 Task: Select the current location as Fort Pulaski National Monument, Georgia, United States . Now zoom - , and verify the location . Hide zoom slider
Action: Mouse moved to (227, 23)
Screenshot: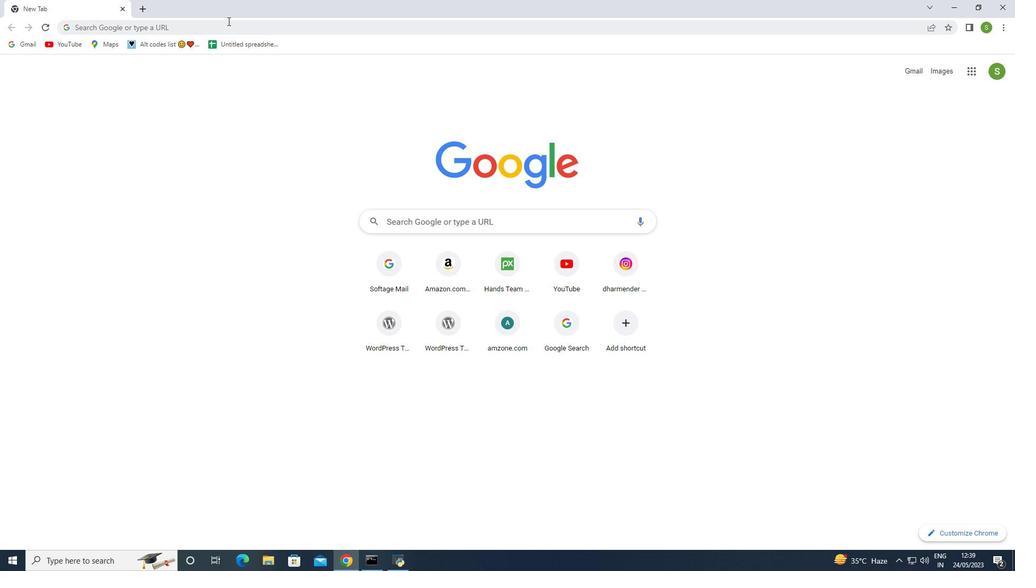 
Action: Mouse pressed left at (227, 23)
Screenshot: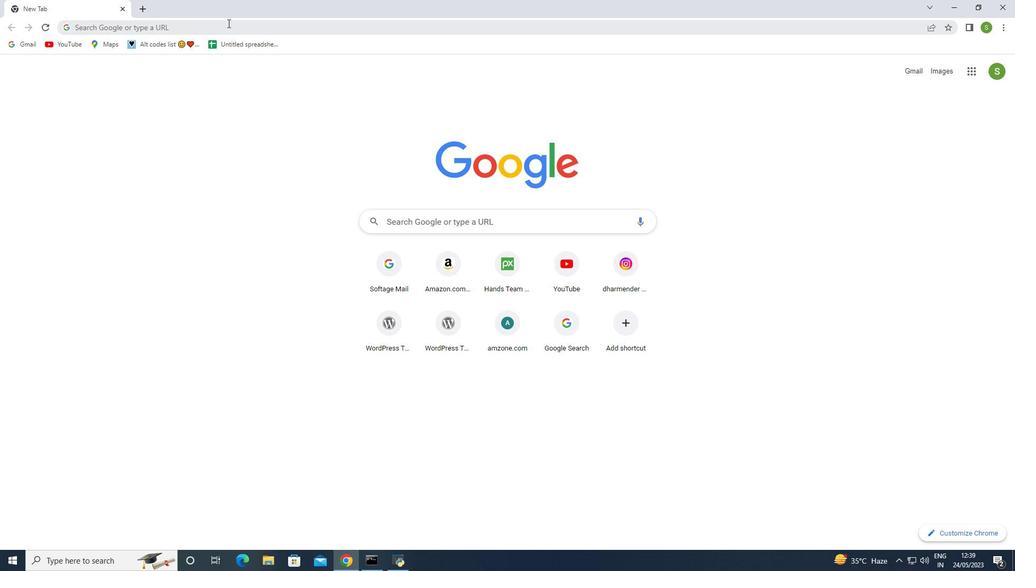 
Action: Key pressed google<Key.space>maps<Key.enter>
Screenshot: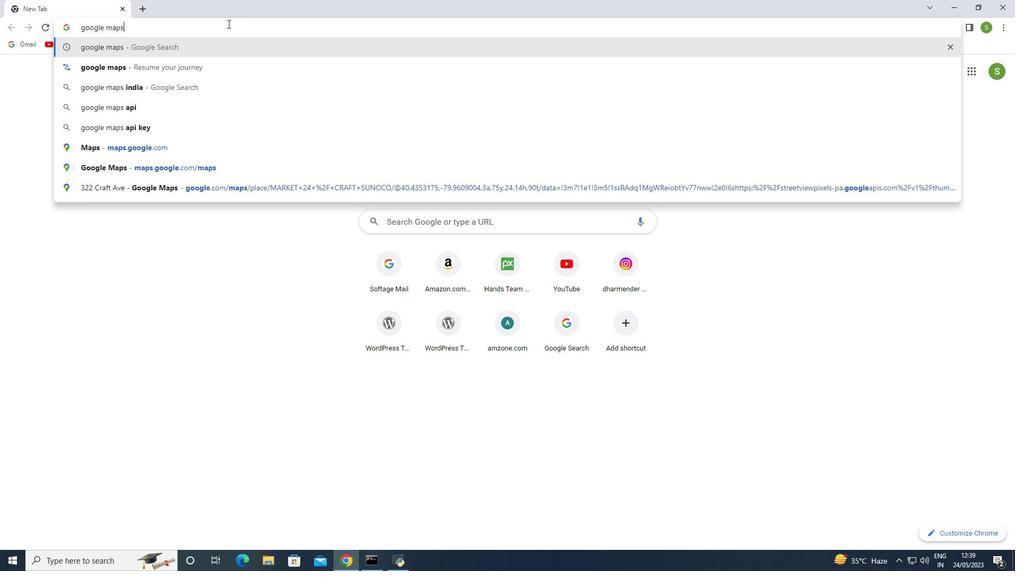 
Action: Mouse moved to (135, 246)
Screenshot: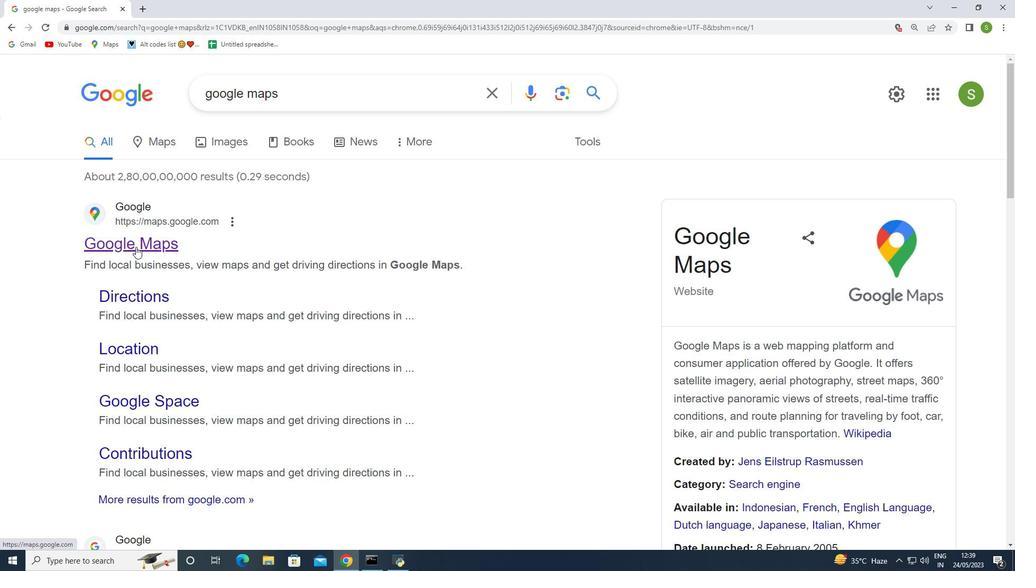 
Action: Mouse pressed left at (135, 246)
Screenshot: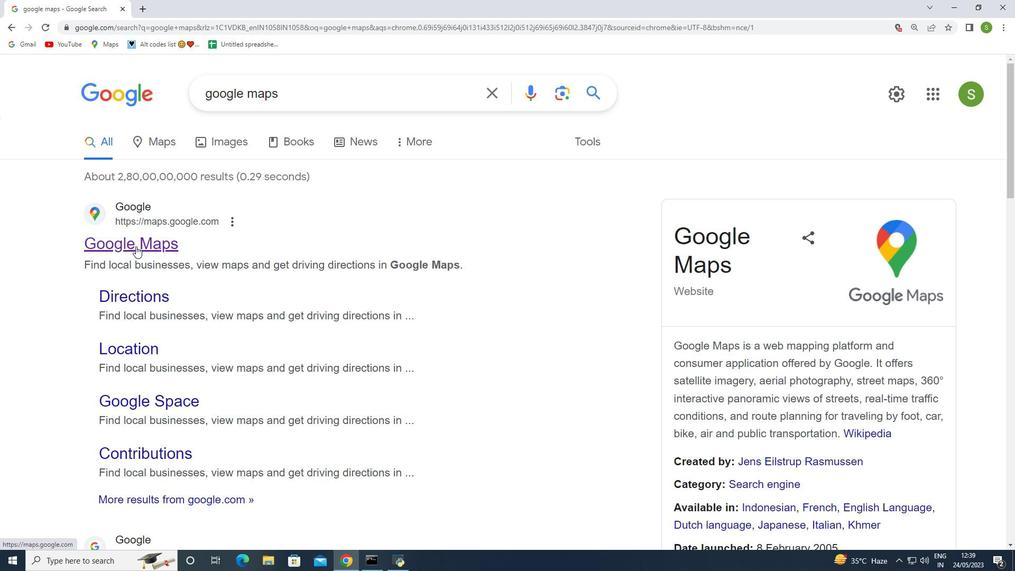 
Action: Mouse moved to (234, 82)
Screenshot: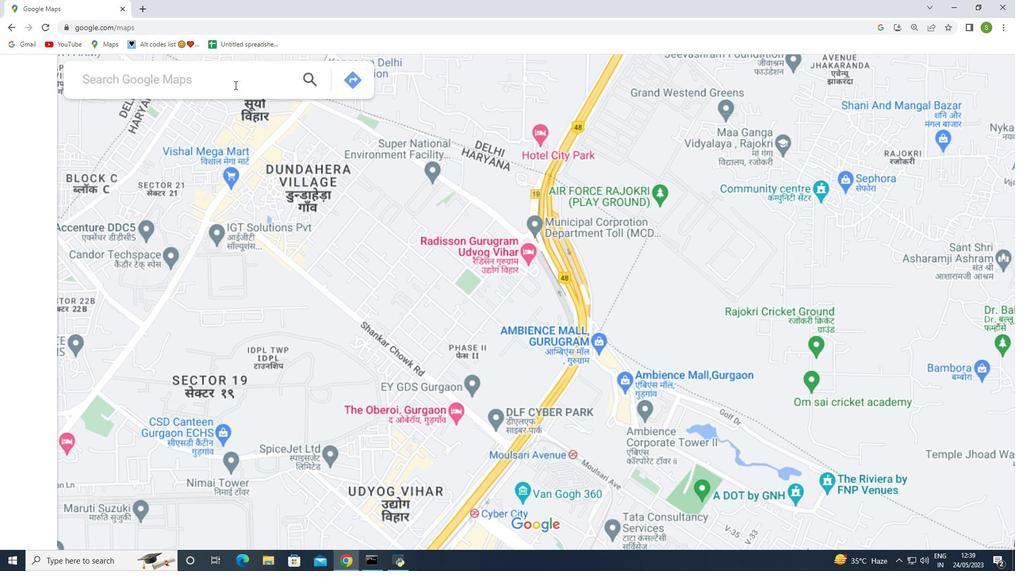 
Action: Mouse pressed left at (234, 82)
Screenshot: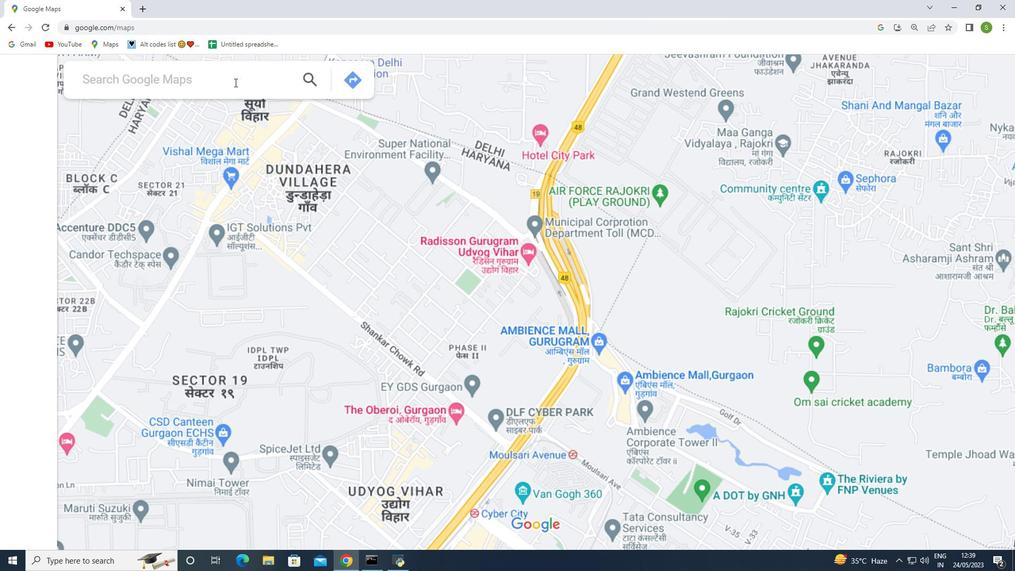 
Action: Key pressed fort<Key.space>pulaski<Key.space><Key.shift>National<Key.space><Key.shift>Monument<Key.space>geogia<Key.space><Key.shift>United<Key.space>stats<Key.enter>
Screenshot: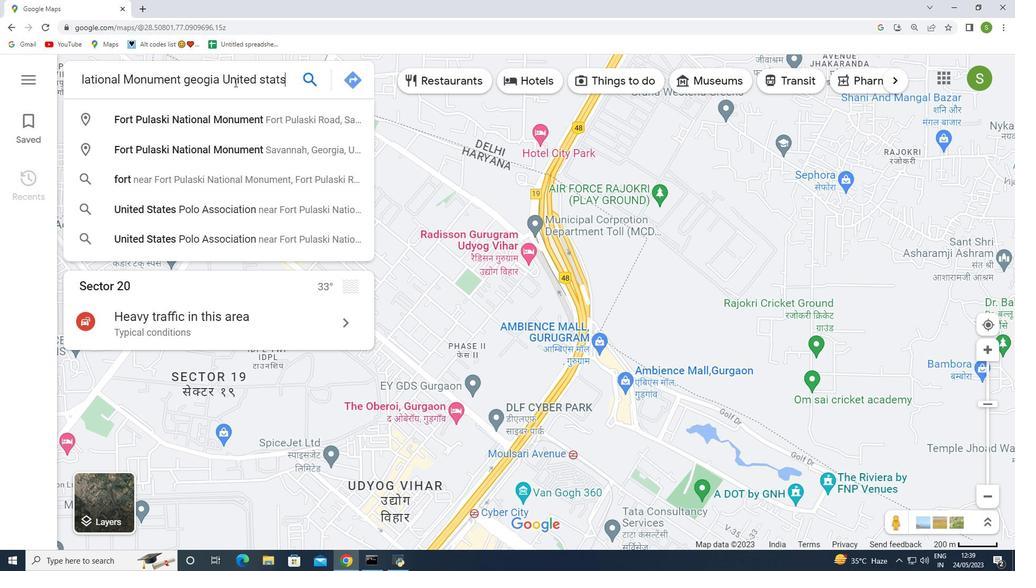 
Action: Mouse moved to (702, 301)
Screenshot: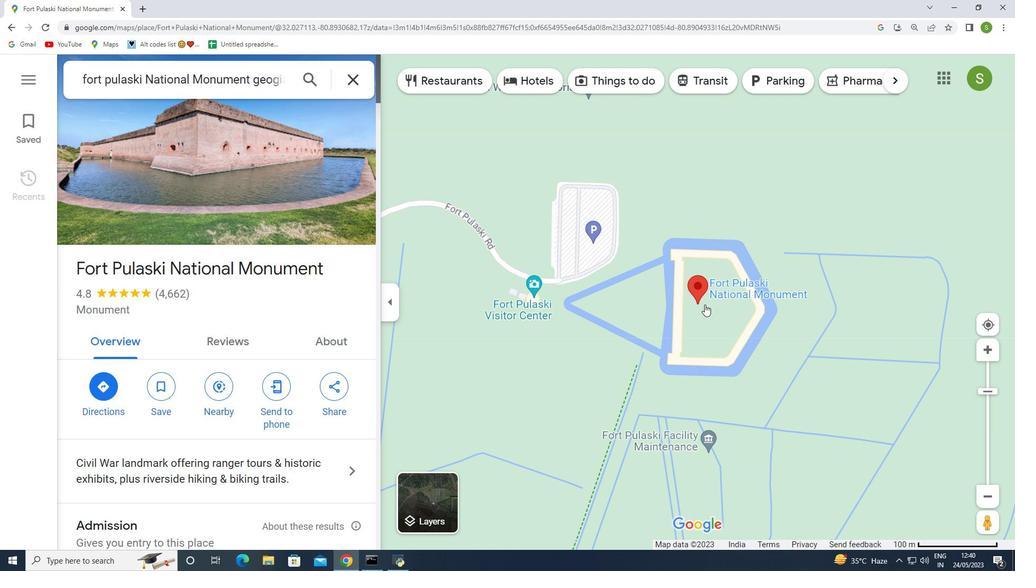 
Action: Mouse pressed left at (702, 301)
Screenshot: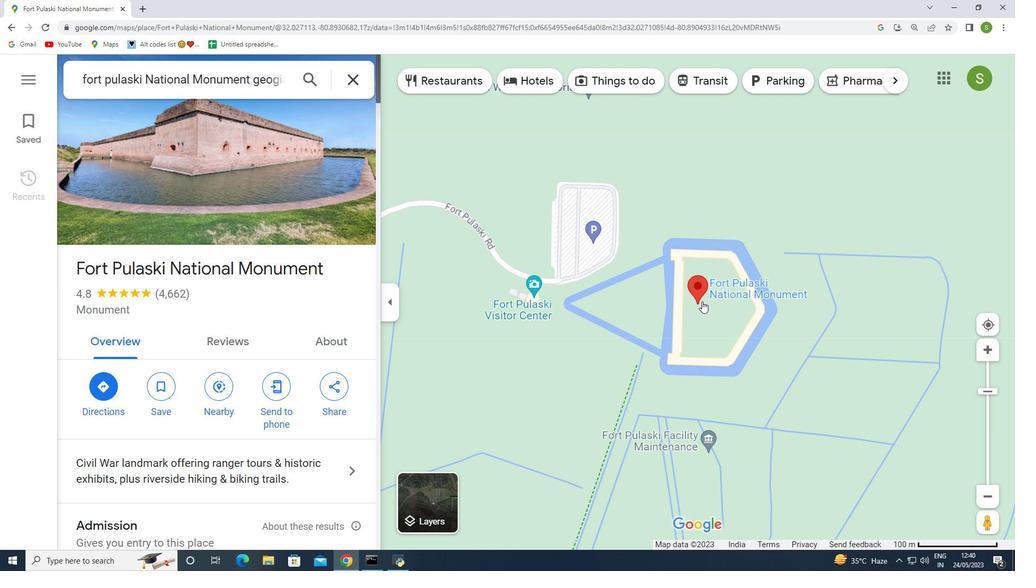 
Action: Mouse moved to (699, 288)
Screenshot: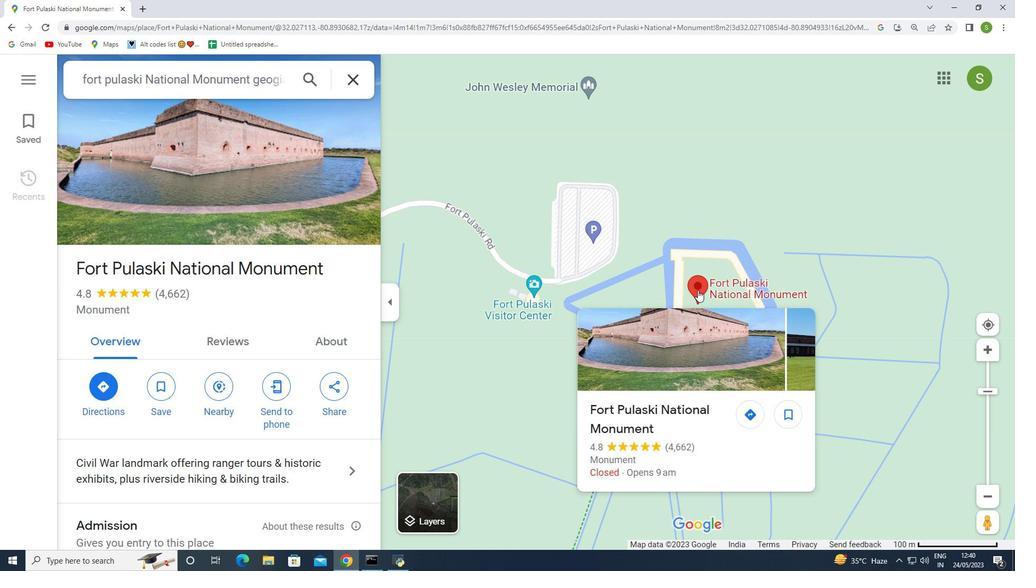 
Action: Mouse pressed left at (699, 288)
Screenshot: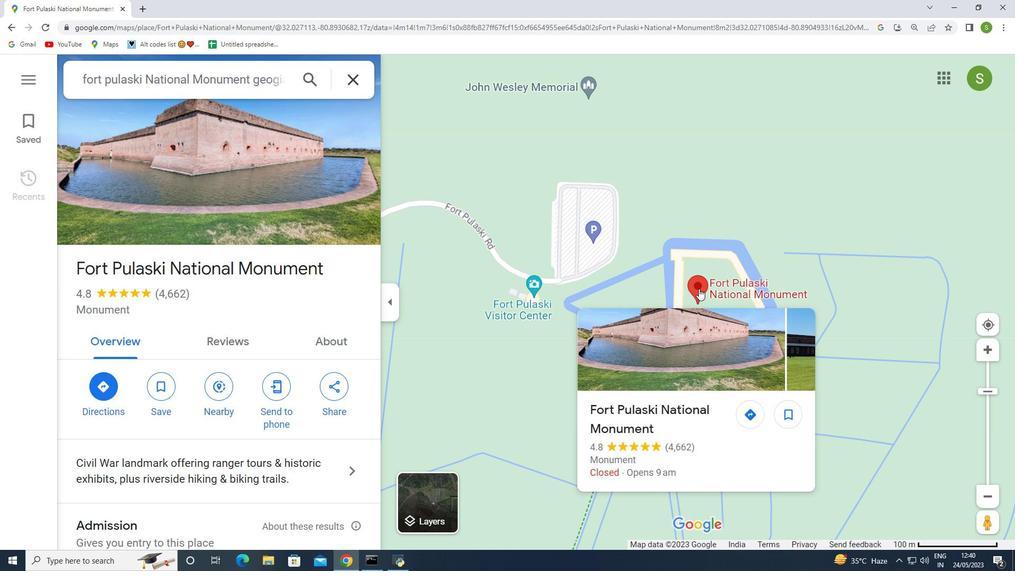 
Action: Mouse moved to (697, 289)
Screenshot: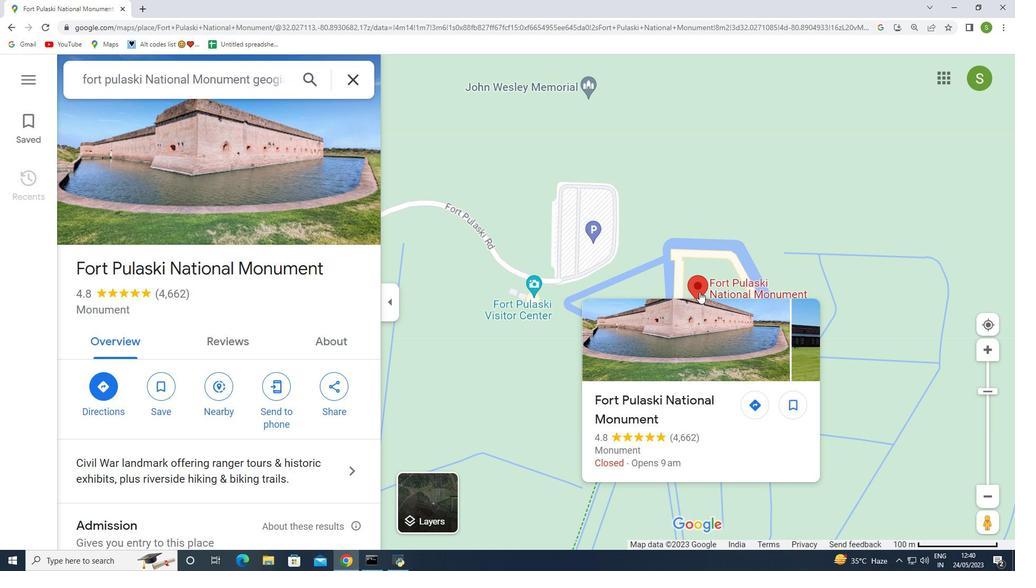
Action: Mouse pressed left at (697, 289)
Screenshot: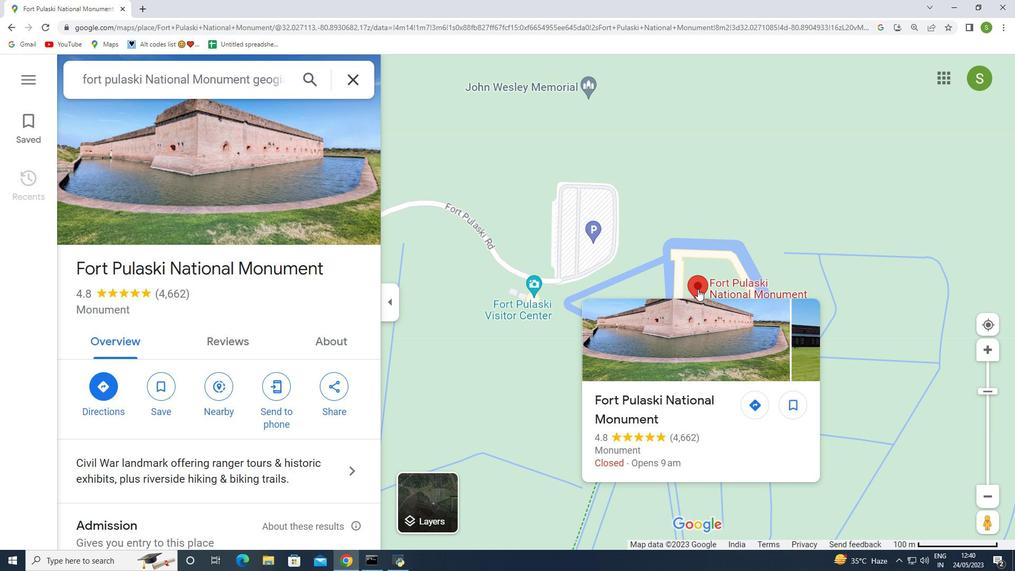 
Action: Mouse pressed left at (697, 289)
Screenshot: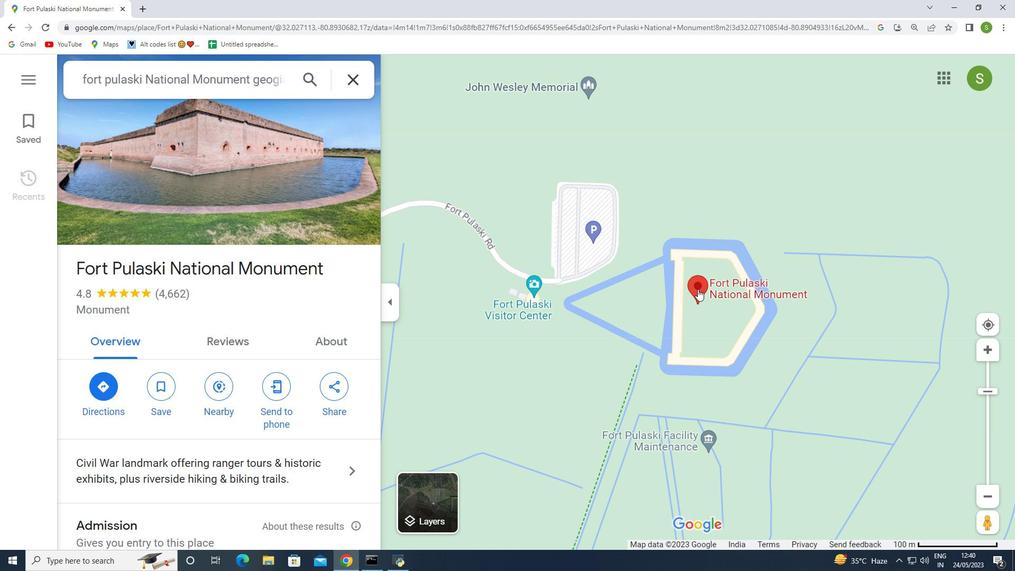 
Action: Mouse moved to (697, 290)
Screenshot: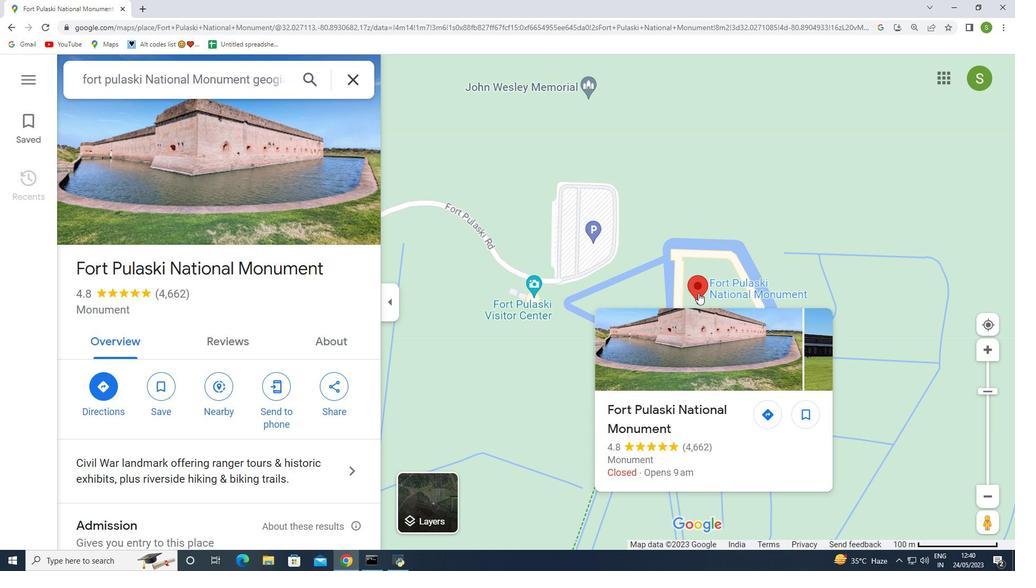 
Action: Mouse pressed left at (697, 290)
Screenshot: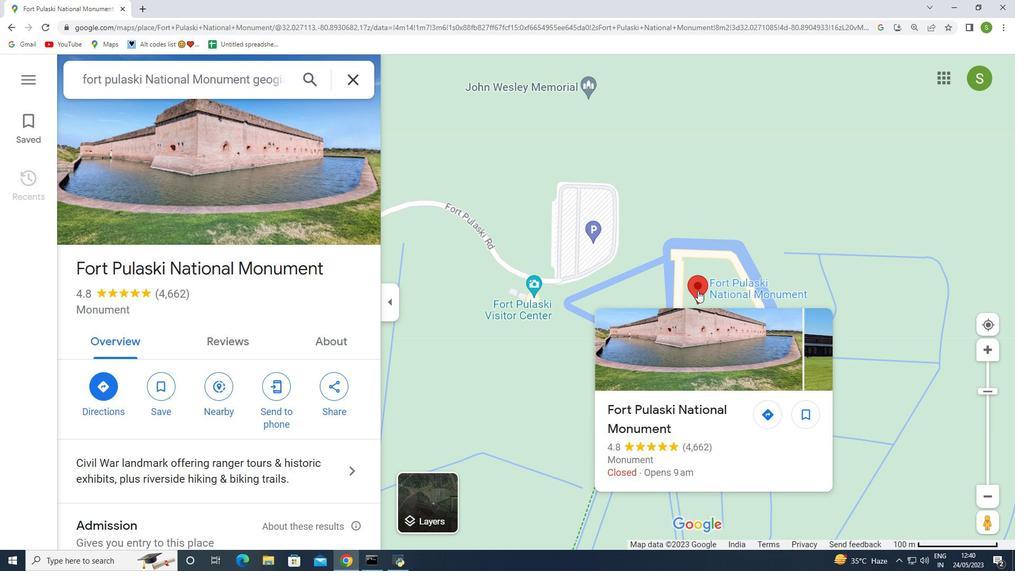 
Action: Mouse moved to (988, 396)
Screenshot: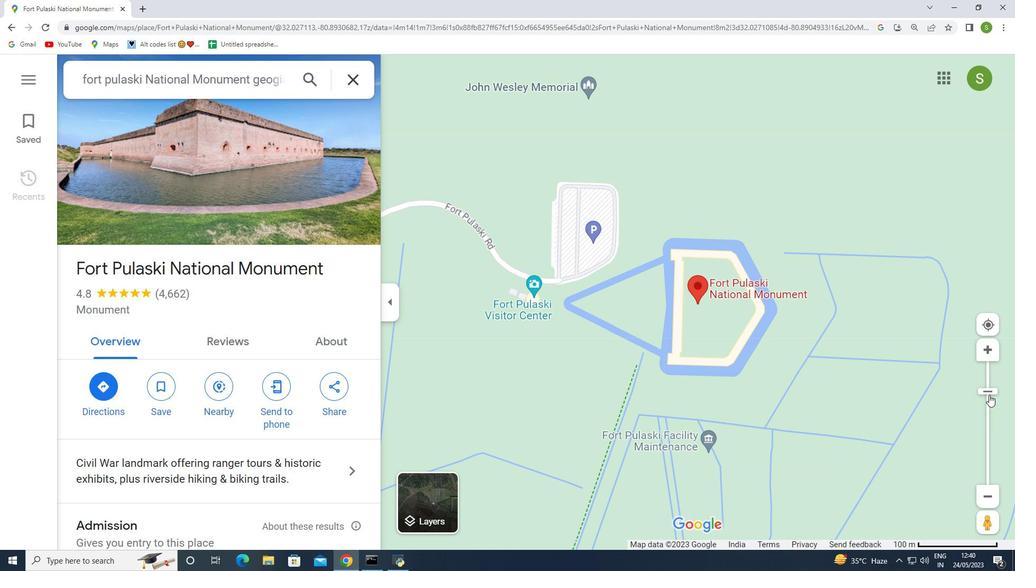 
Action: Mouse pressed left at (988, 396)
Screenshot: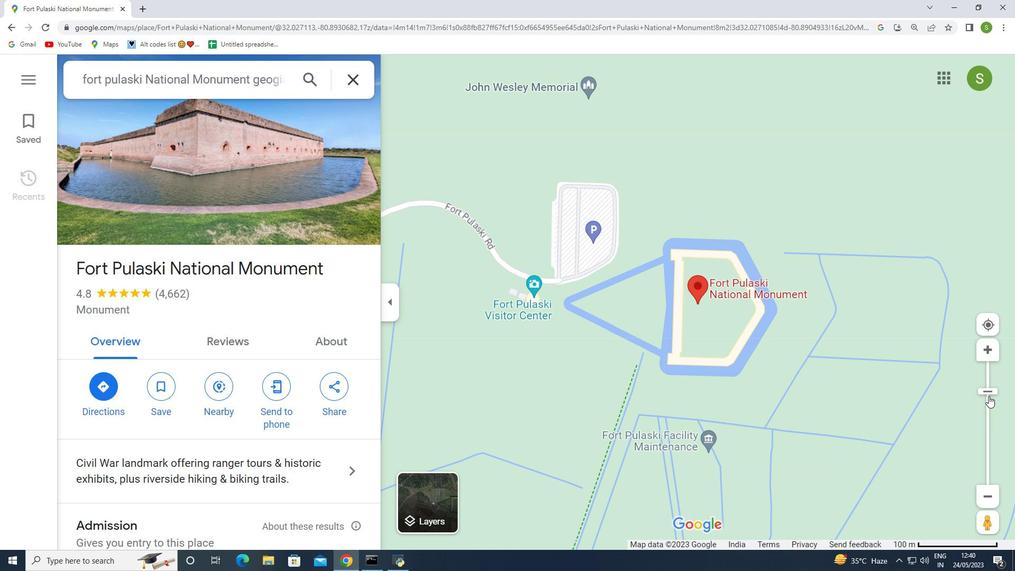 
Action: Mouse moved to (987, 398)
Screenshot: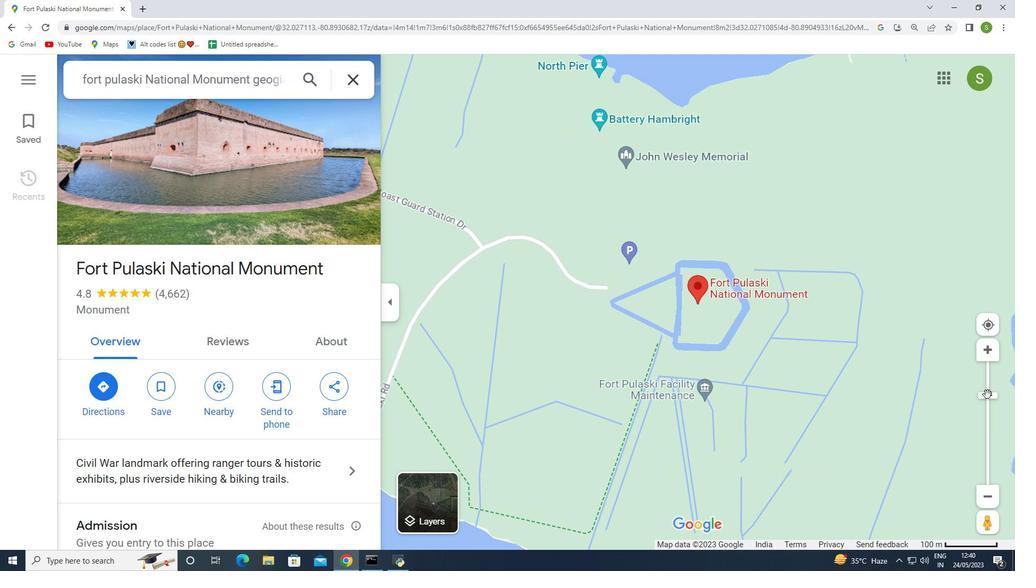 
Action: Mouse pressed left at (987, 398)
Screenshot: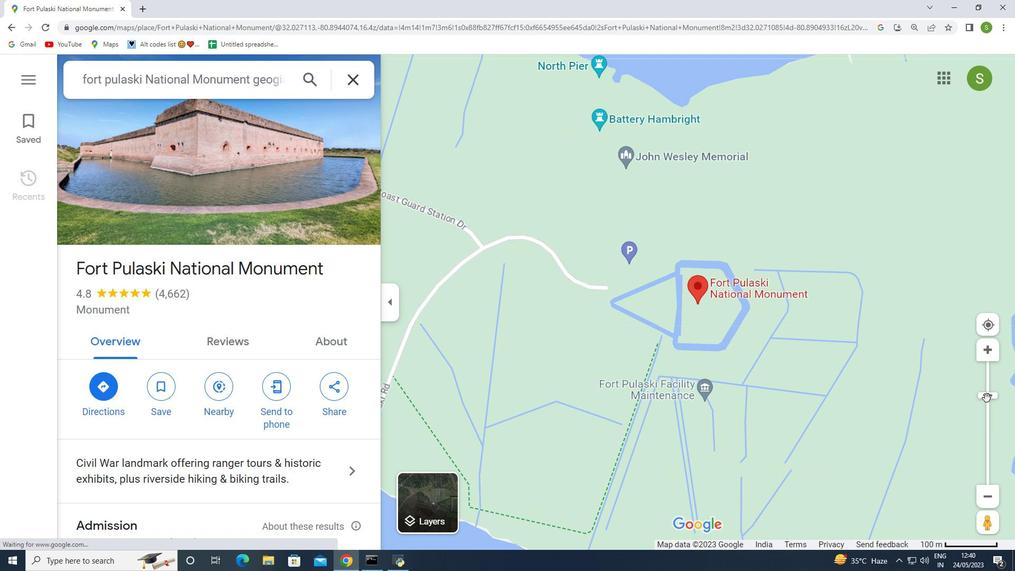 
Action: Mouse moved to (693, 283)
Screenshot: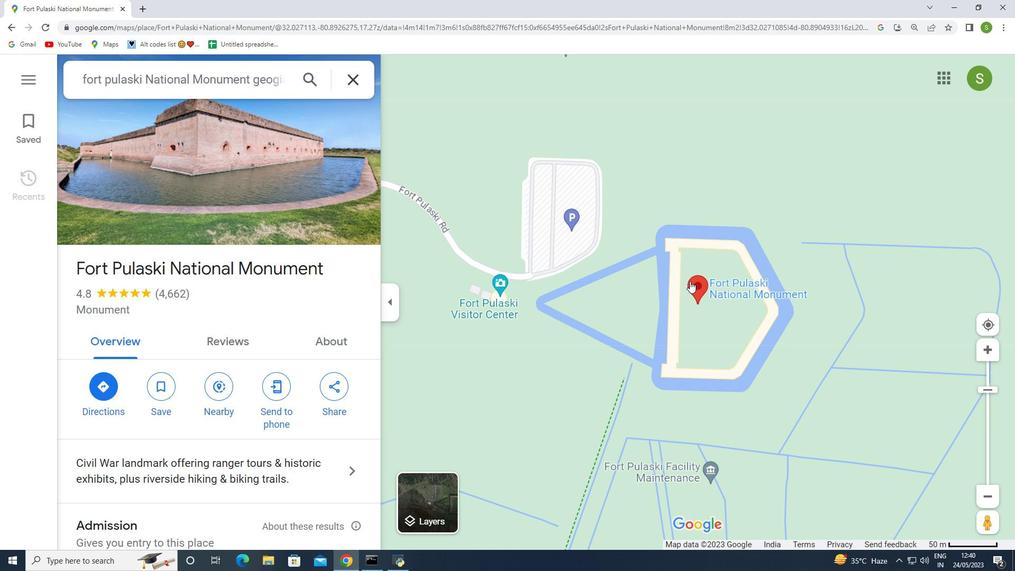 
Action: Mouse pressed left at (693, 283)
Screenshot: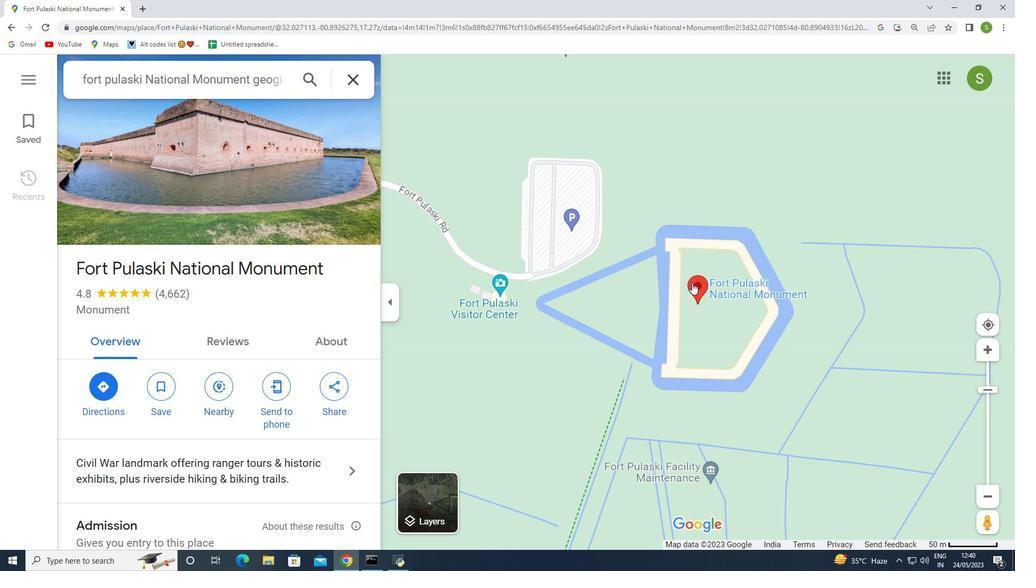 
Action: Mouse moved to (693, 283)
Screenshot: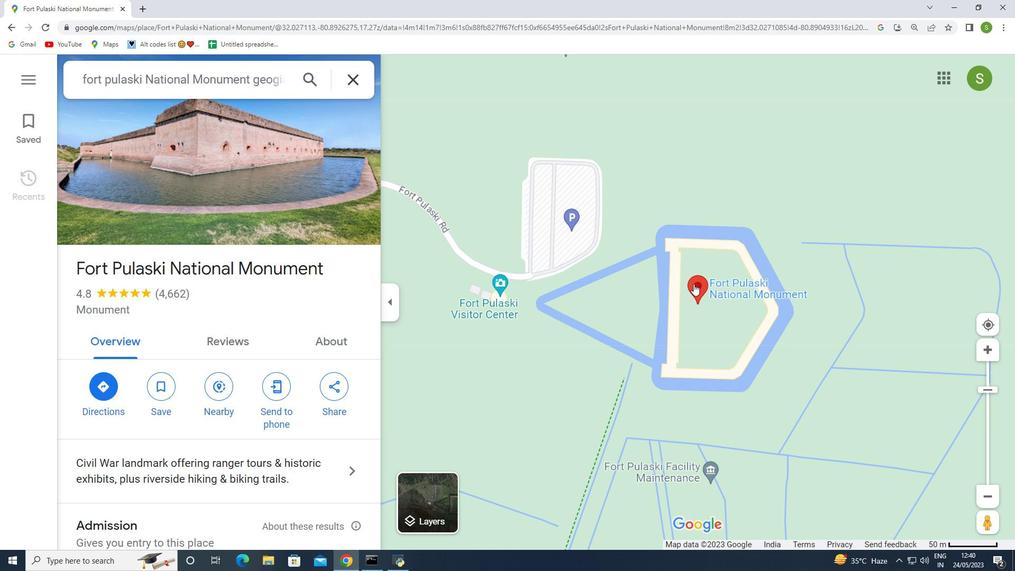 
Action: Mouse pressed left at (693, 283)
Screenshot: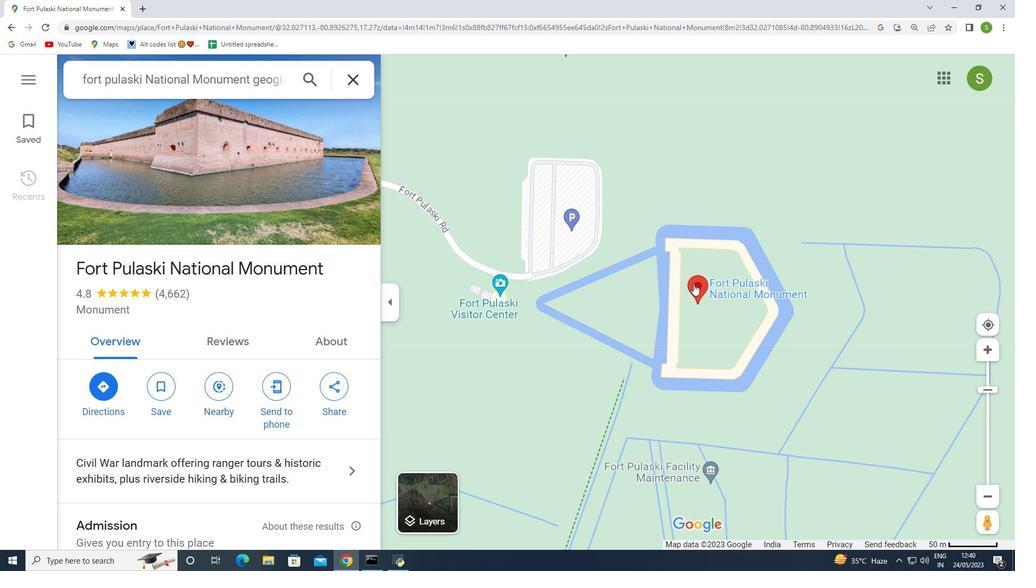 
Action: Mouse moved to (264, 277)
Screenshot: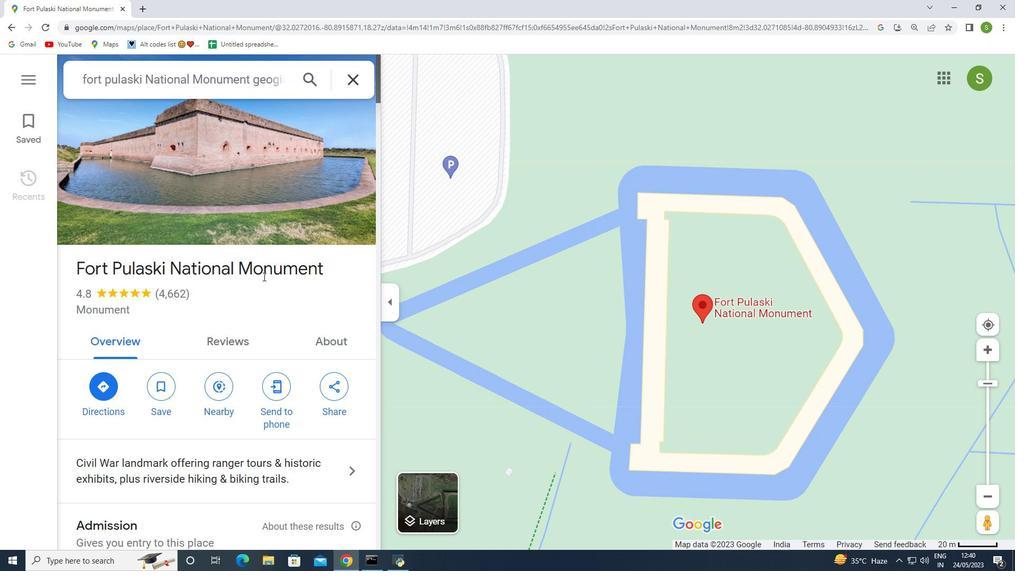 
Action: Mouse scrolled (264, 276) with delta (0, 0)
Screenshot: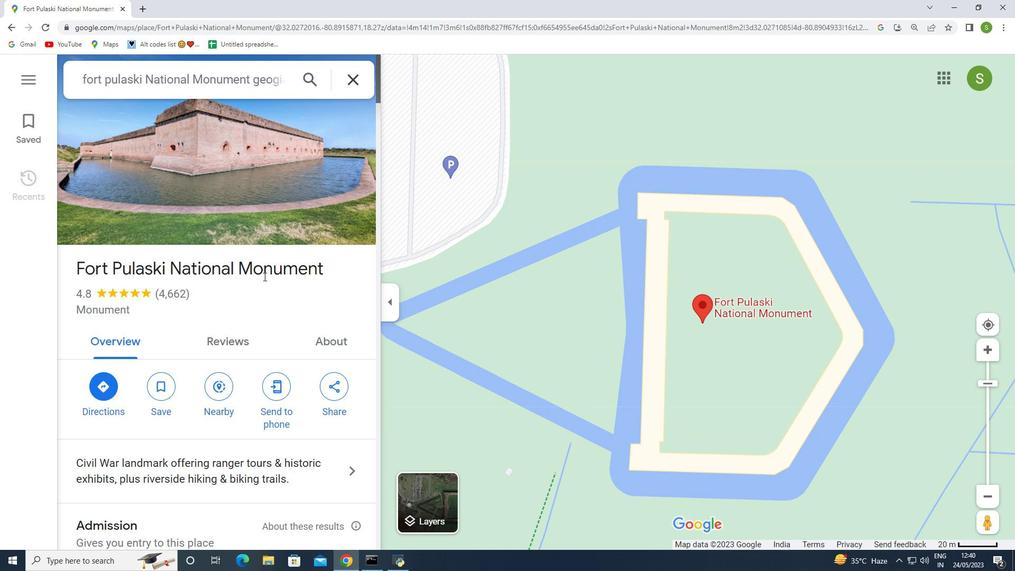 
Action: Mouse scrolled (264, 276) with delta (0, 0)
Screenshot: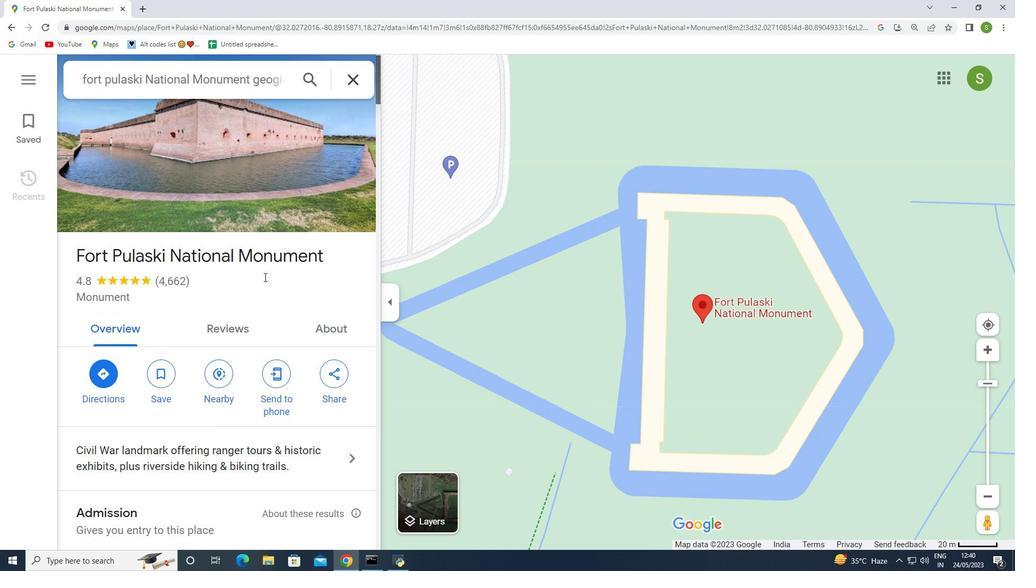 
Action: Mouse moved to (264, 279)
Screenshot: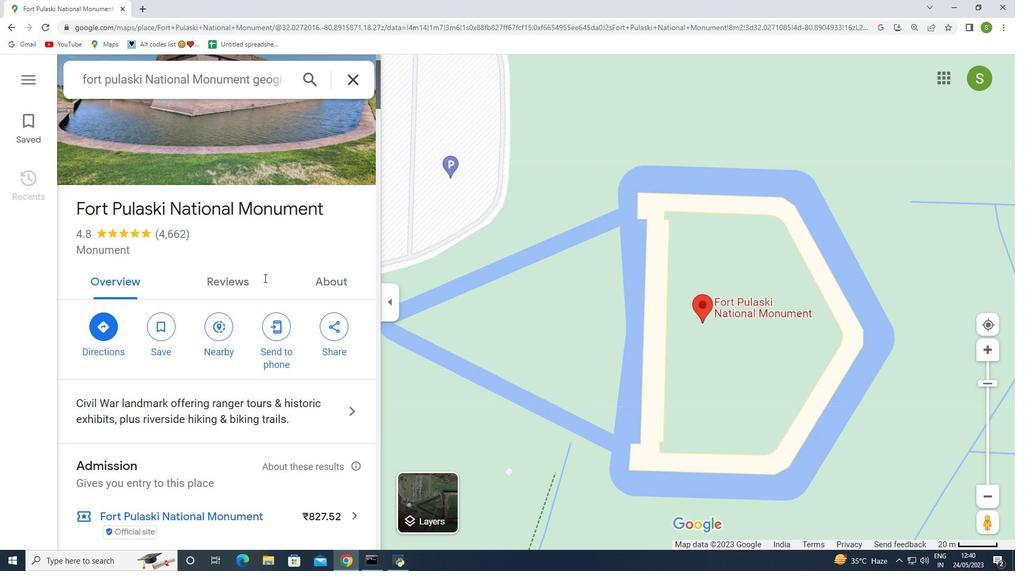 
Action: Mouse scrolled (264, 277) with delta (0, 0)
Screenshot: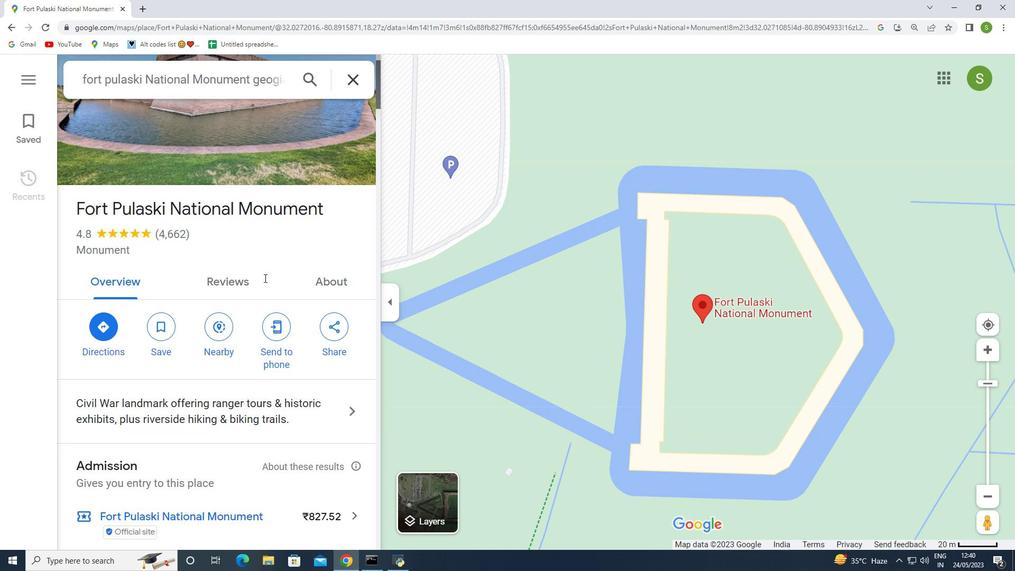 
Action: Mouse moved to (222, 266)
Screenshot: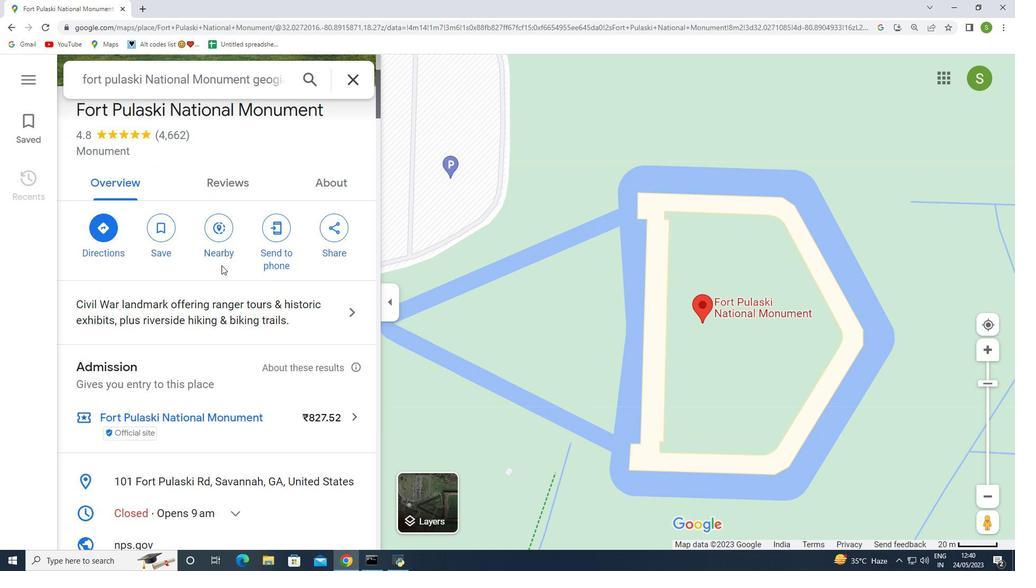 
Action: Mouse scrolled (222, 265) with delta (0, 0)
Screenshot: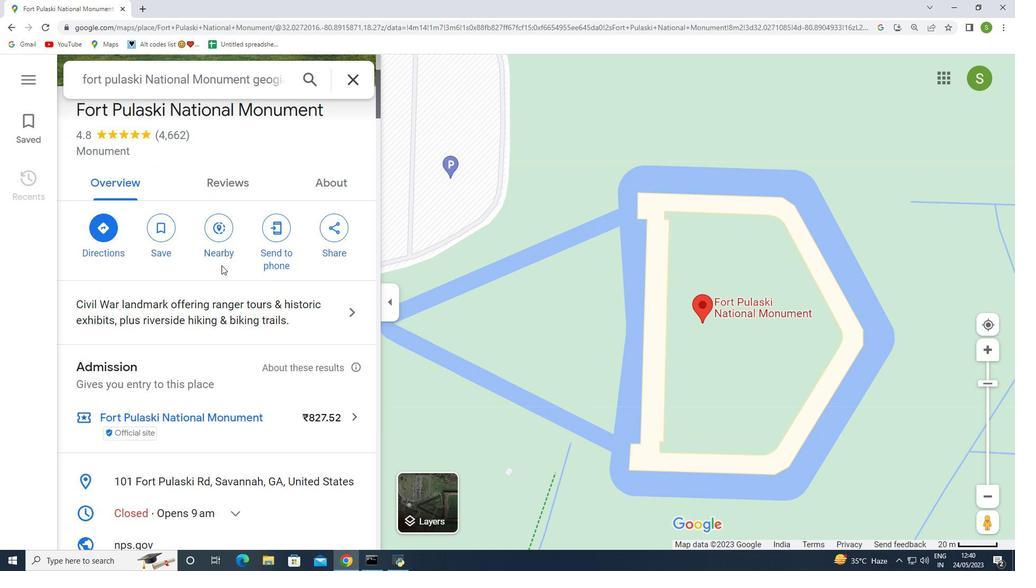 
Action: Mouse moved to (223, 269)
Screenshot: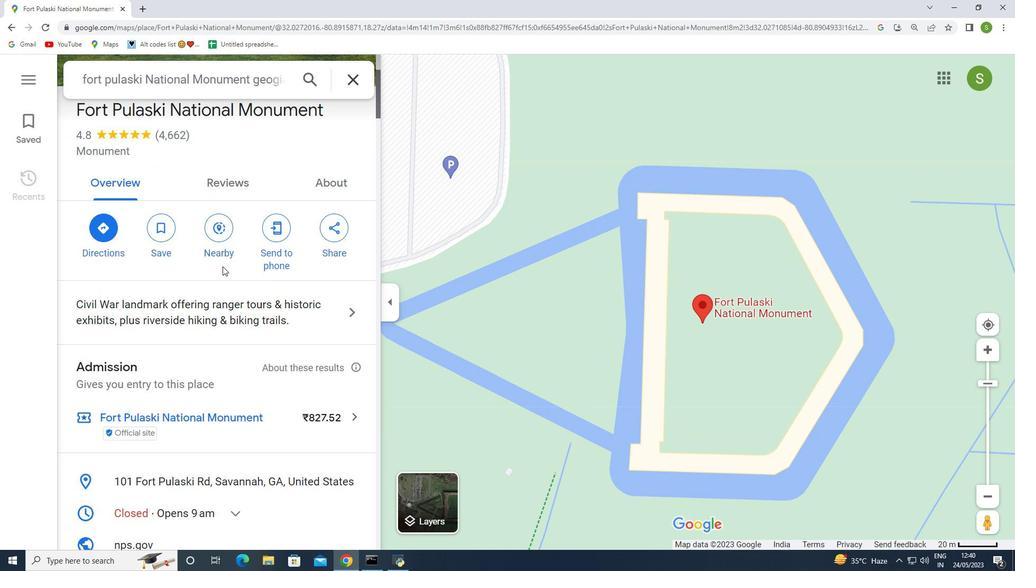 
Action: Mouse scrolled (223, 269) with delta (0, 0)
Screenshot: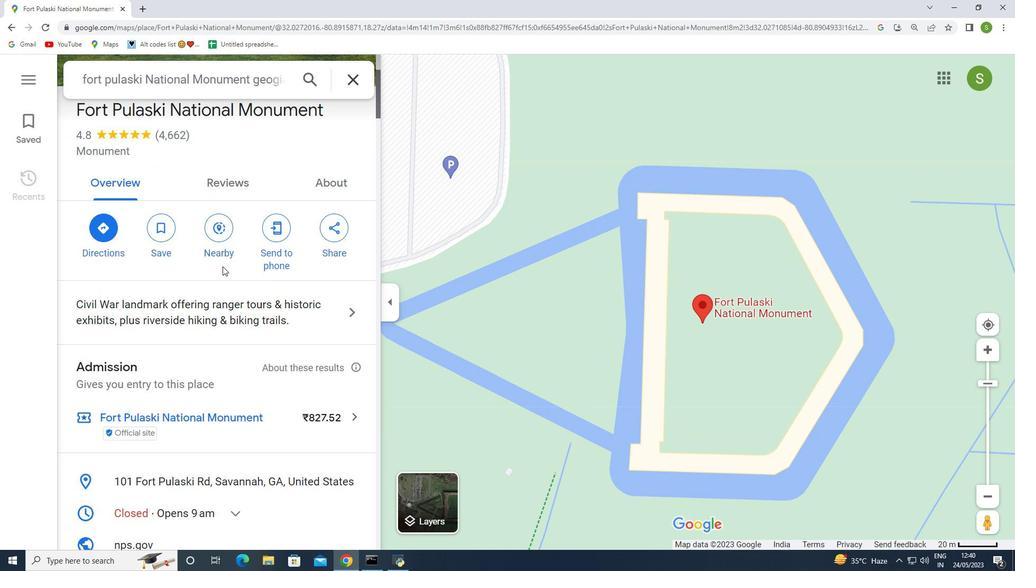 
Action: Mouse moved to (240, 264)
Screenshot: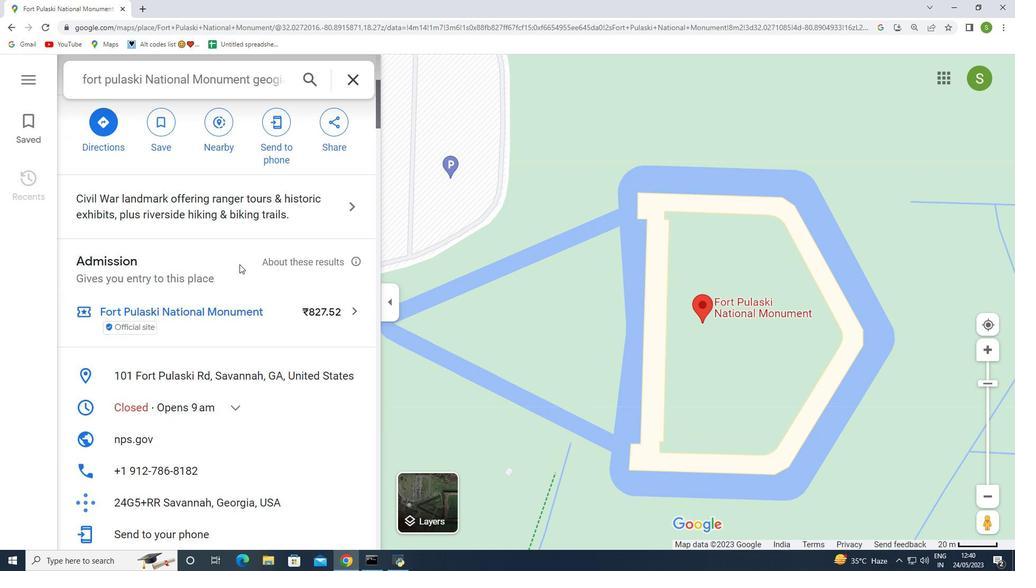 
Action: Mouse scrolled (240, 264) with delta (0, 0)
Screenshot: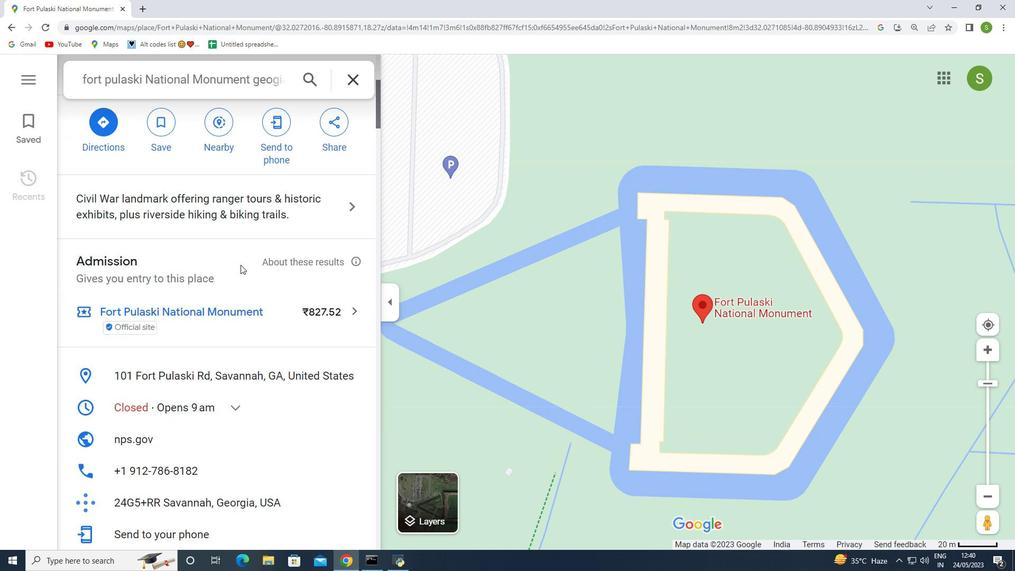 
Action: Mouse moved to (244, 264)
Screenshot: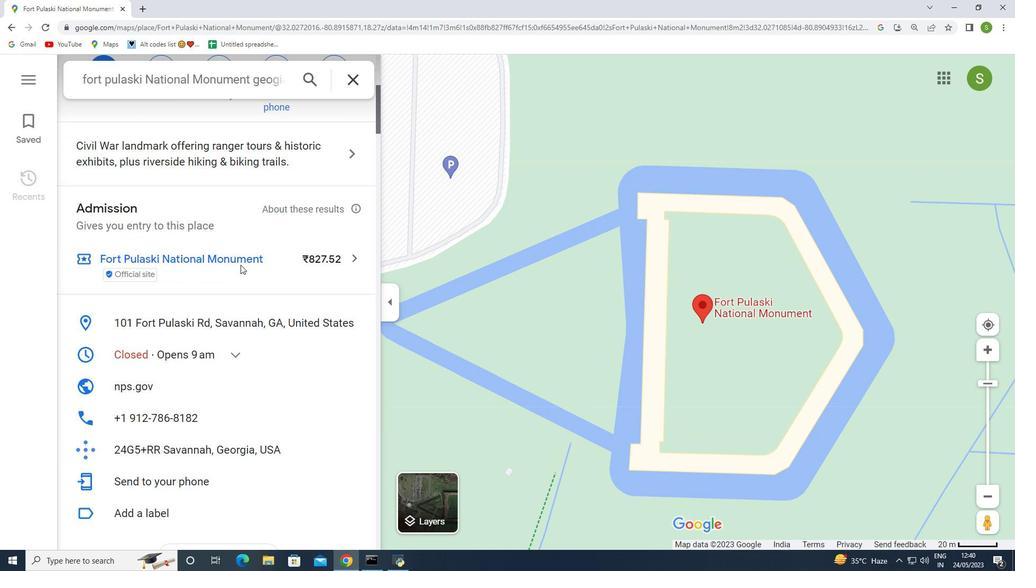 
Action: Mouse scrolled (244, 263) with delta (0, 0)
Screenshot: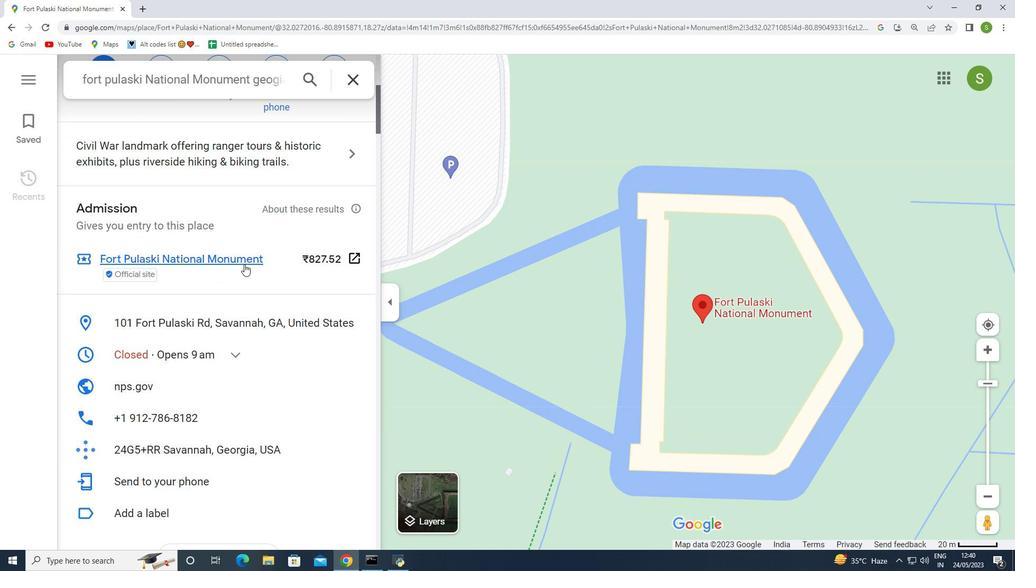 
Action: Mouse scrolled (244, 263) with delta (0, 0)
Screenshot: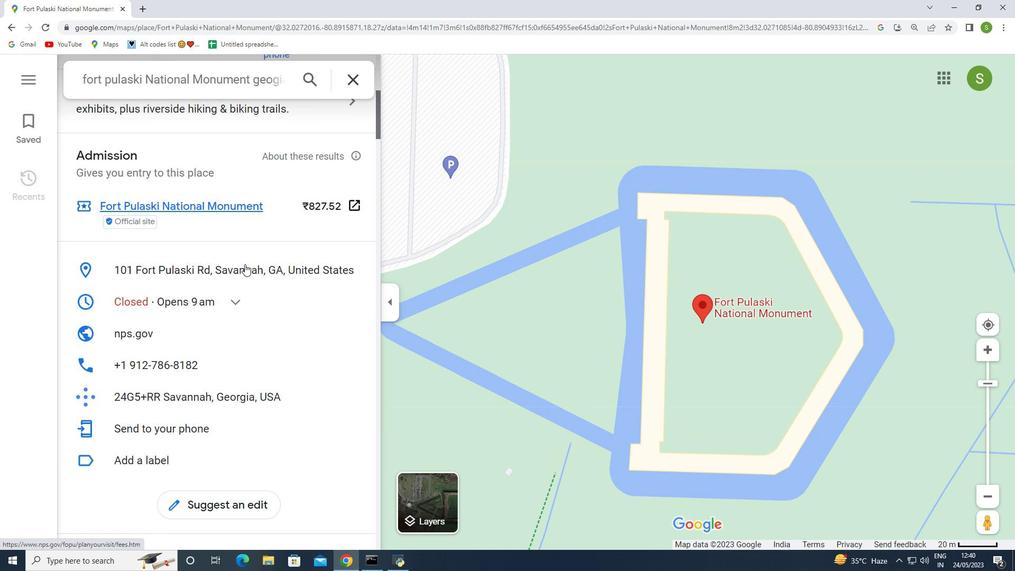 
Action: Mouse moved to (239, 245)
Screenshot: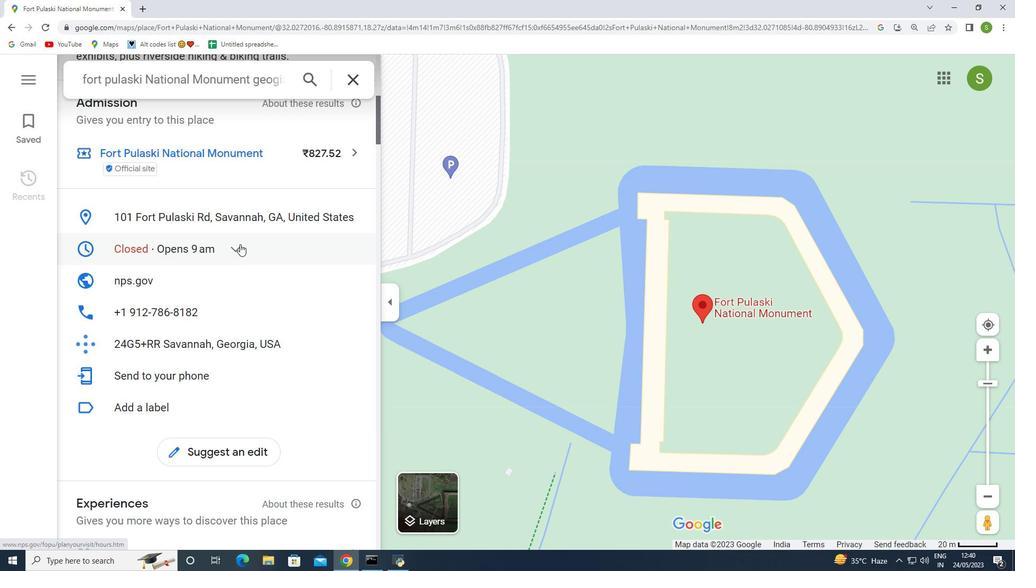 
Action: Mouse pressed left at (239, 245)
Screenshot: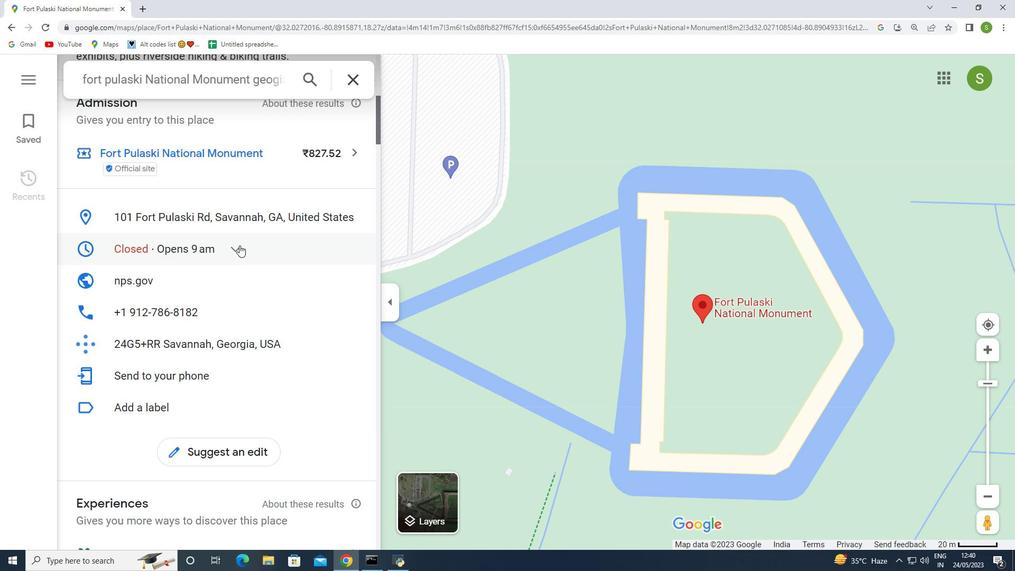 
Action: Mouse moved to (247, 270)
Screenshot: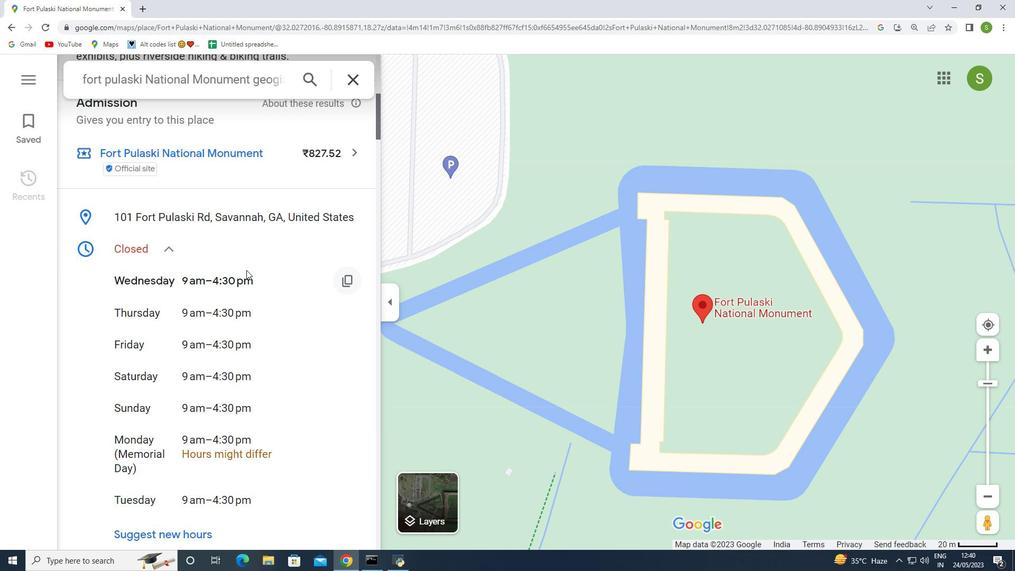 
Action: Mouse scrolled (247, 270) with delta (0, 0)
Screenshot: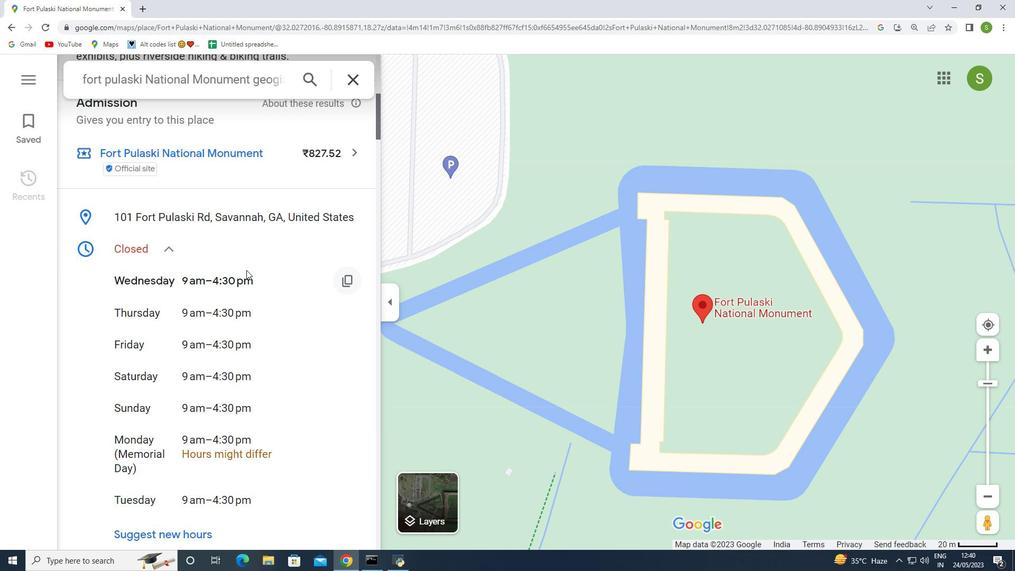 
Action: Mouse moved to (247, 271)
Screenshot: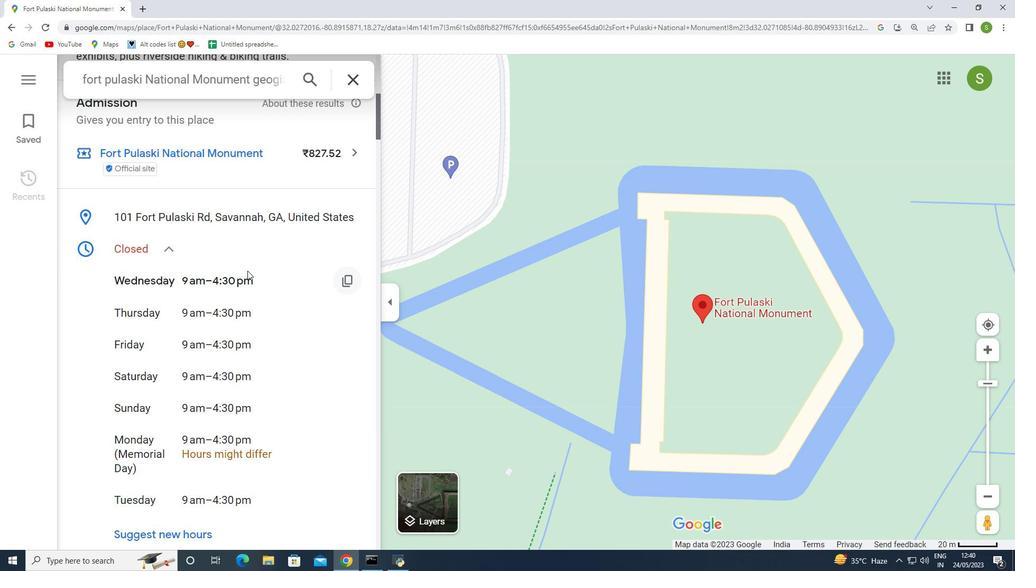 
Action: Mouse scrolled (247, 271) with delta (0, 0)
Screenshot: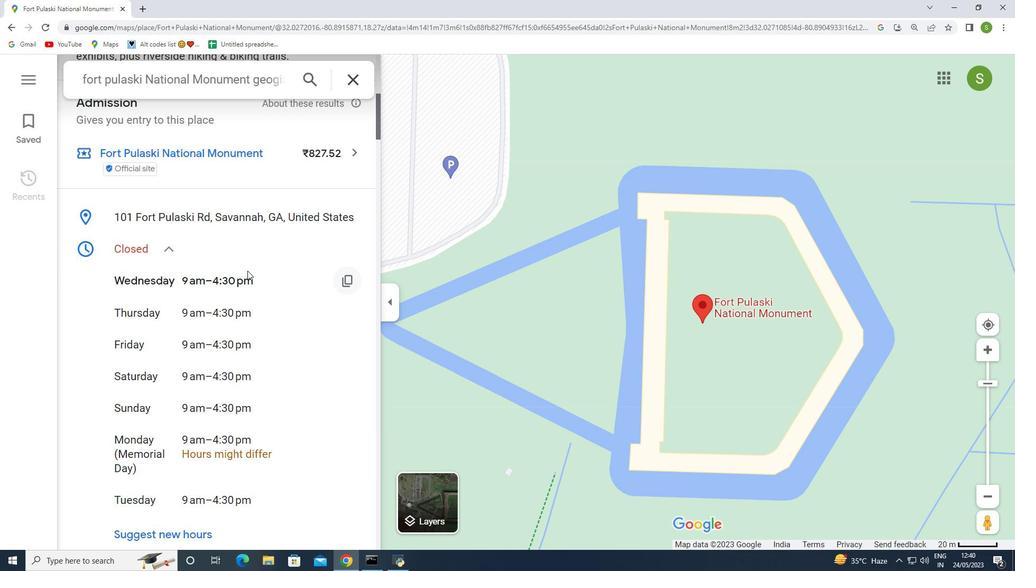 
Action: Mouse moved to (247, 273)
Screenshot: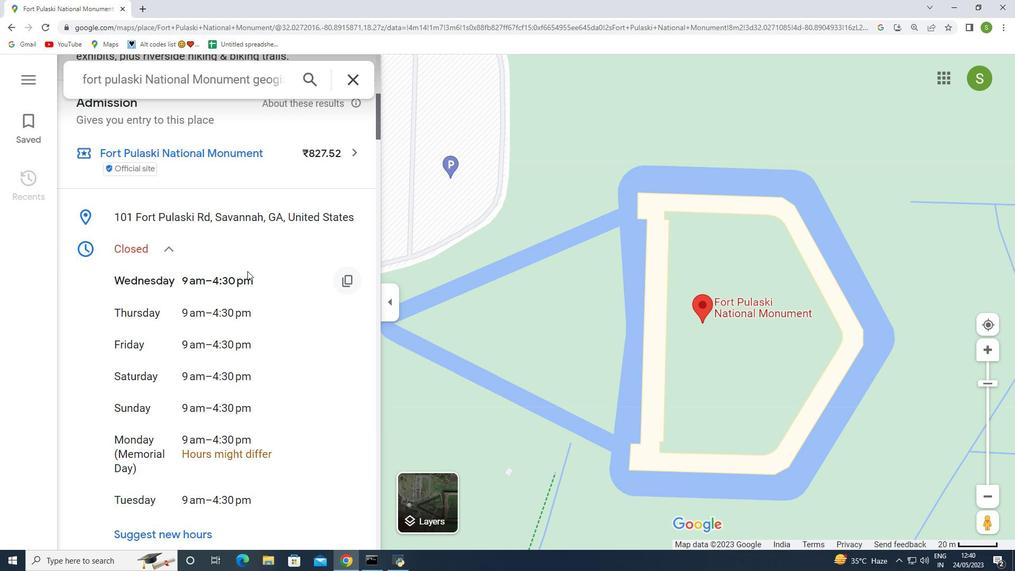 
Action: Mouse scrolled (247, 272) with delta (0, 0)
Screenshot: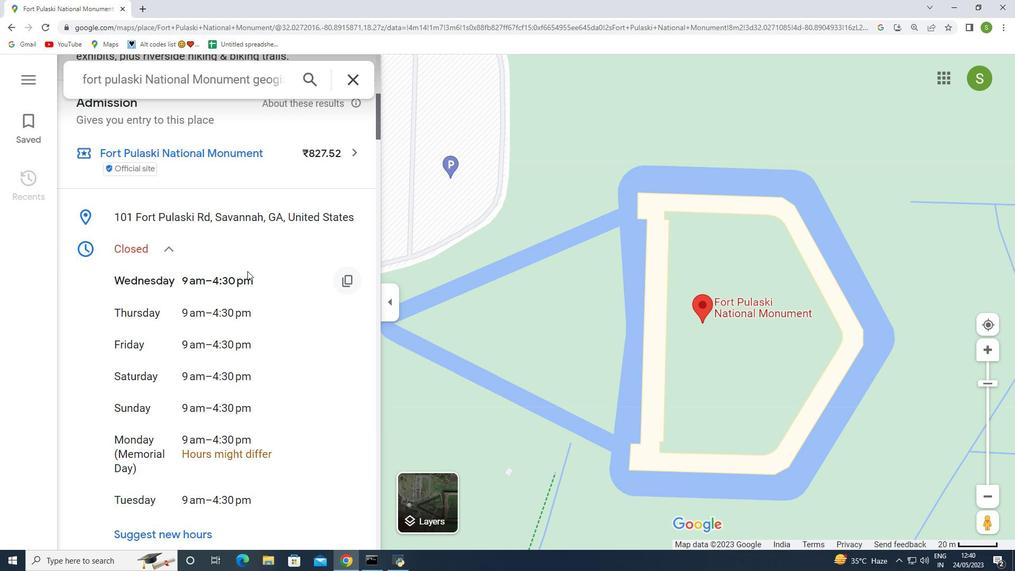 
Action: Mouse moved to (247, 274)
Screenshot: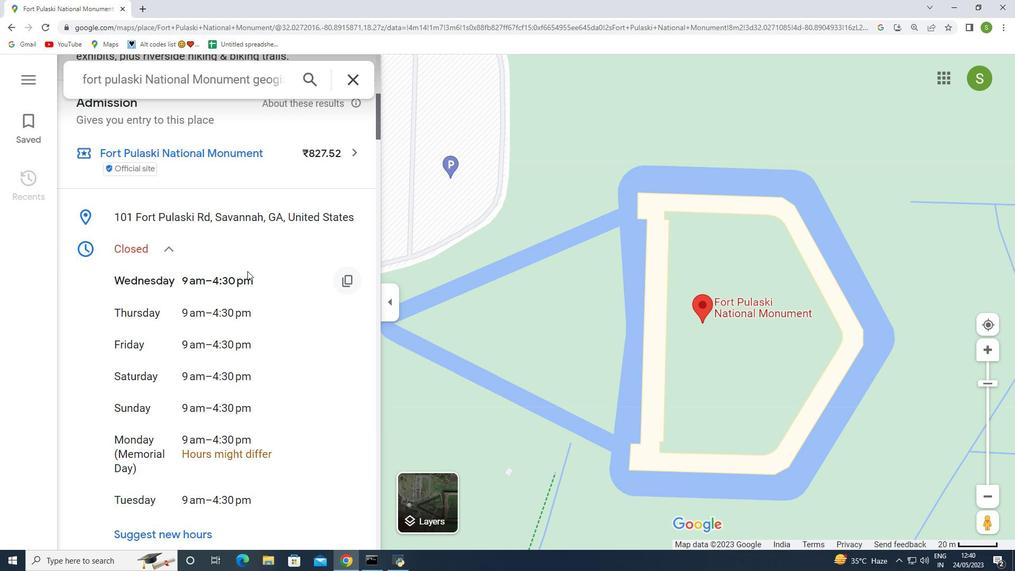 
Action: Mouse scrolled (247, 274) with delta (0, 0)
Screenshot: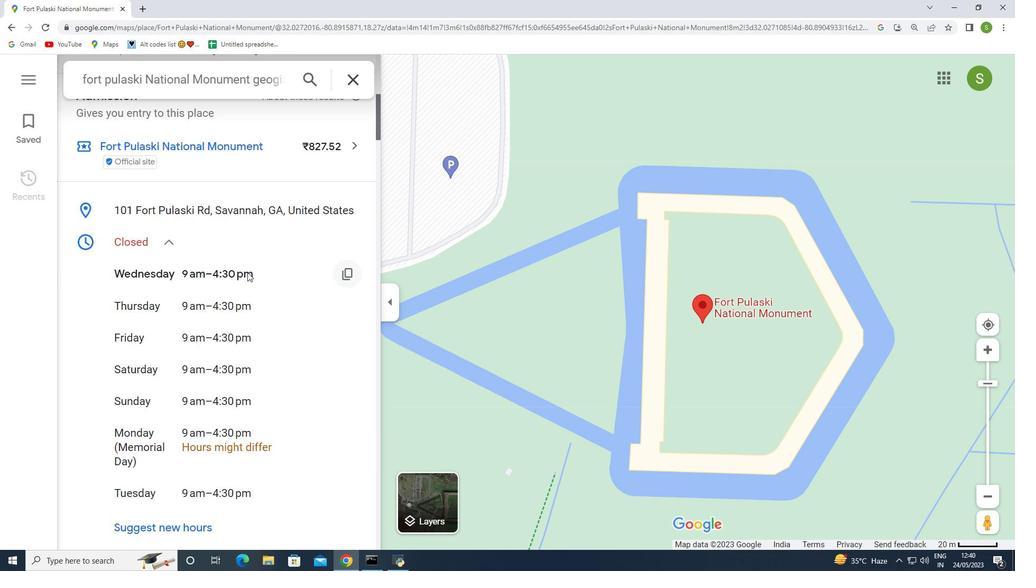 
Action: Mouse moved to (251, 278)
Screenshot: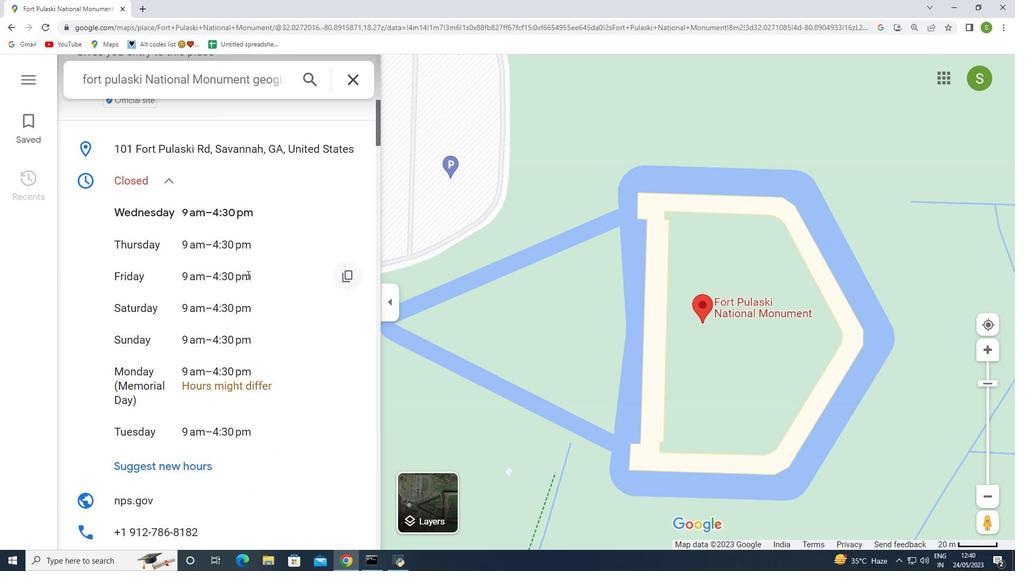 
Action: Mouse scrolled (251, 277) with delta (0, 0)
Screenshot: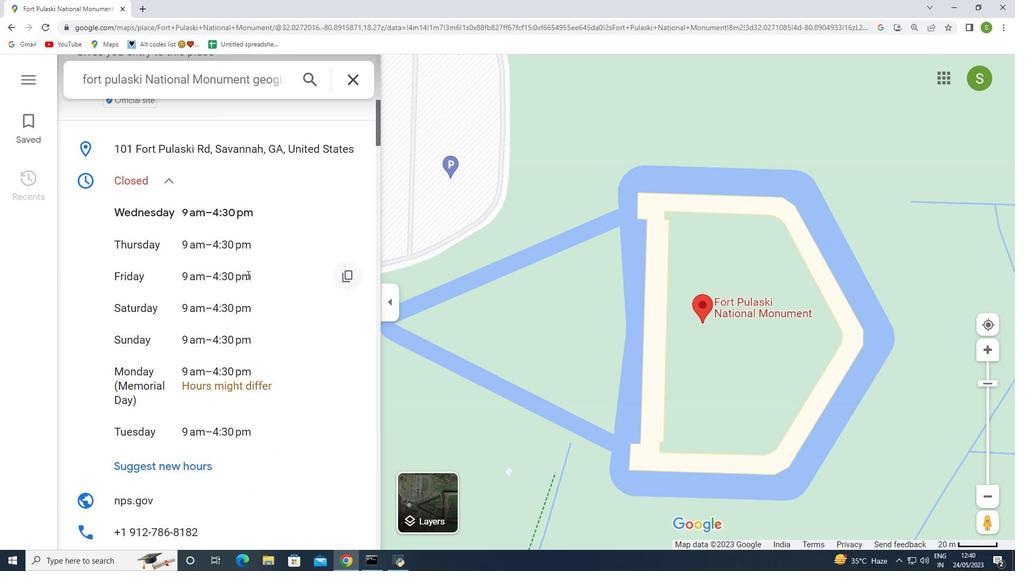 
Action: Mouse moved to (255, 287)
Screenshot: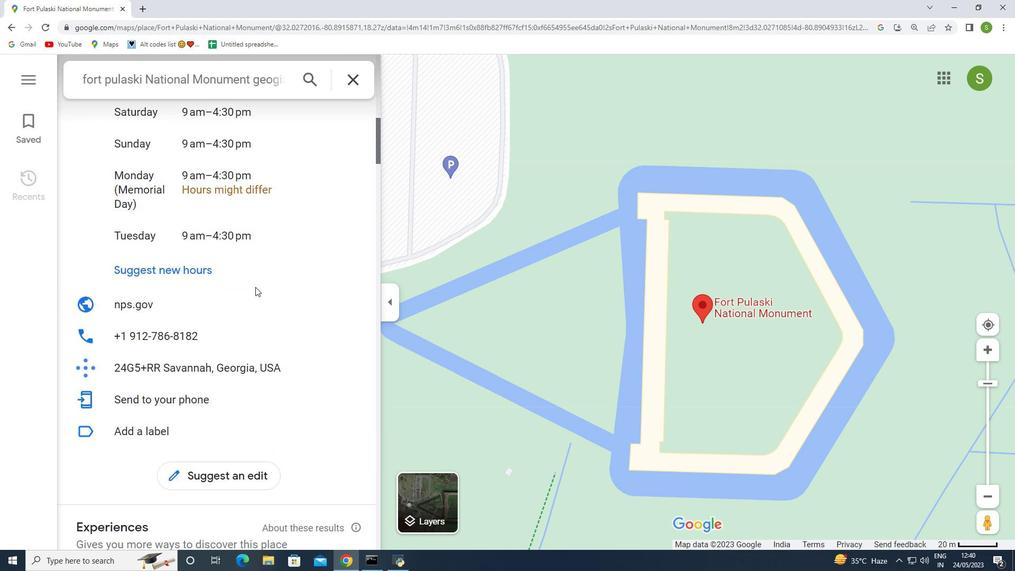 
Action: Mouse scrolled (255, 286) with delta (0, 0)
Screenshot: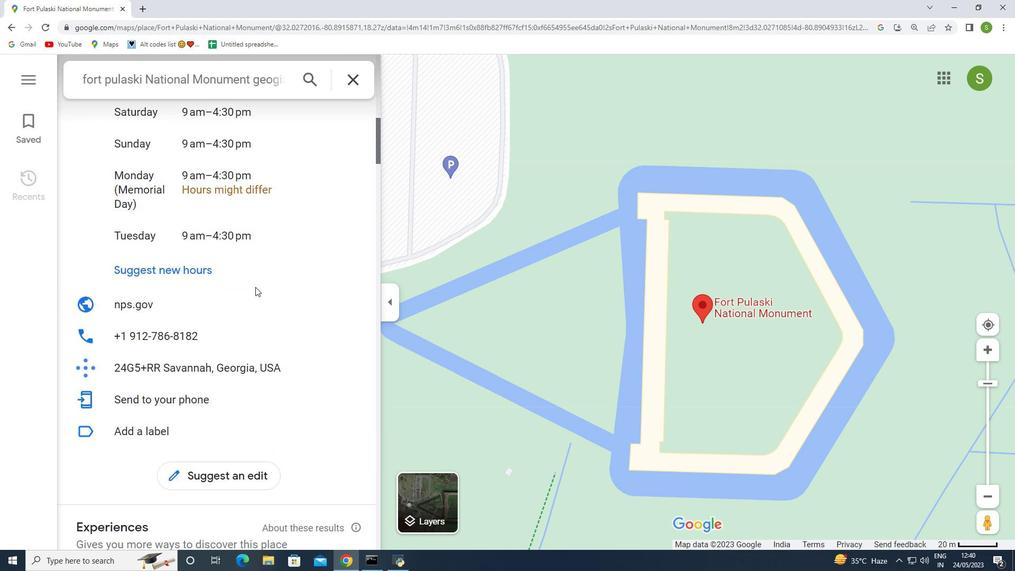 
Action: Mouse moved to (256, 287)
Screenshot: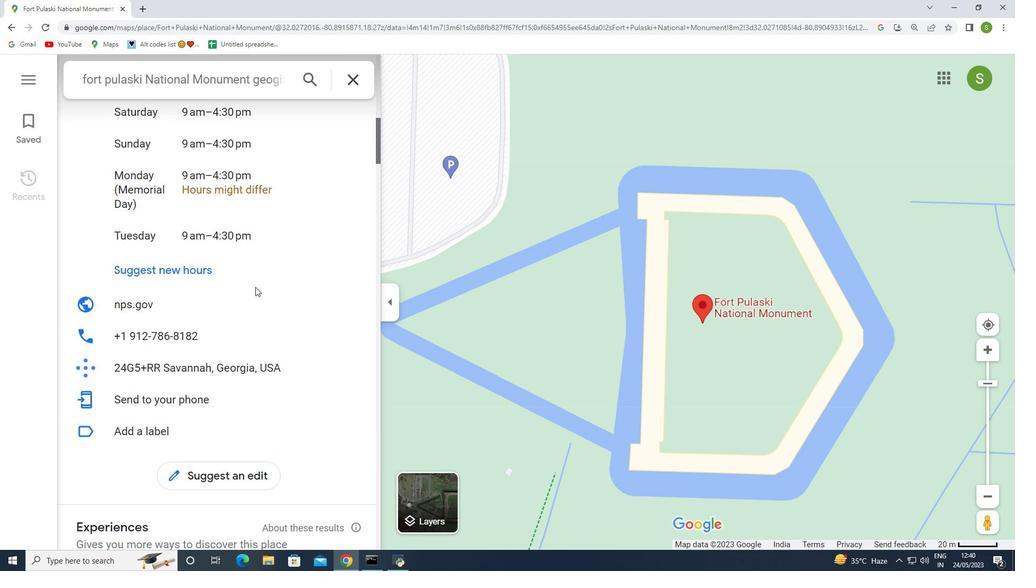 
Action: Mouse scrolled (256, 287) with delta (0, 0)
Screenshot: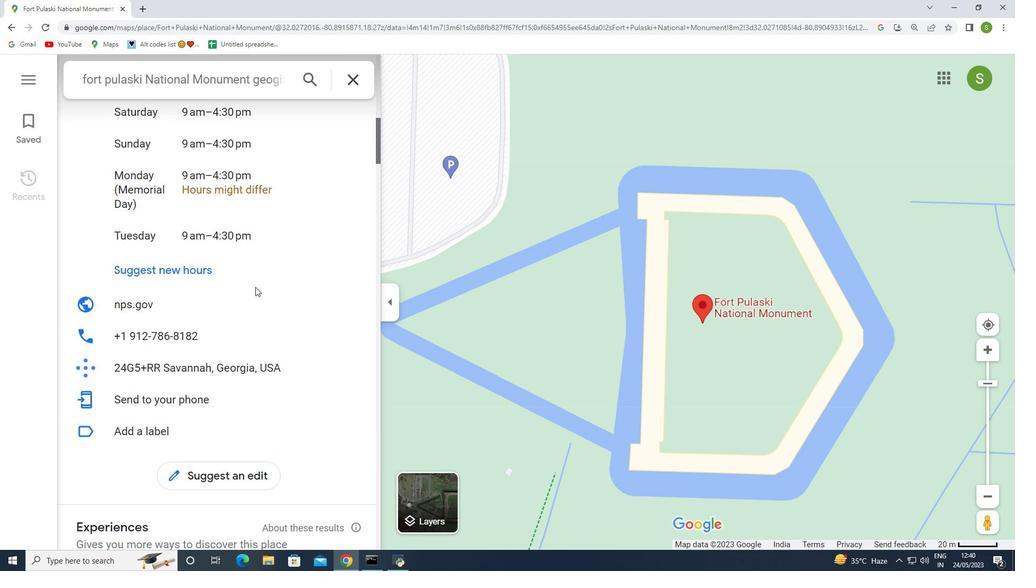 
Action: Mouse moved to (256, 287)
Screenshot: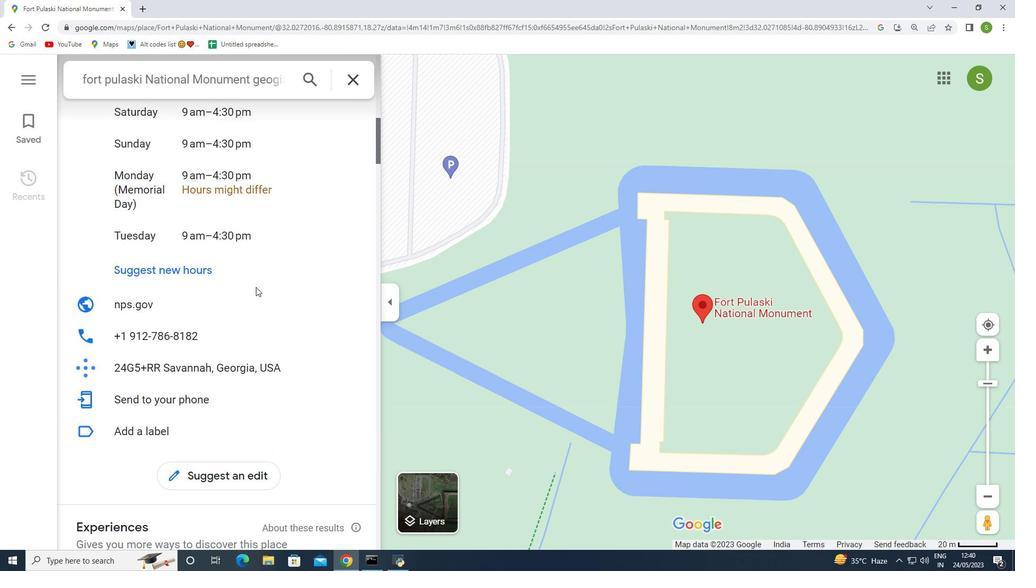 
Action: Mouse scrolled (256, 287) with delta (0, 0)
Screenshot: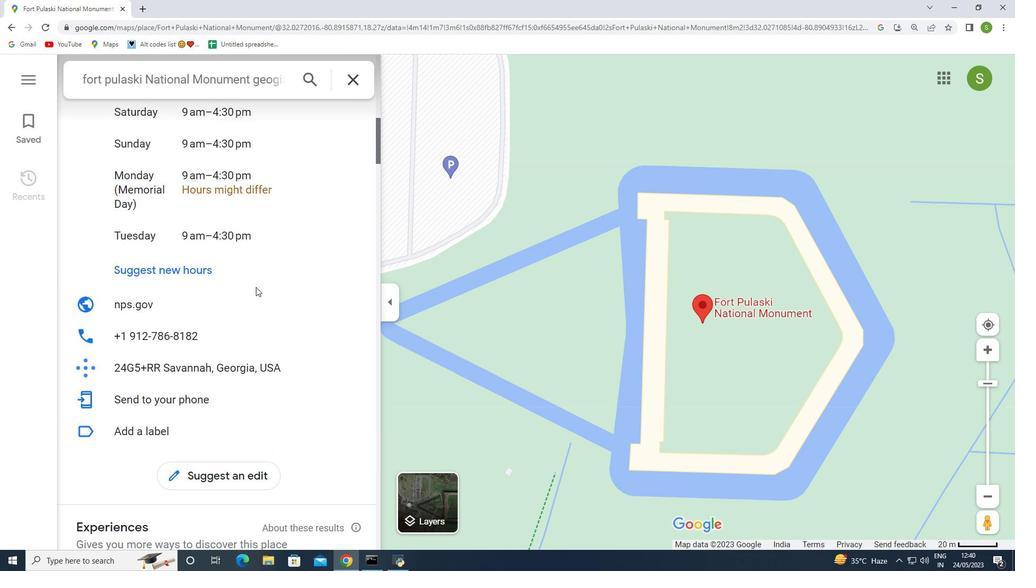 
Action: Mouse moved to (256, 289)
Screenshot: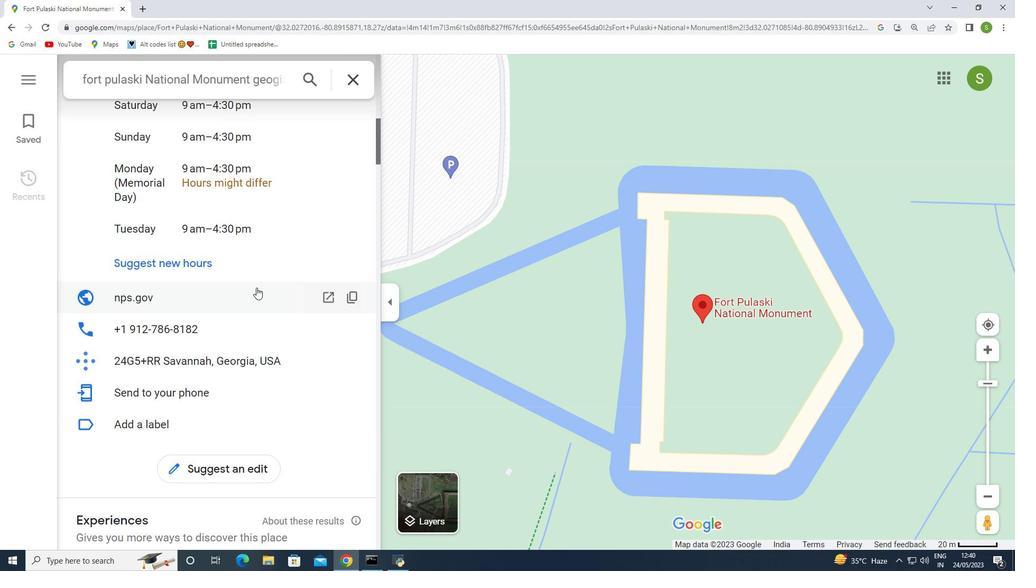 
Action: Mouse scrolled (256, 288) with delta (0, 0)
Screenshot: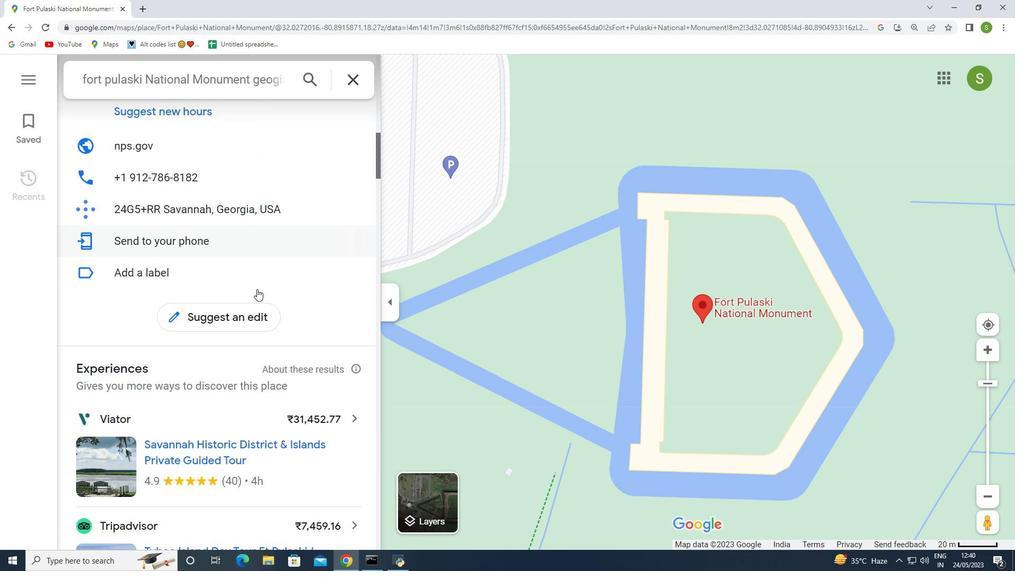 
Action: Mouse scrolled (256, 288) with delta (0, 0)
Screenshot: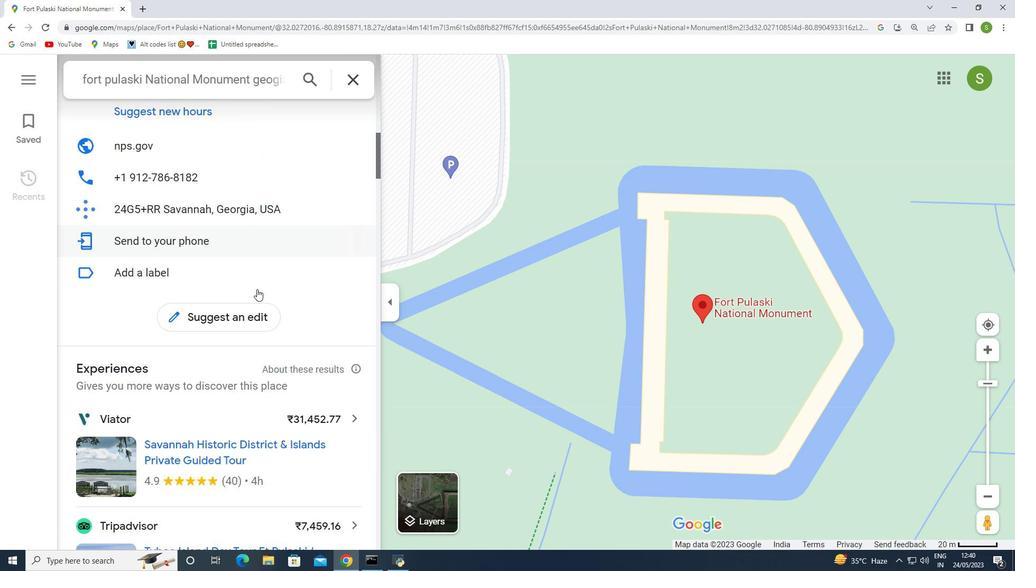
Action: Mouse moved to (255, 290)
Screenshot: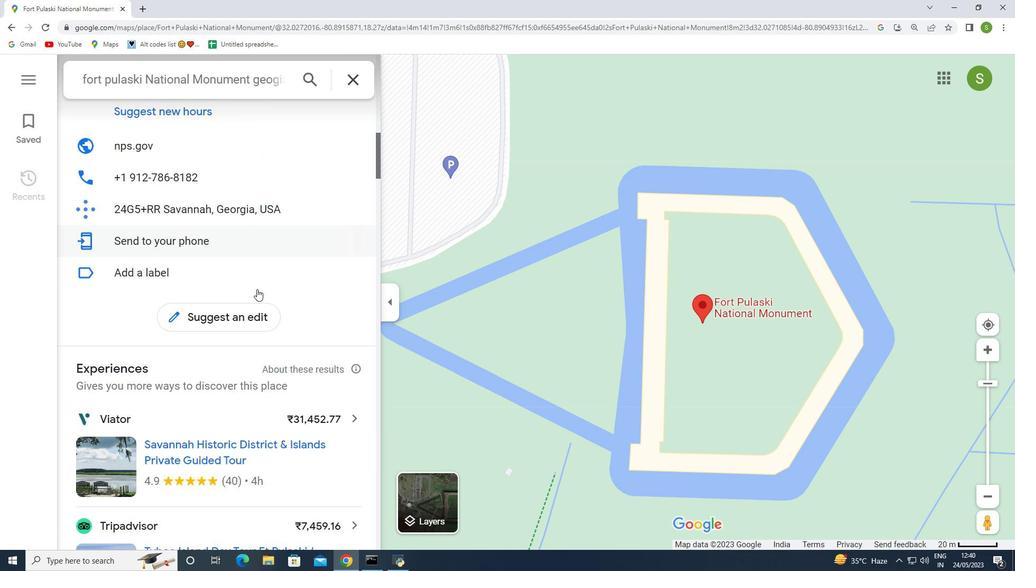 
Action: Mouse scrolled (255, 290) with delta (0, 0)
Screenshot: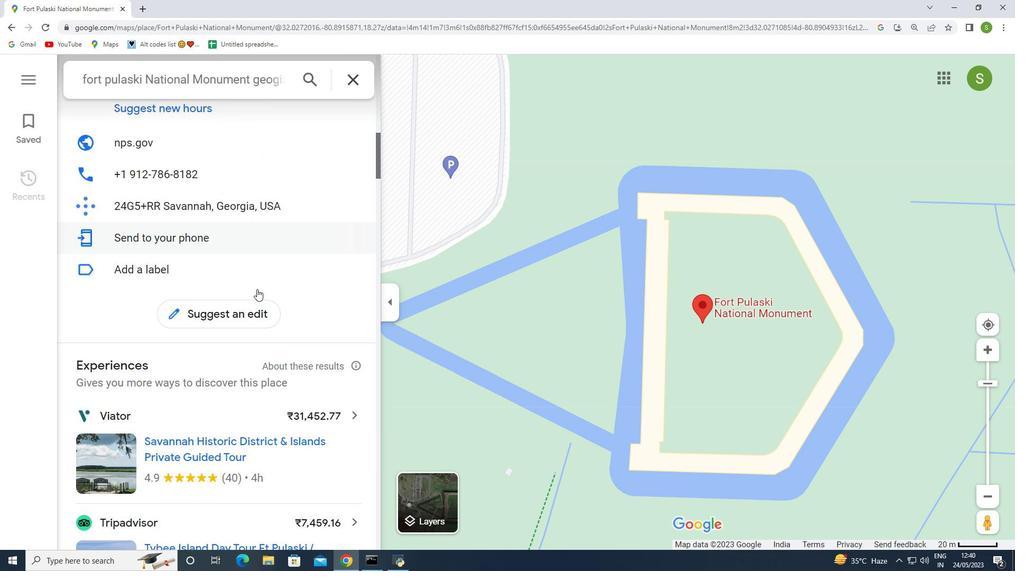 
Action: Mouse moved to (253, 291)
Screenshot: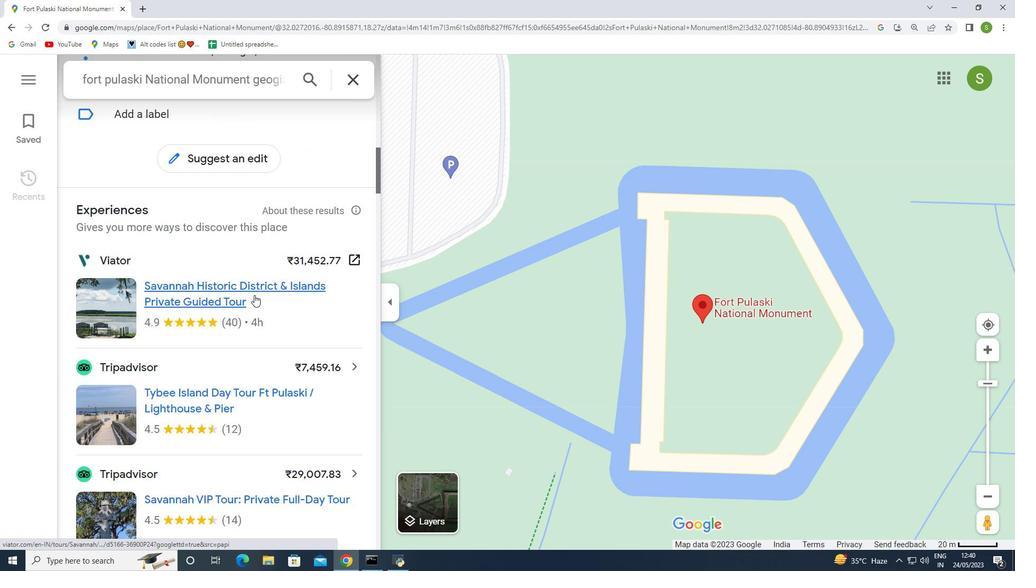 
Action: Mouse scrolled (253, 291) with delta (0, 0)
Screenshot: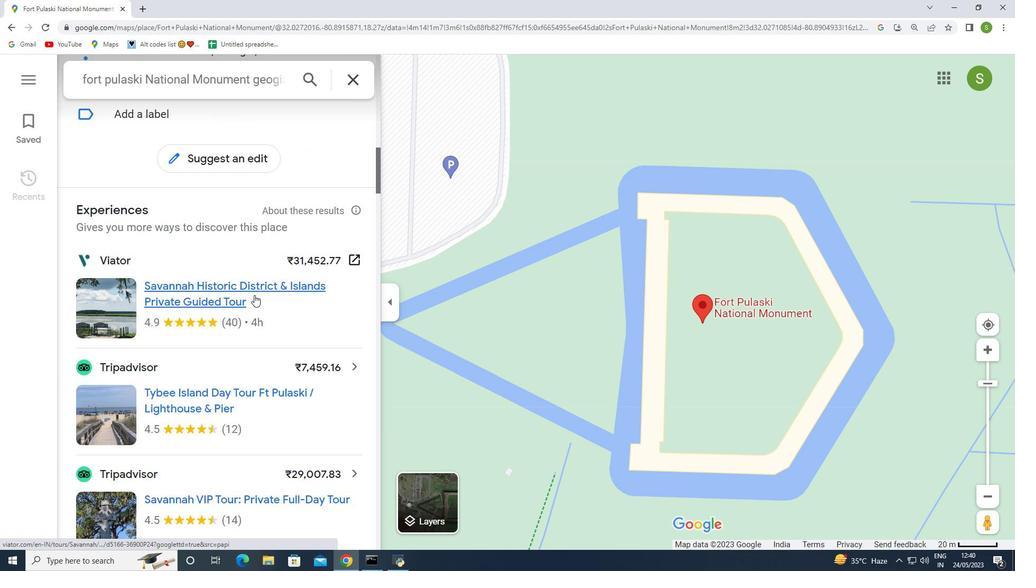 
Action: Mouse scrolled (253, 291) with delta (0, 0)
Screenshot: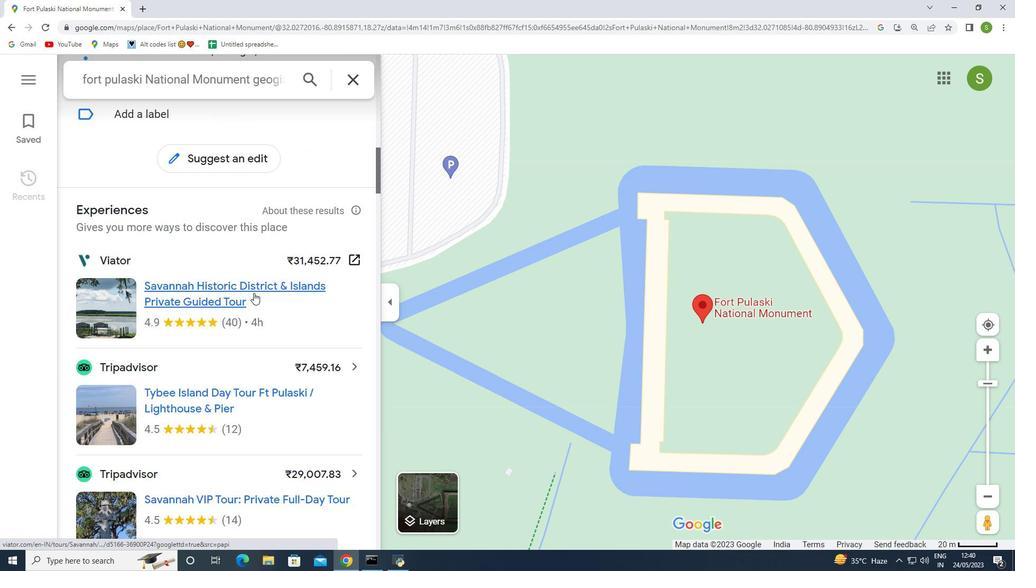 
Action: Mouse scrolled (253, 291) with delta (0, 0)
Screenshot: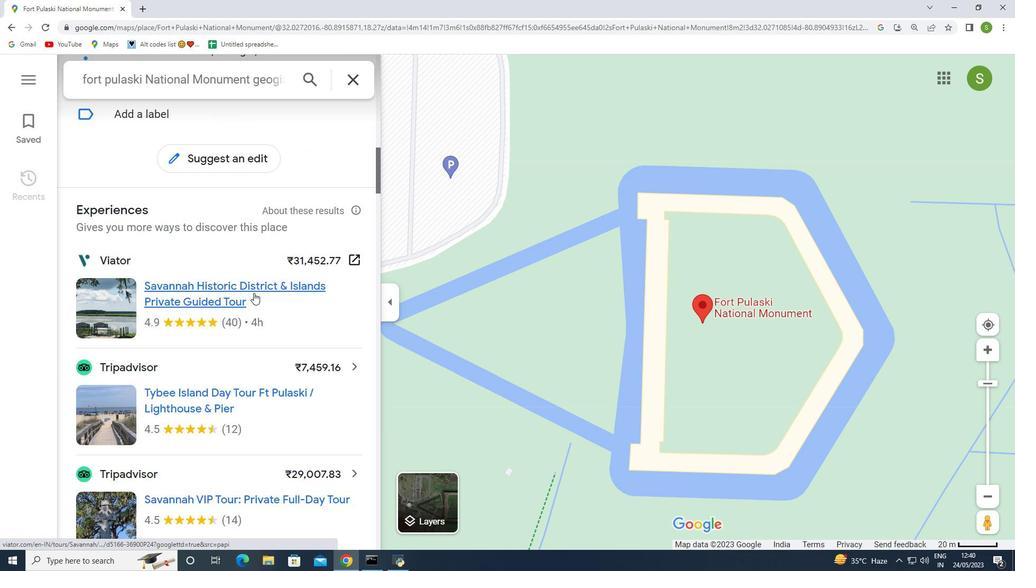 
Action: Mouse moved to (253, 290)
Screenshot: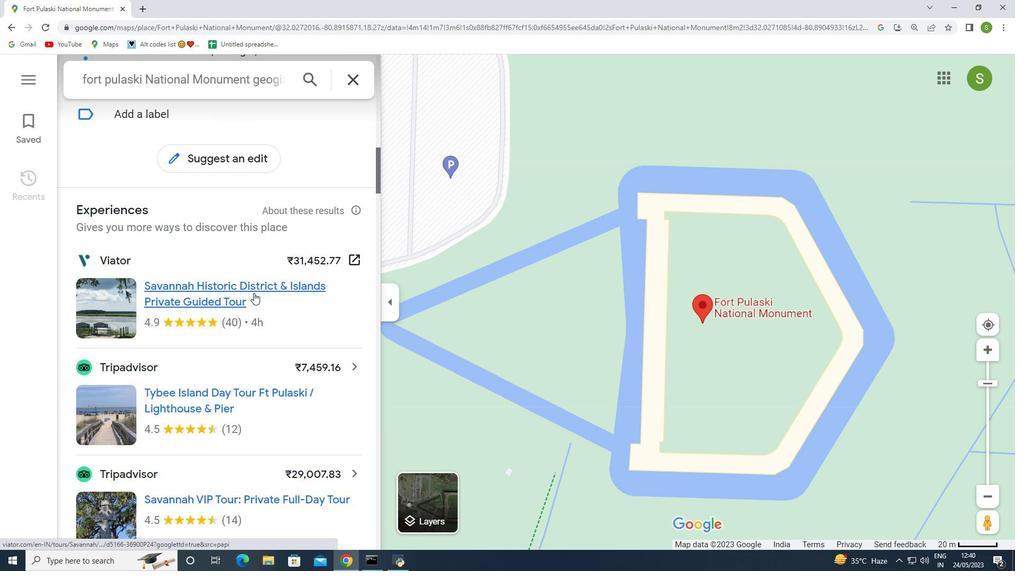 
Action: Mouse scrolled (253, 291) with delta (0, 0)
Screenshot: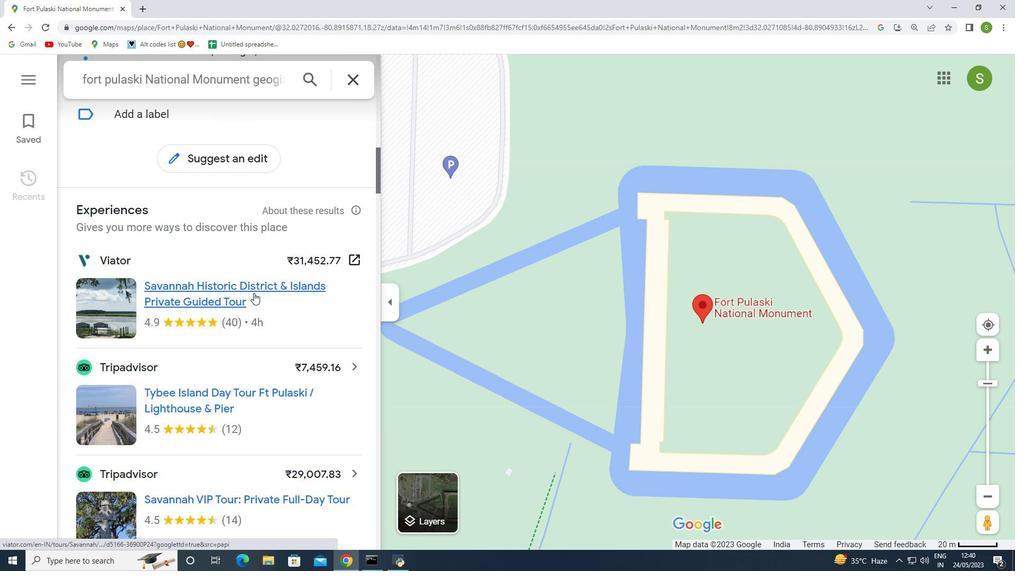 
Action: Mouse moved to (255, 288)
Screenshot: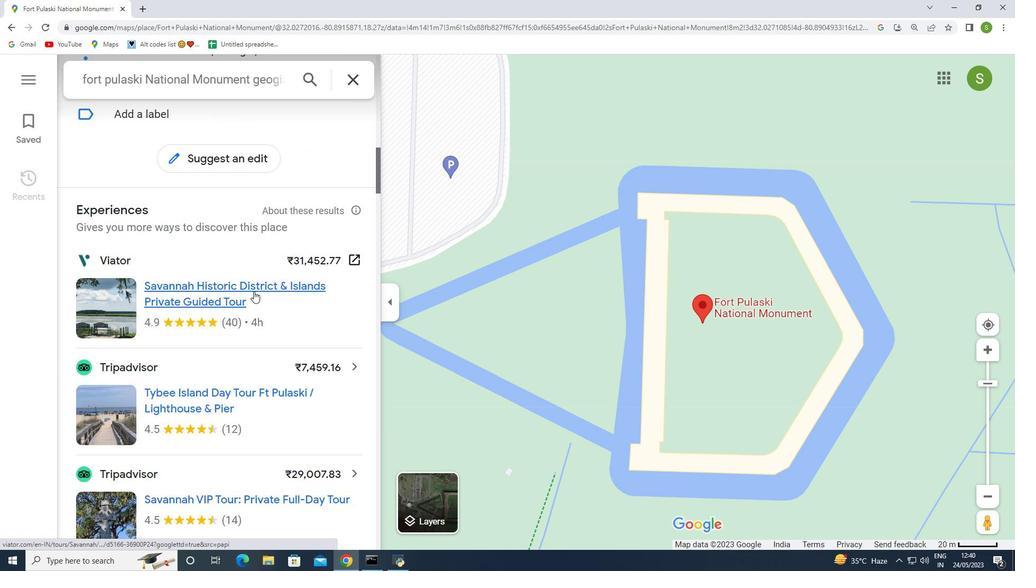 
Action: Mouse scrolled (255, 289) with delta (0, 0)
Screenshot: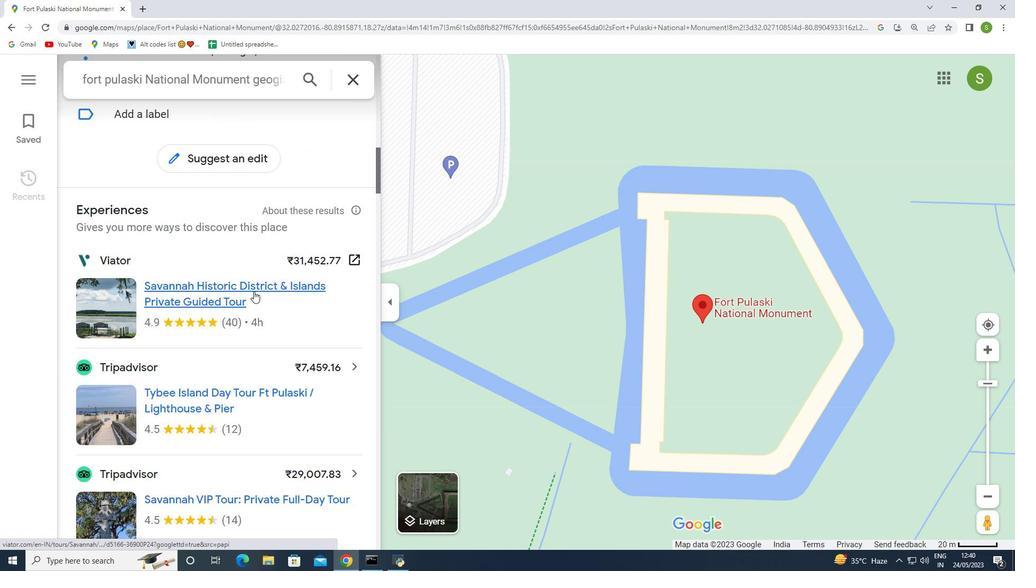 
Action: Mouse moved to (259, 283)
Screenshot: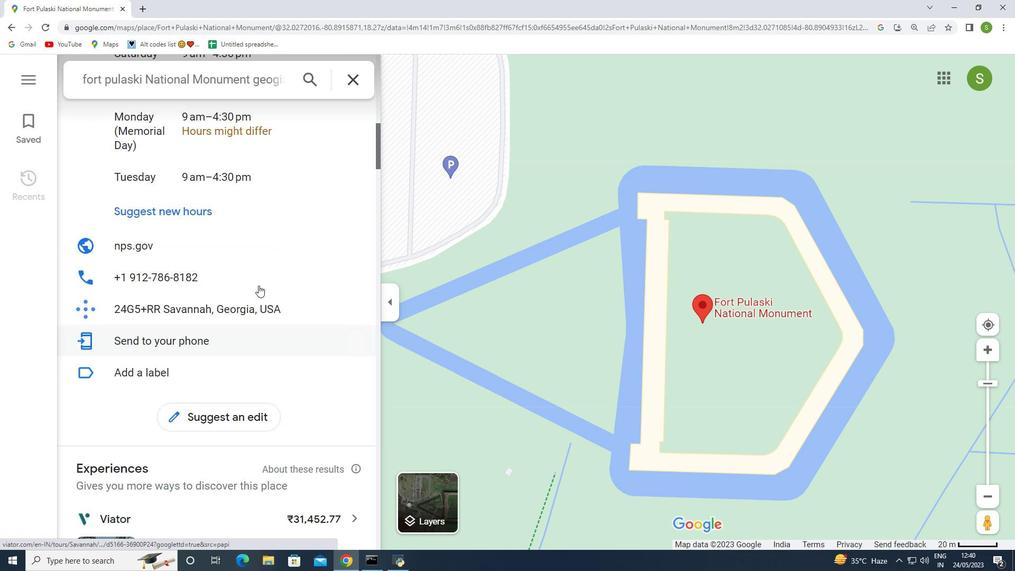 
Action: Mouse scrolled (259, 283) with delta (0, 0)
Screenshot: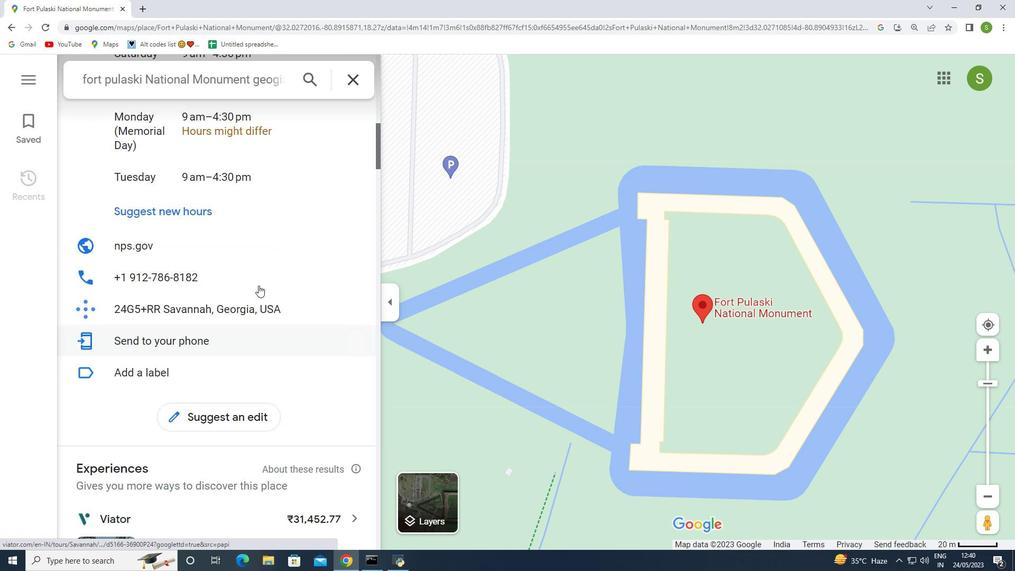 
Action: Mouse moved to (259, 283)
Screenshot: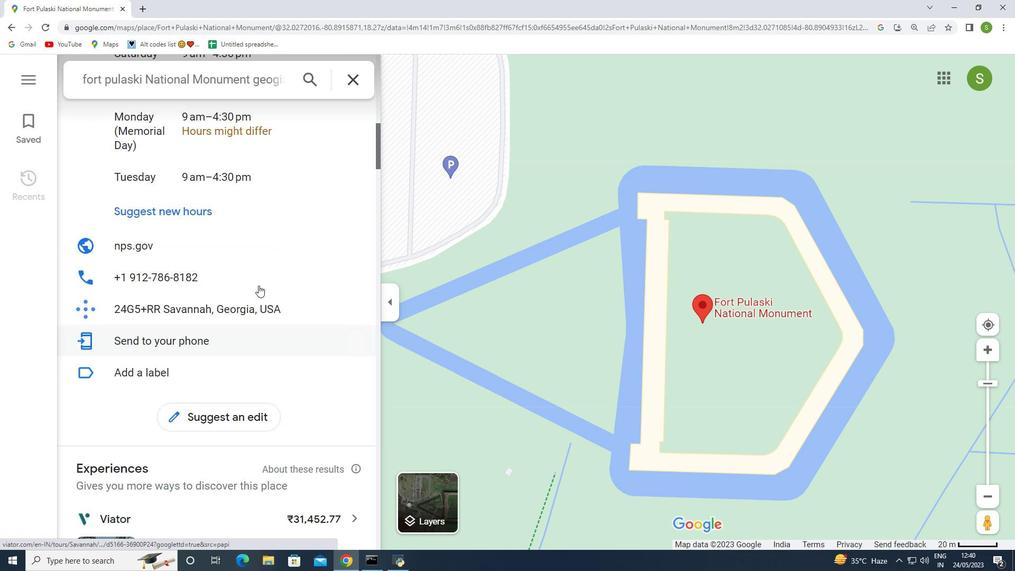 
Action: Mouse scrolled (259, 283) with delta (0, 0)
Screenshot: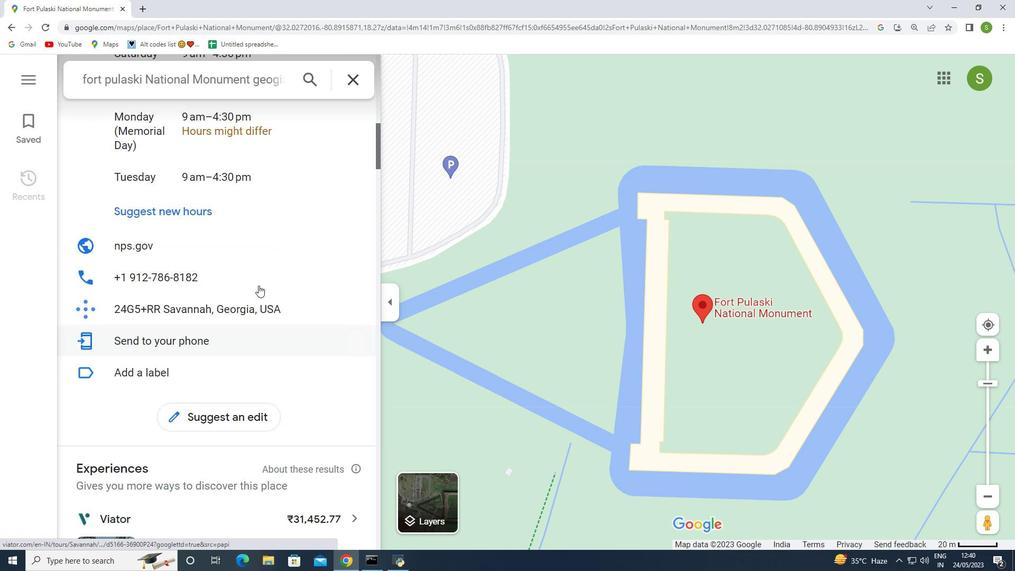 
Action: Mouse moved to (260, 279)
Screenshot: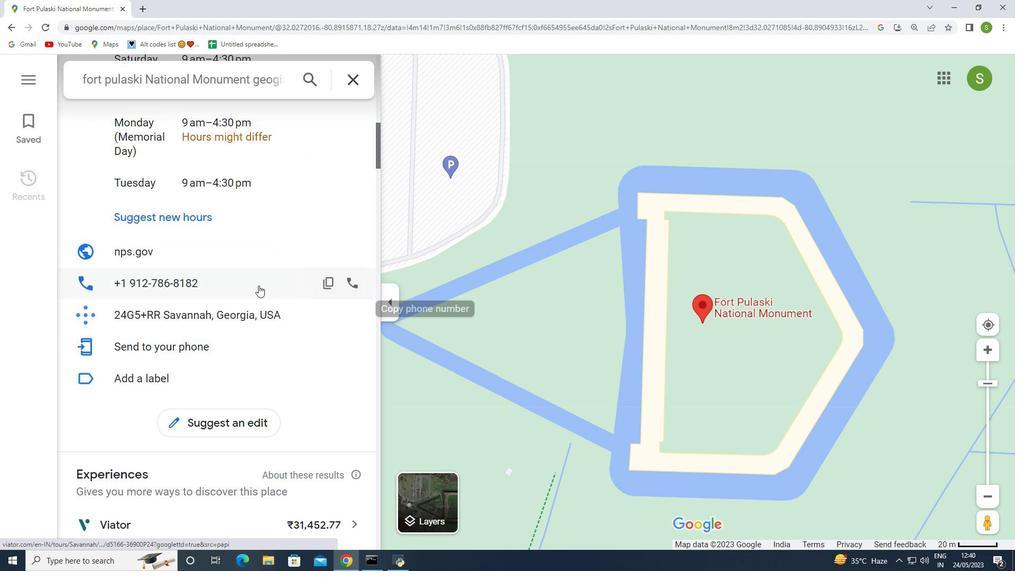 
Action: Mouse scrolled (260, 281) with delta (0, 0)
Screenshot: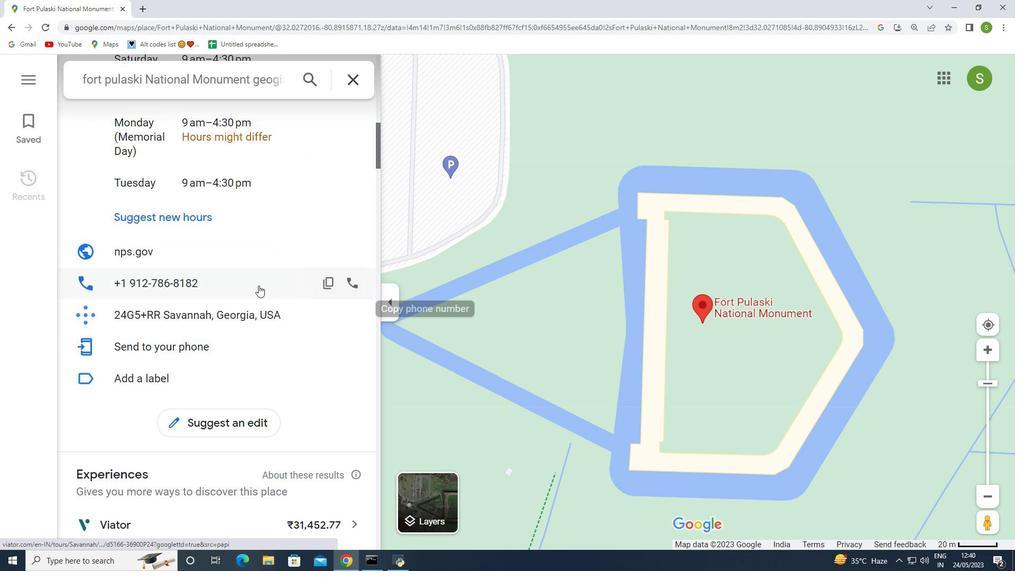 
Action: Mouse moved to (263, 271)
Screenshot: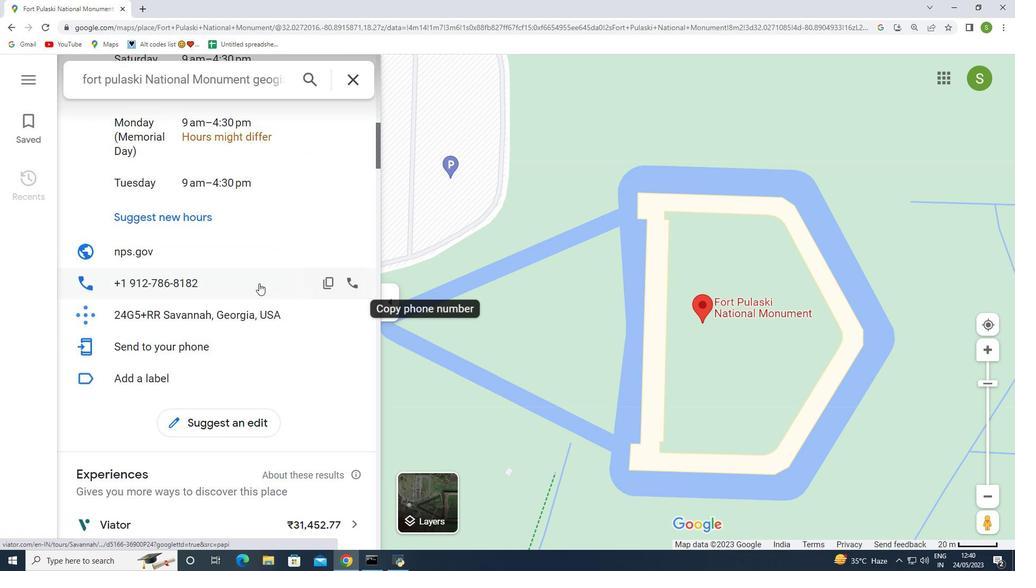 
Action: Mouse scrolled (263, 272) with delta (0, 0)
Screenshot: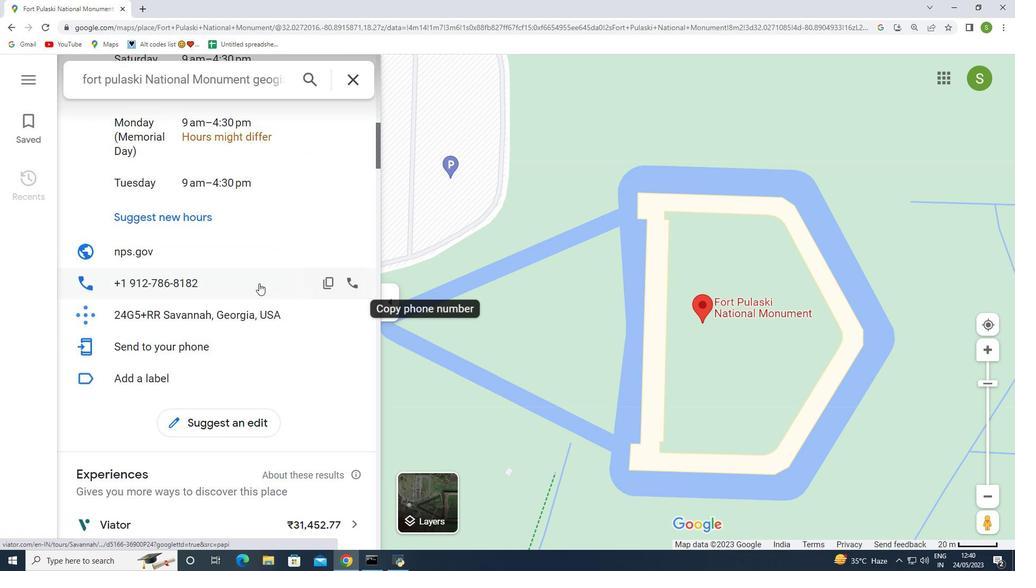 
Action: Mouse moved to (590, 235)
Screenshot: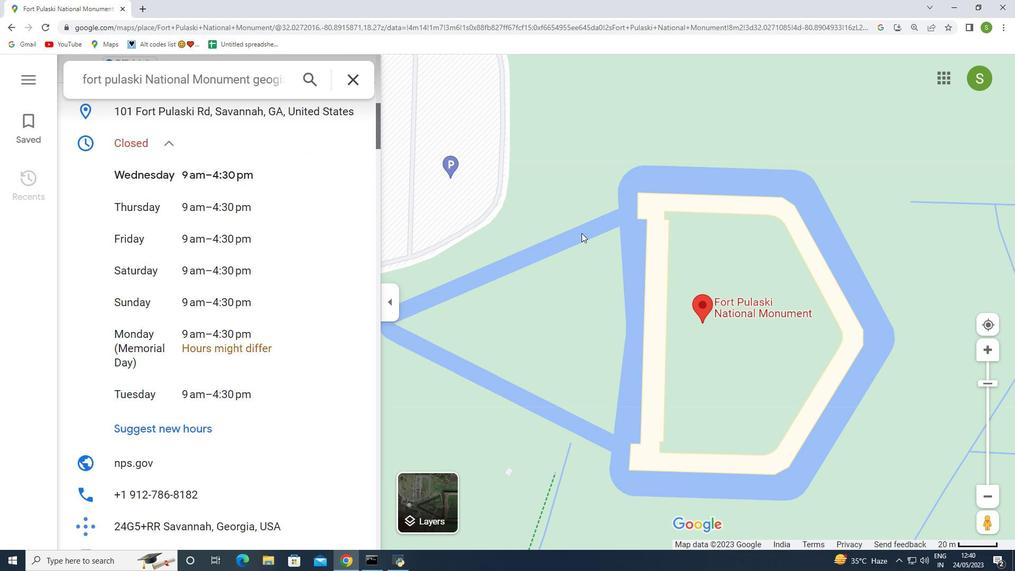 
Action: Mouse scrolled (590, 235) with delta (0, 0)
Screenshot: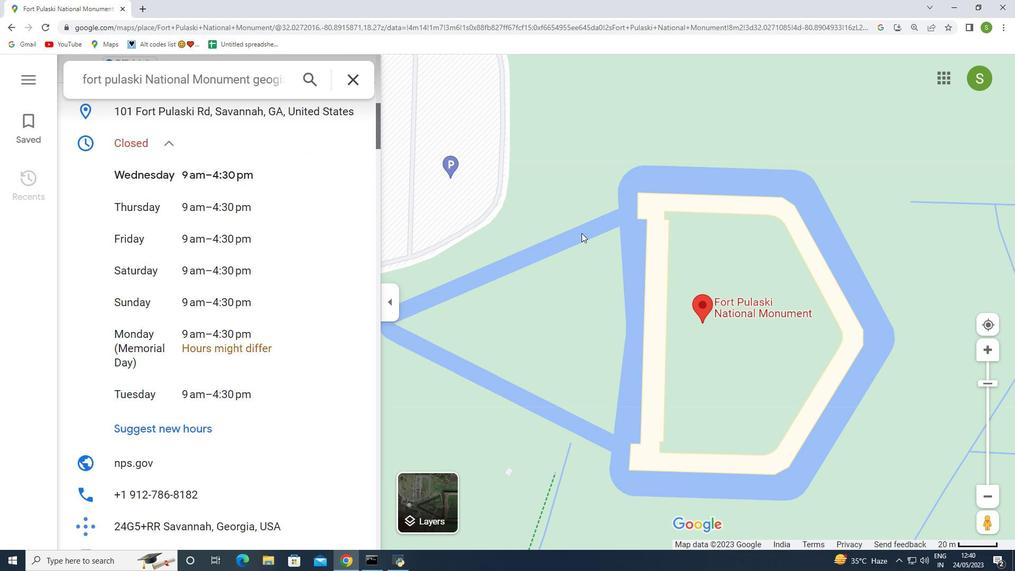 
Action: Mouse moved to (591, 235)
Screenshot: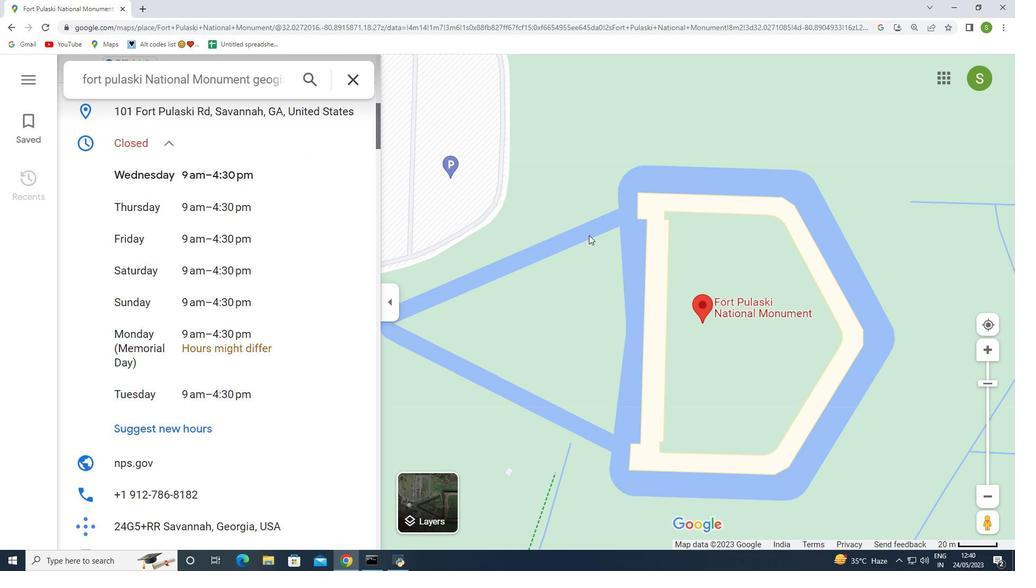 
Action: Mouse scrolled (591, 235) with delta (0, 0)
Screenshot: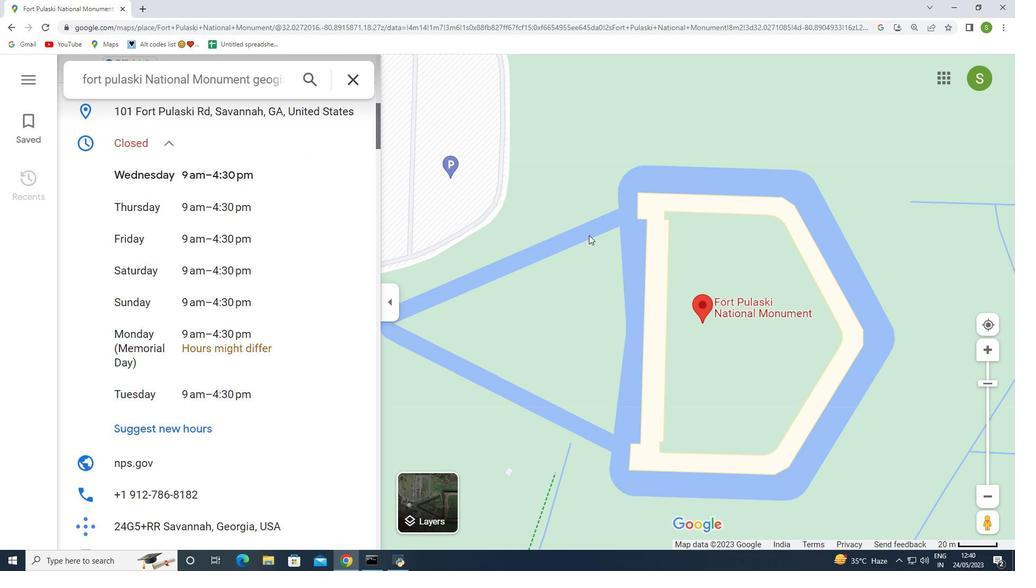 
Action: Mouse moved to (594, 236)
Screenshot: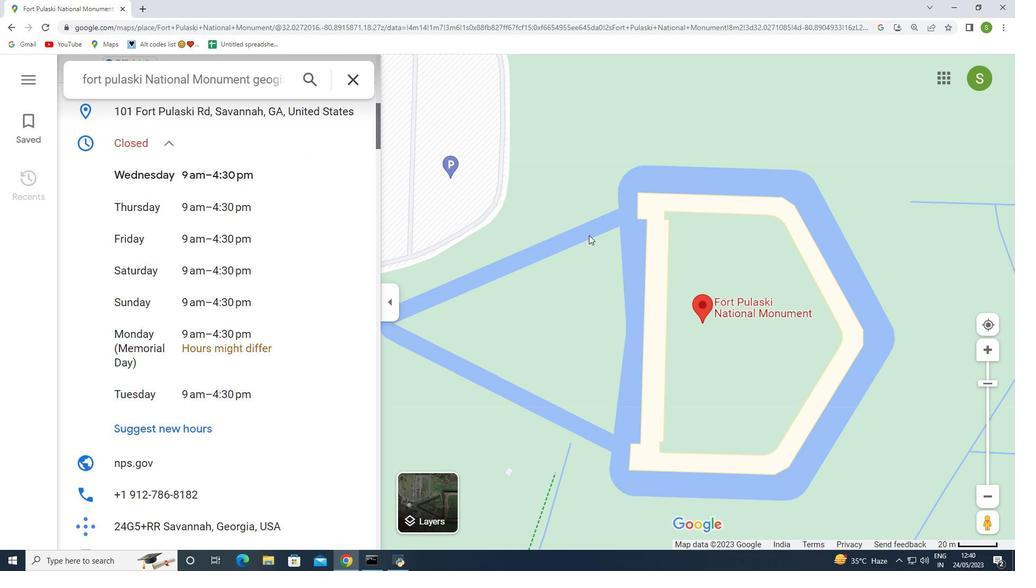 
Action: Mouse scrolled (594, 236) with delta (0, 0)
Screenshot: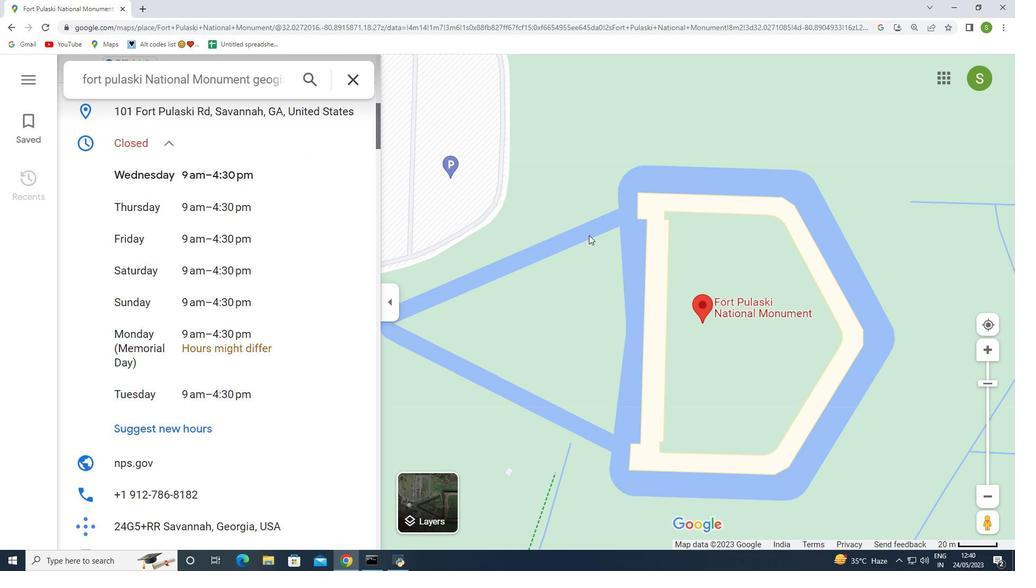 
Action: Mouse moved to (596, 237)
Screenshot: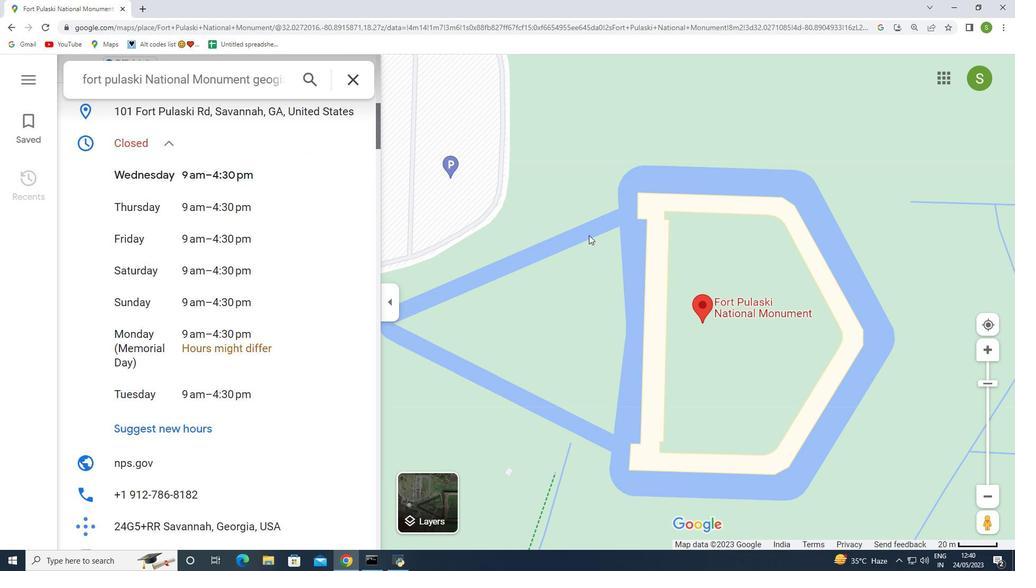 
Action: Mouse scrolled (595, 237) with delta (0, 0)
Screenshot: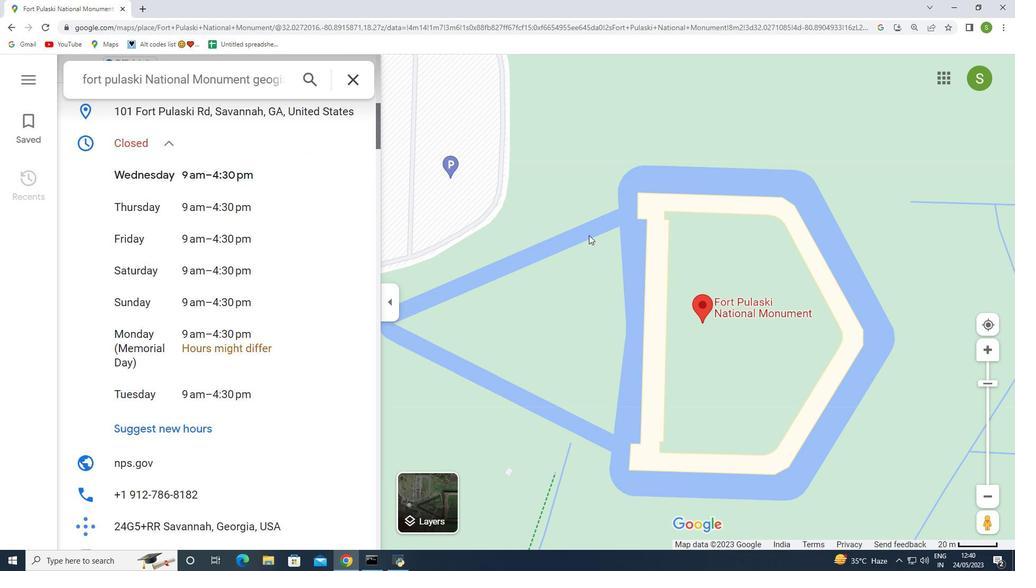 
Action: Mouse moved to (985, 353)
Screenshot: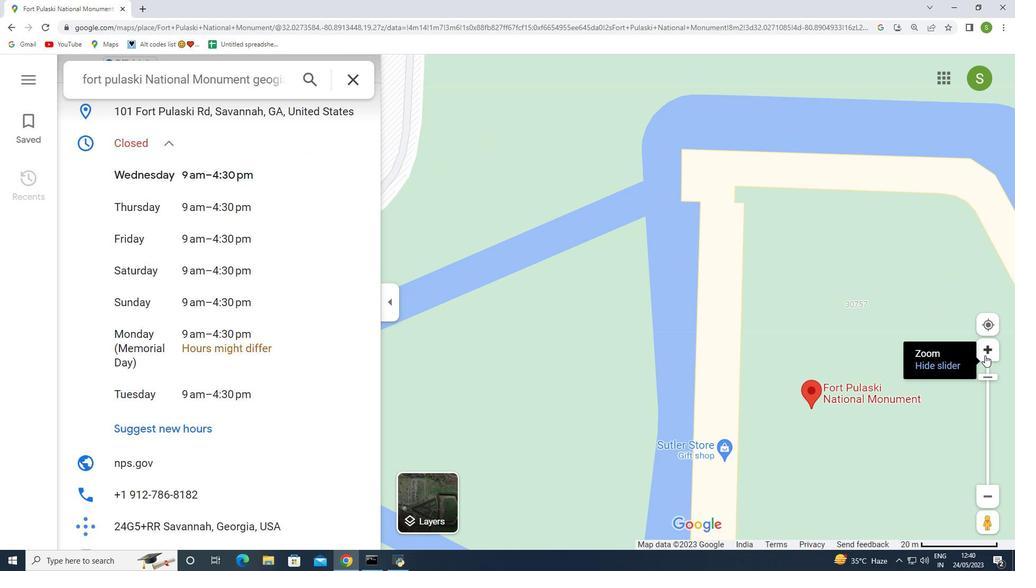 
Action: Mouse pressed right at (985, 353)
Screenshot: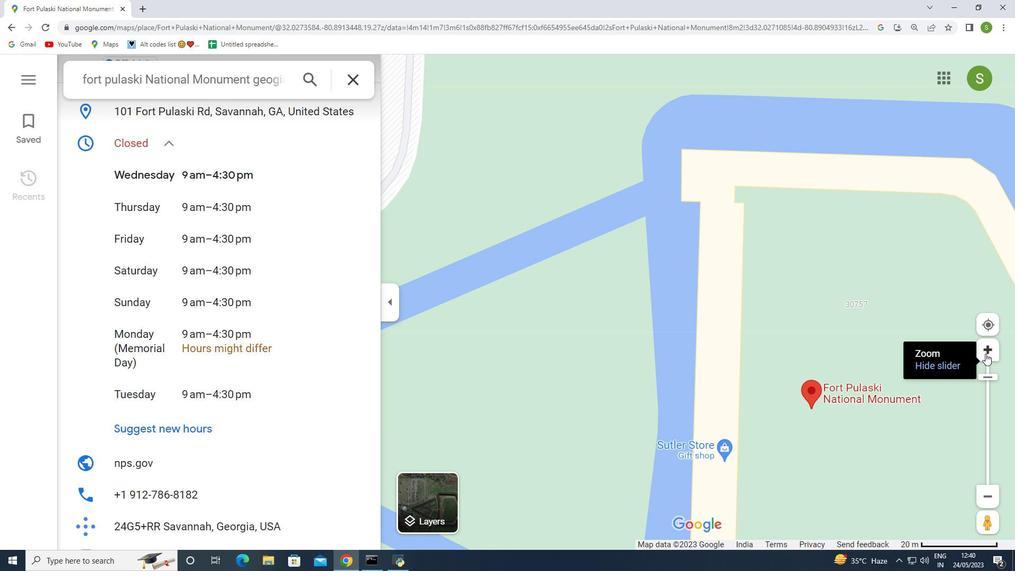 
Action: Mouse pressed left at (985, 353)
Screenshot: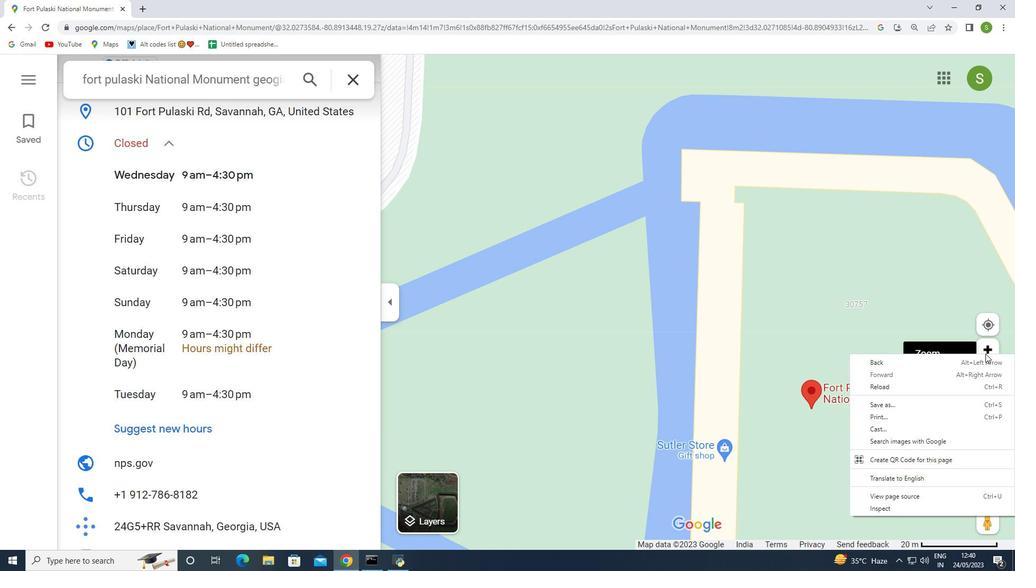 
Action: Mouse moved to (932, 364)
Screenshot: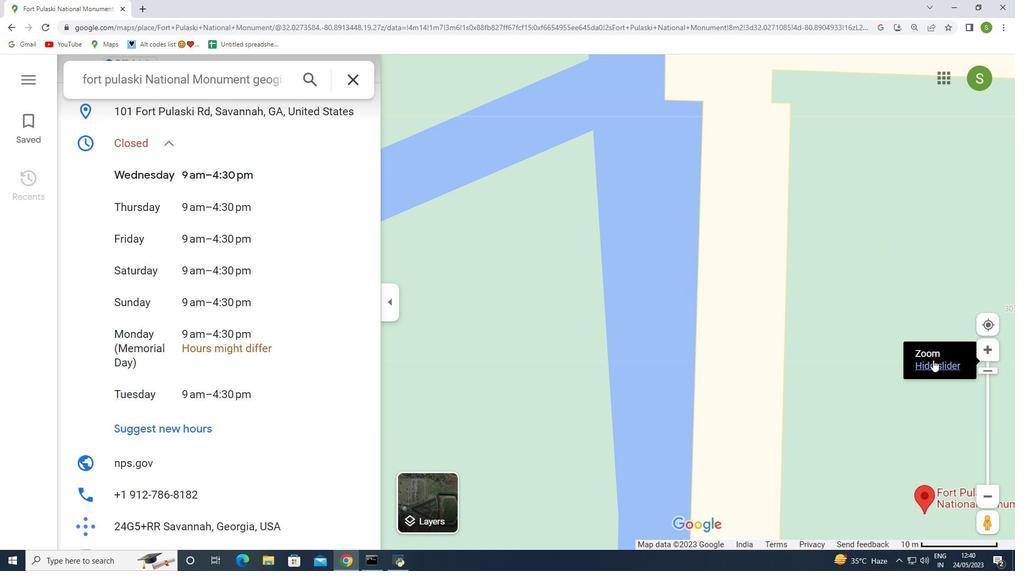 
Action: Mouse pressed left at (932, 364)
Screenshot: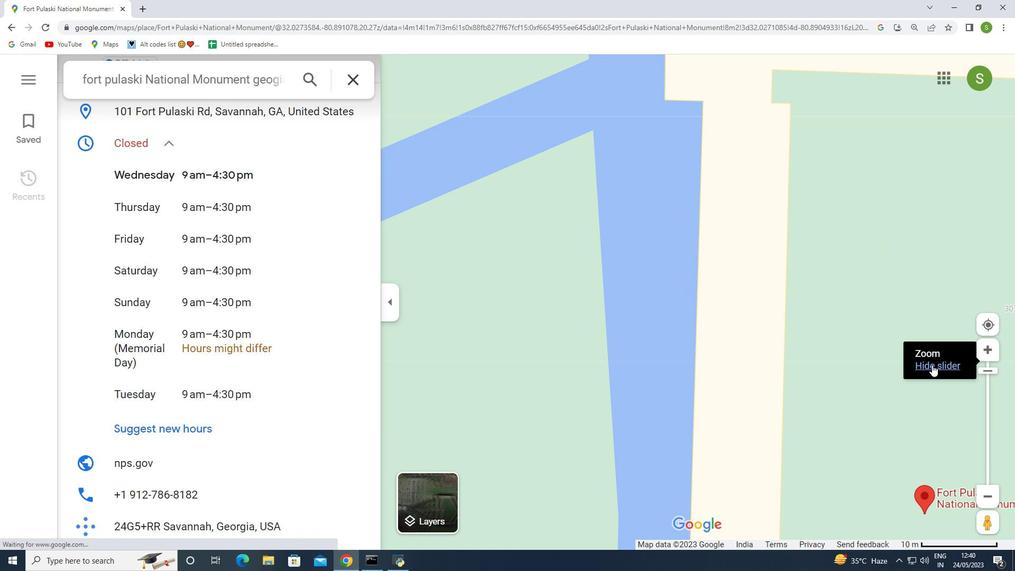 
Action: Mouse moved to (720, 297)
Screenshot: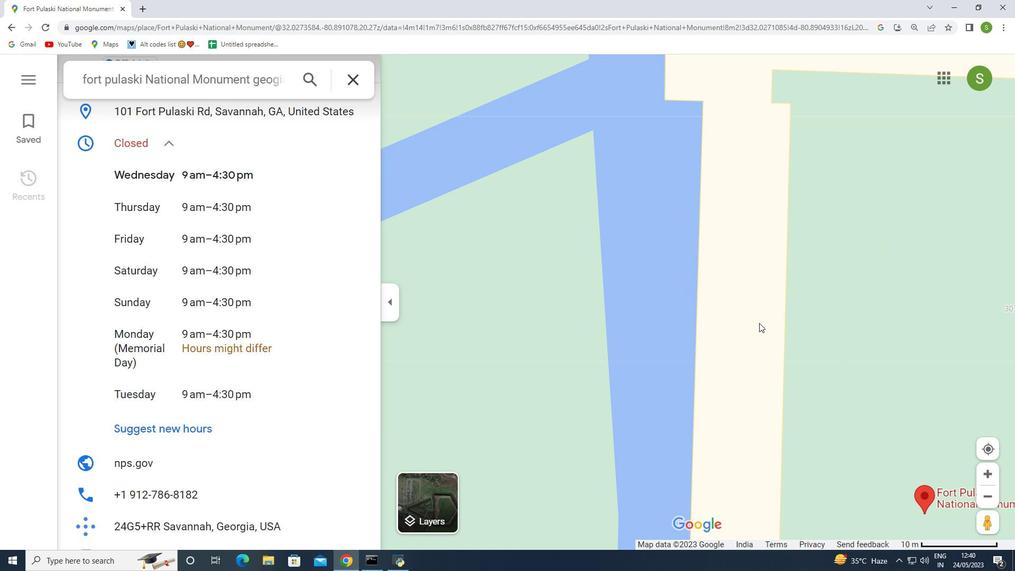 
Action: Mouse scrolled (720, 297) with delta (0, 0)
Screenshot: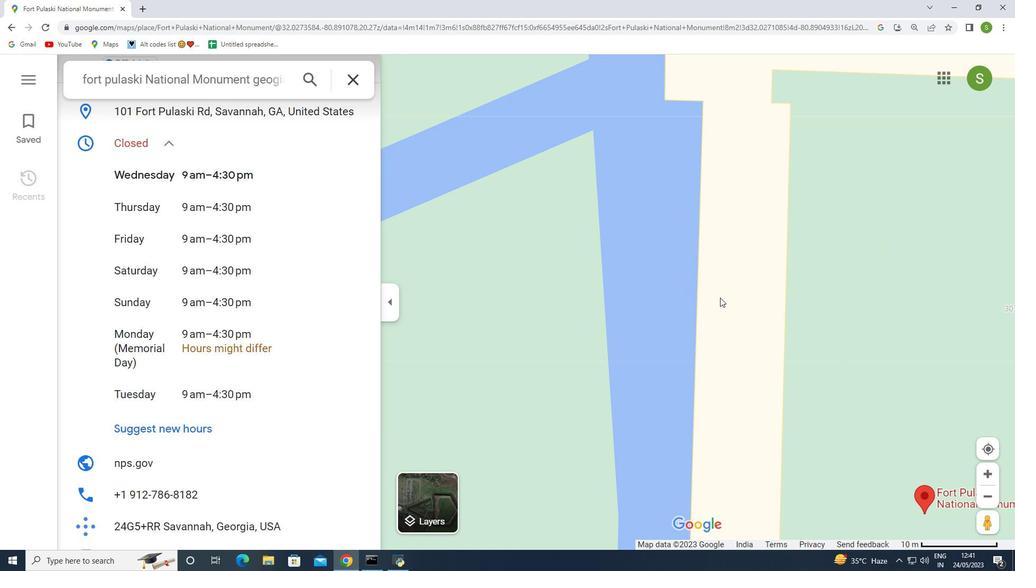 
Action: Mouse scrolled (720, 297) with delta (0, 0)
Screenshot: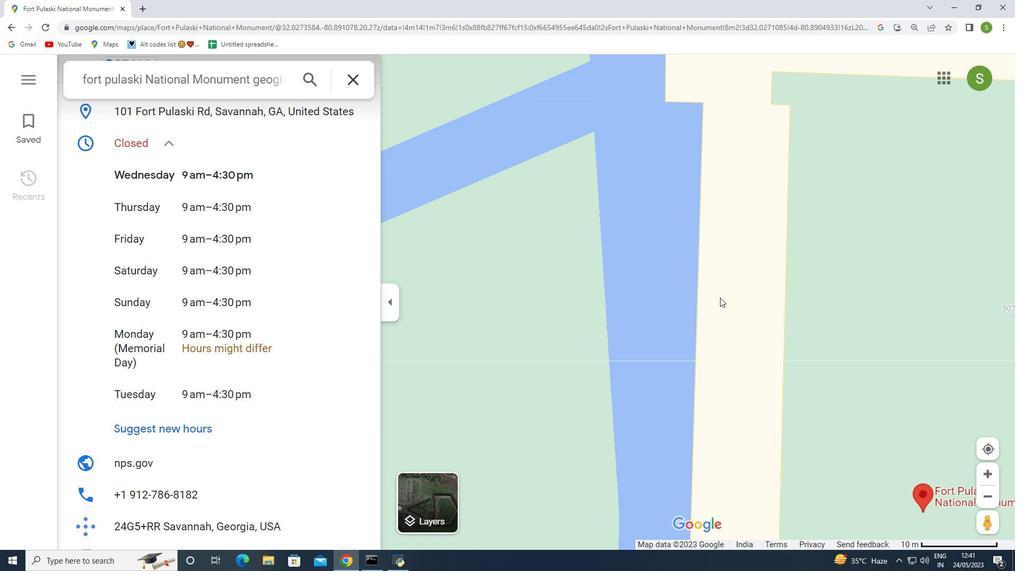 
Action: Mouse scrolled (720, 297) with delta (0, 0)
Screenshot: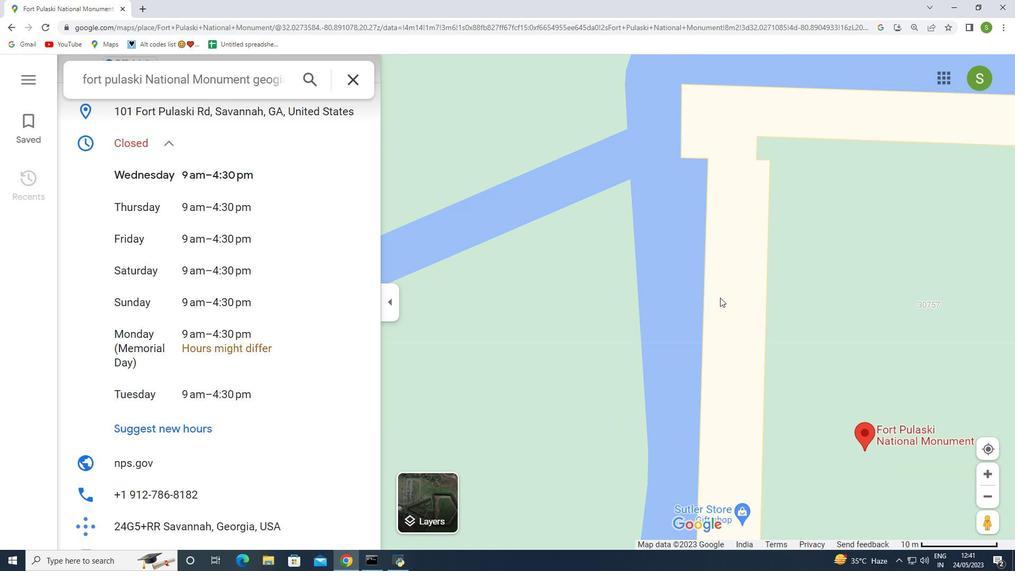 
Action: Mouse moved to (718, 300)
Screenshot: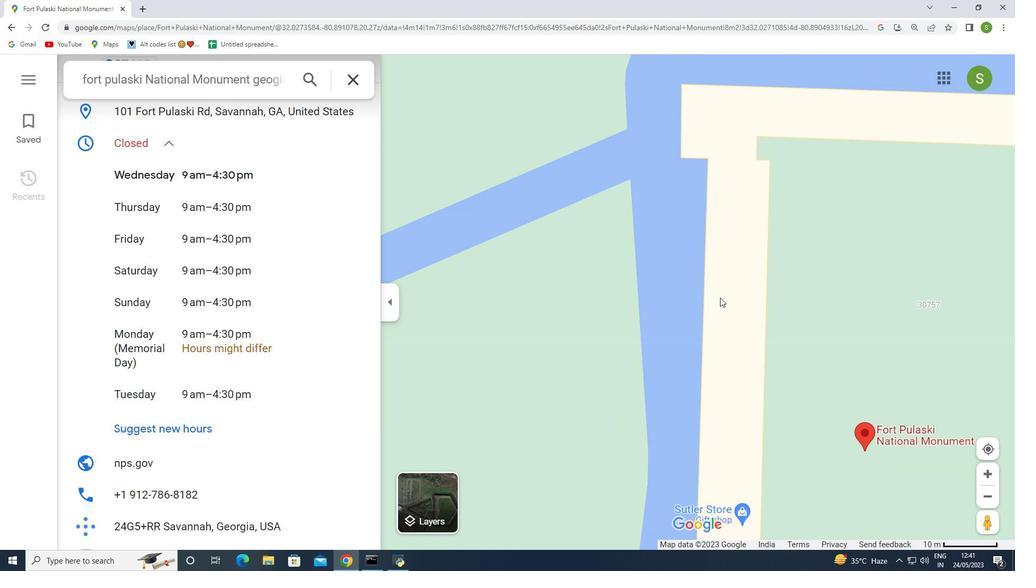 
Action: Mouse scrolled (718, 300) with delta (0, 0)
Screenshot: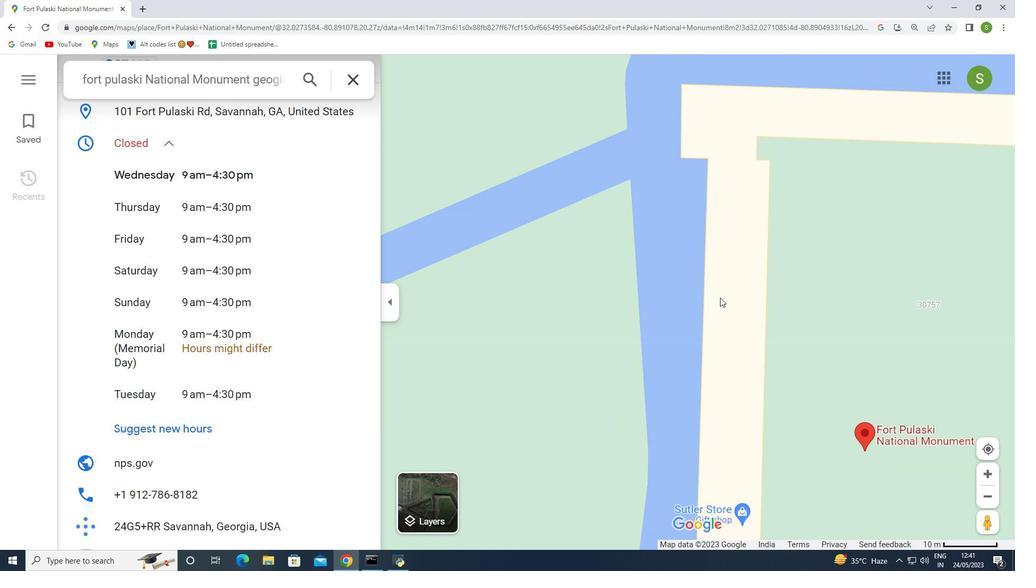 
Action: Mouse moved to (715, 305)
Screenshot: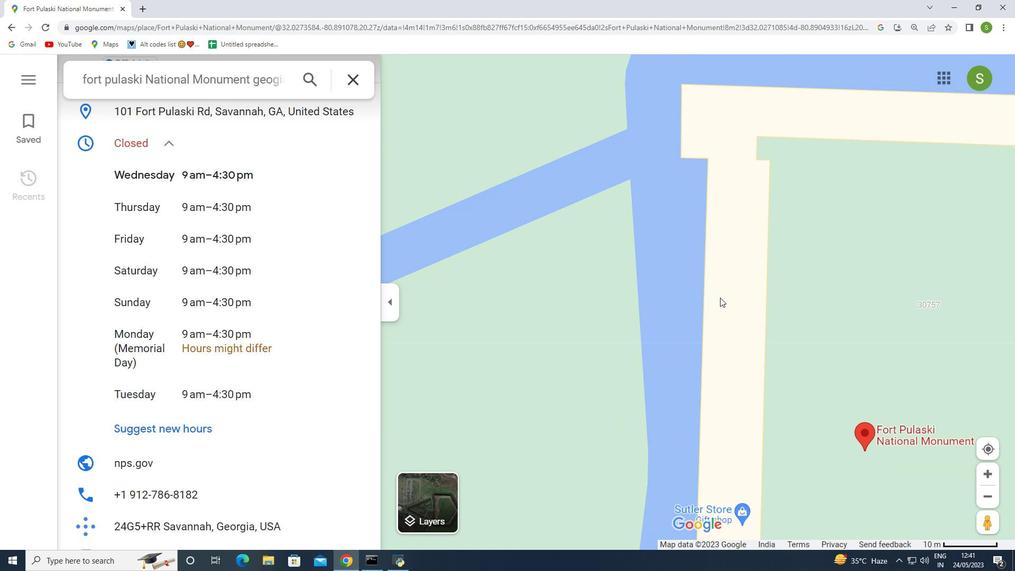 
Action: Mouse scrolled (715, 305) with delta (0, 0)
Screenshot: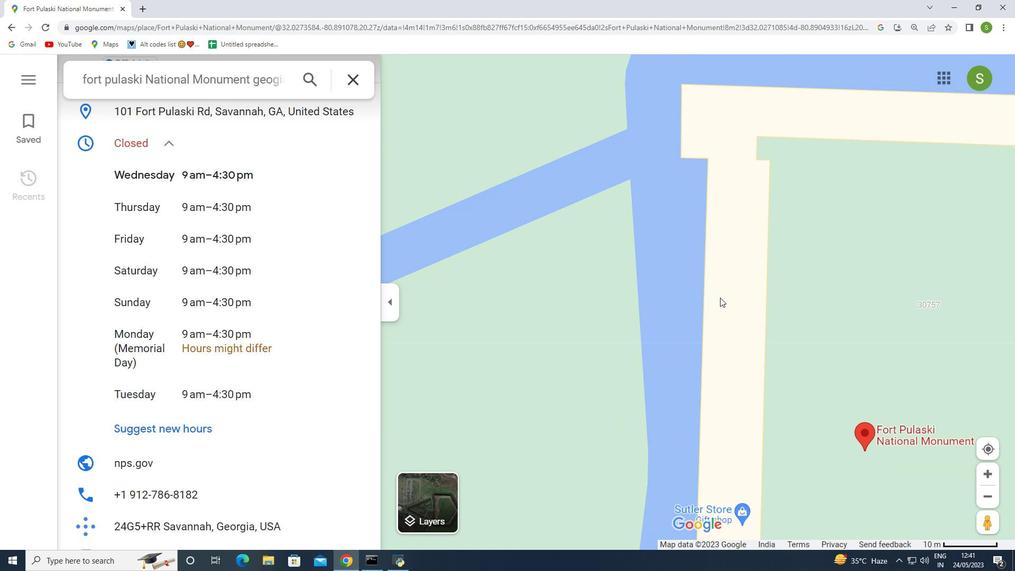 
Action: Mouse moved to (712, 308)
Screenshot: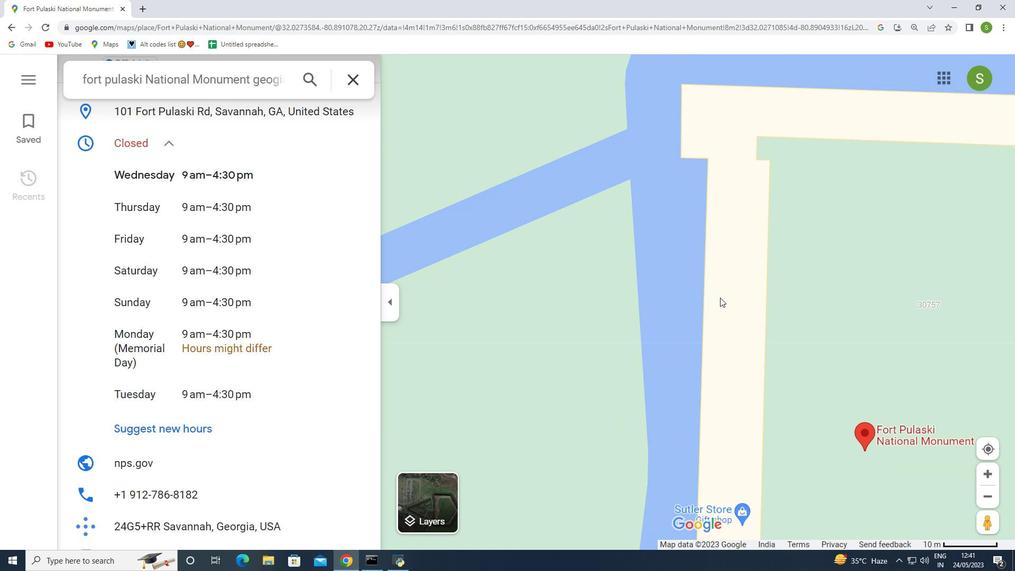 
Action: Mouse scrolled (712, 308) with delta (0, 0)
Screenshot: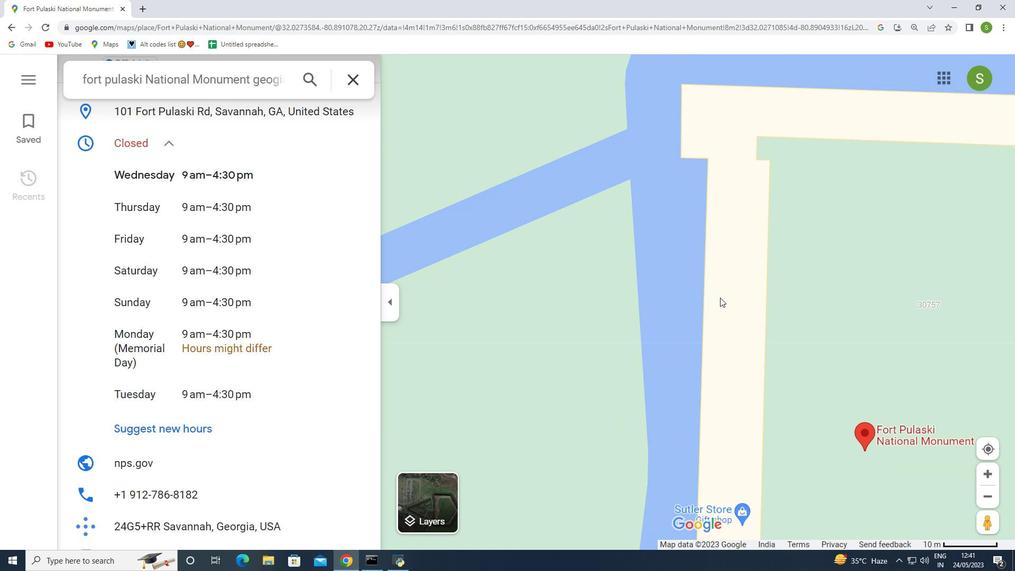 
Action: Mouse moved to (710, 313)
Screenshot: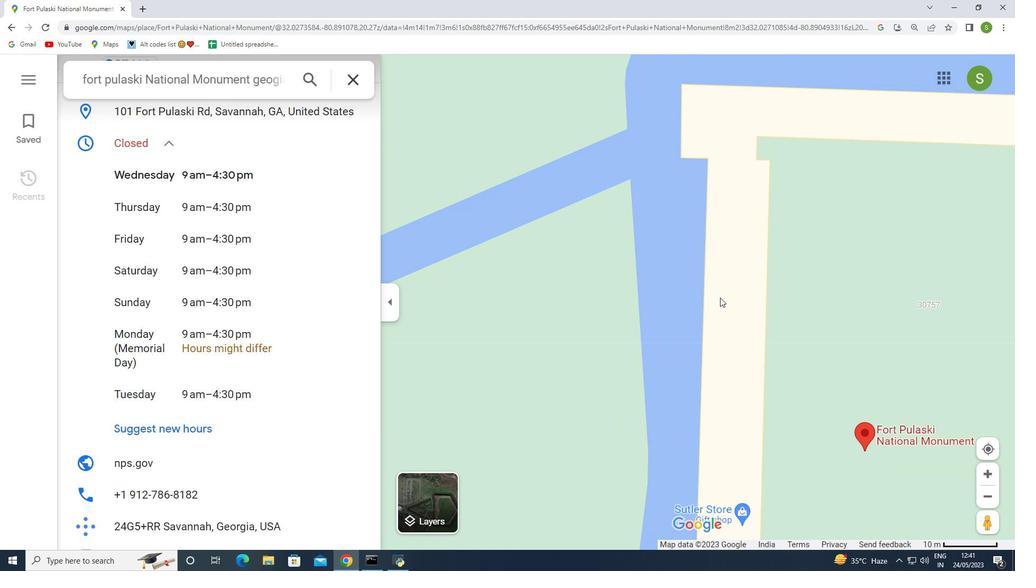 
Action: Mouse scrolled (710, 312) with delta (0, 0)
Screenshot: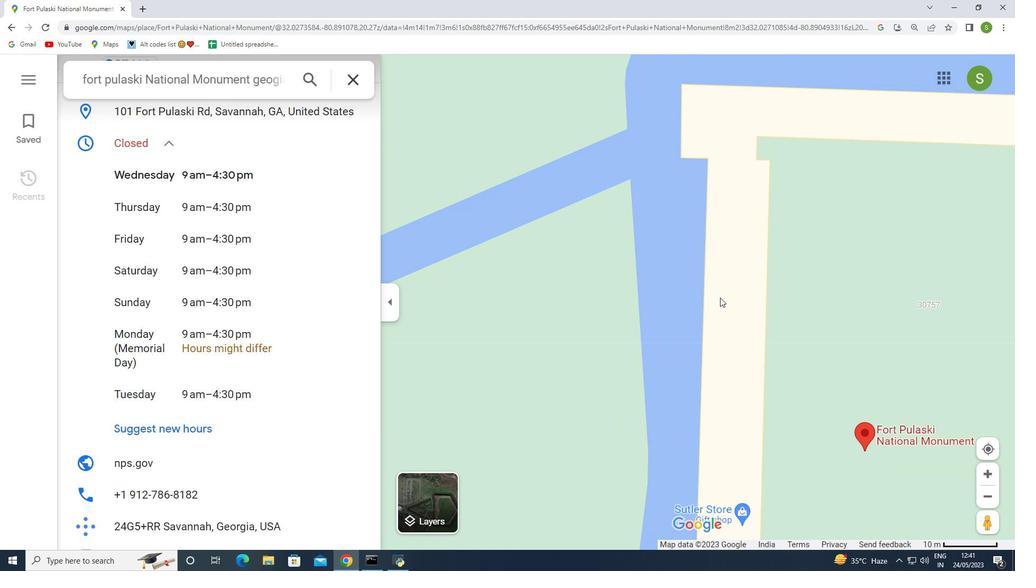 
Action: Mouse moved to (709, 315)
Screenshot: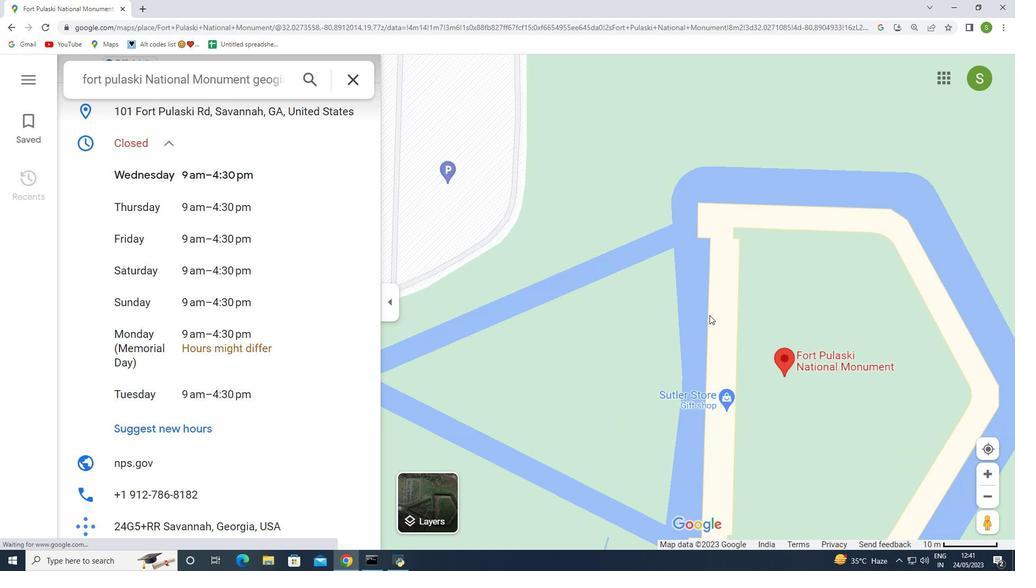 
Action: Mouse scrolled (709, 315) with delta (0, 0)
Screenshot: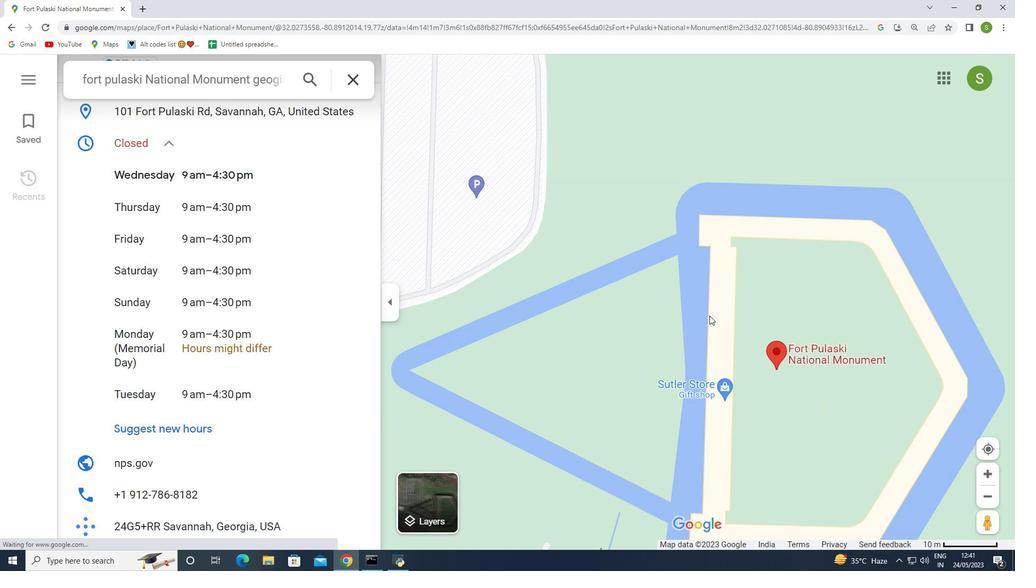 
Action: Mouse scrolled (709, 315) with delta (0, 0)
Screenshot: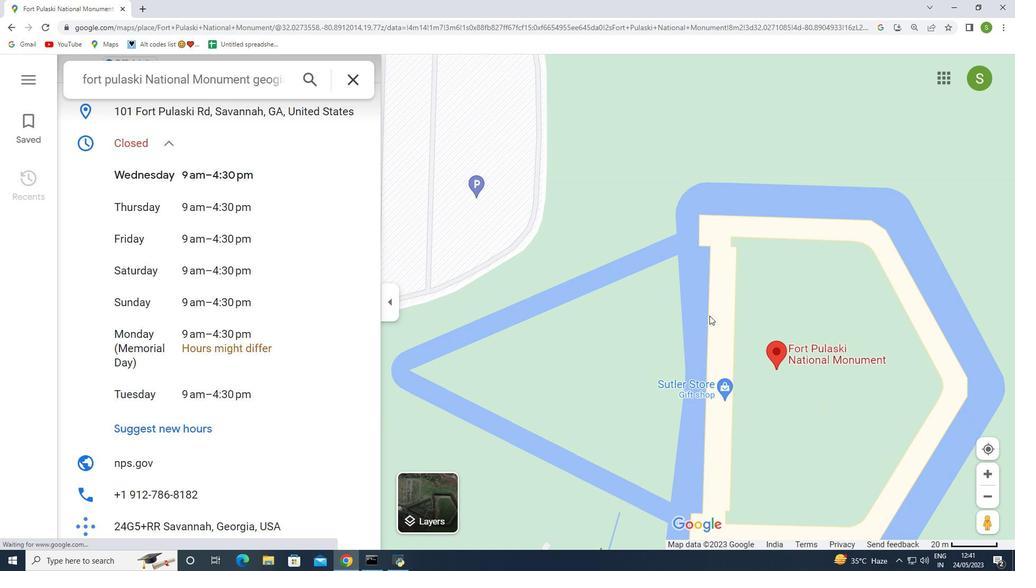 
Action: Mouse scrolled (709, 315) with delta (0, 0)
Screenshot: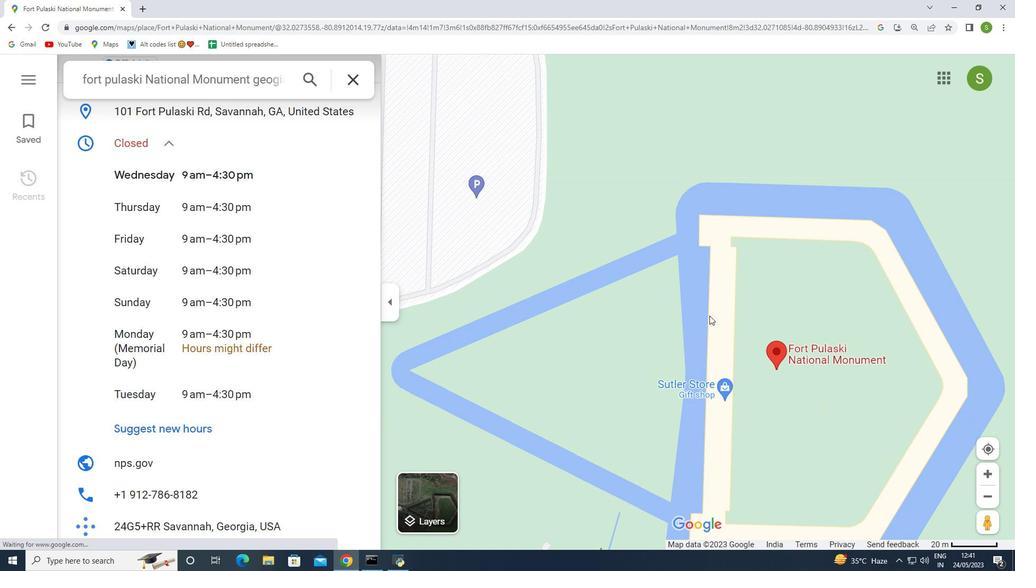 
Action: Mouse moved to (988, 479)
Screenshot: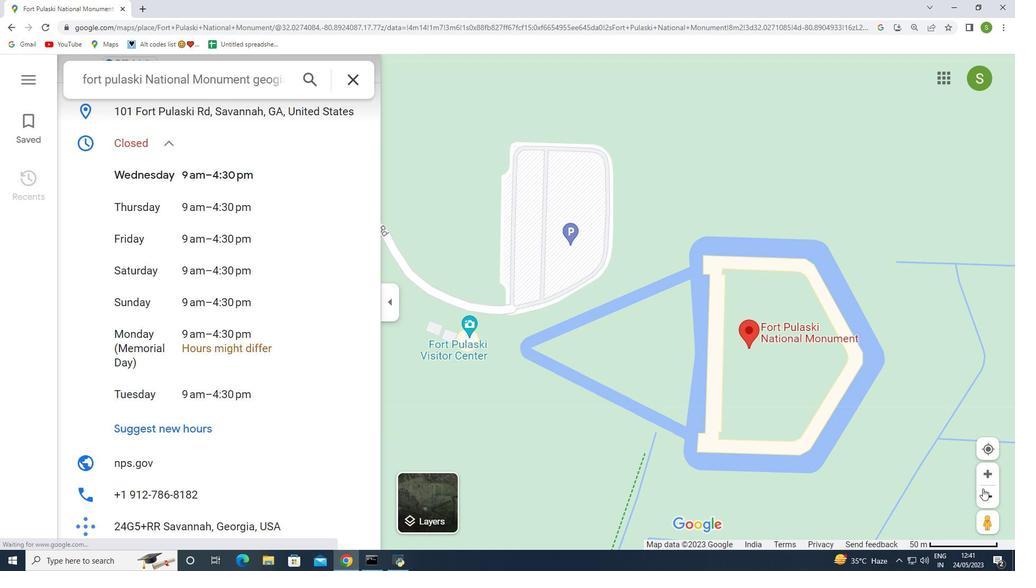
Action: Mouse pressed left at (988, 479)
Screenshot: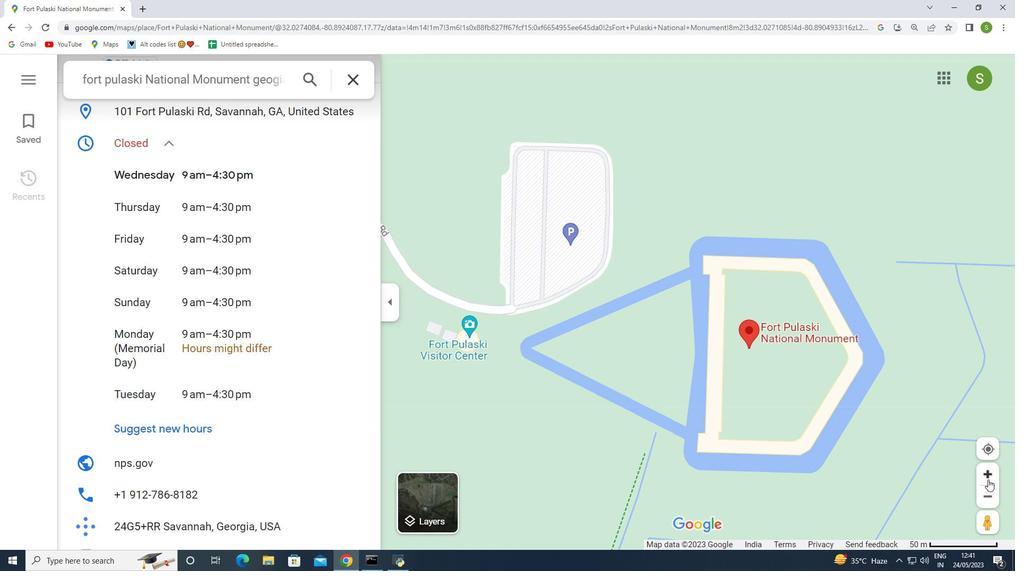 
Action: Mouse moved to (956, 489)
Screenshot: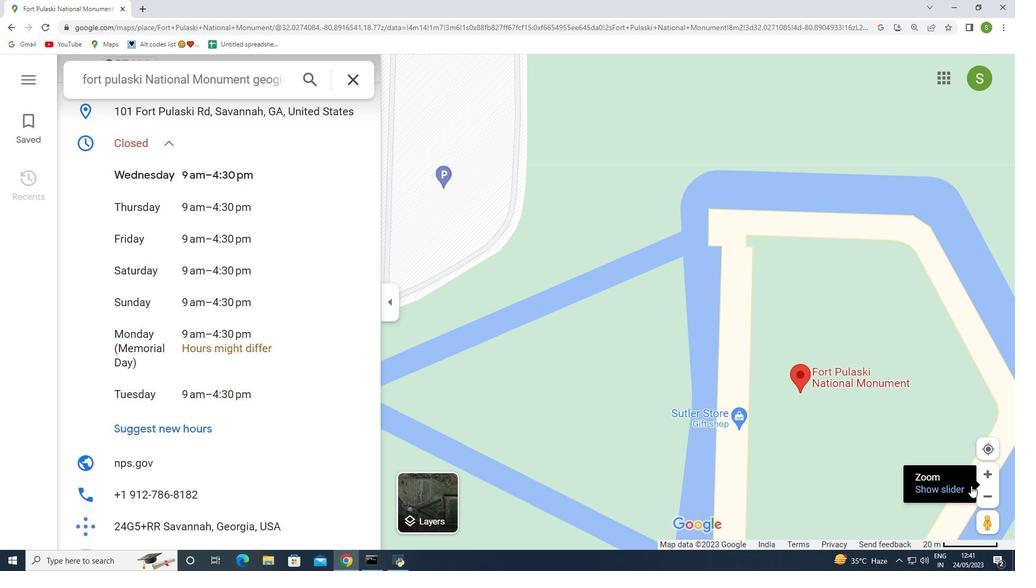 
Action: Mouse pressed left at (956, 489)
Screenshot: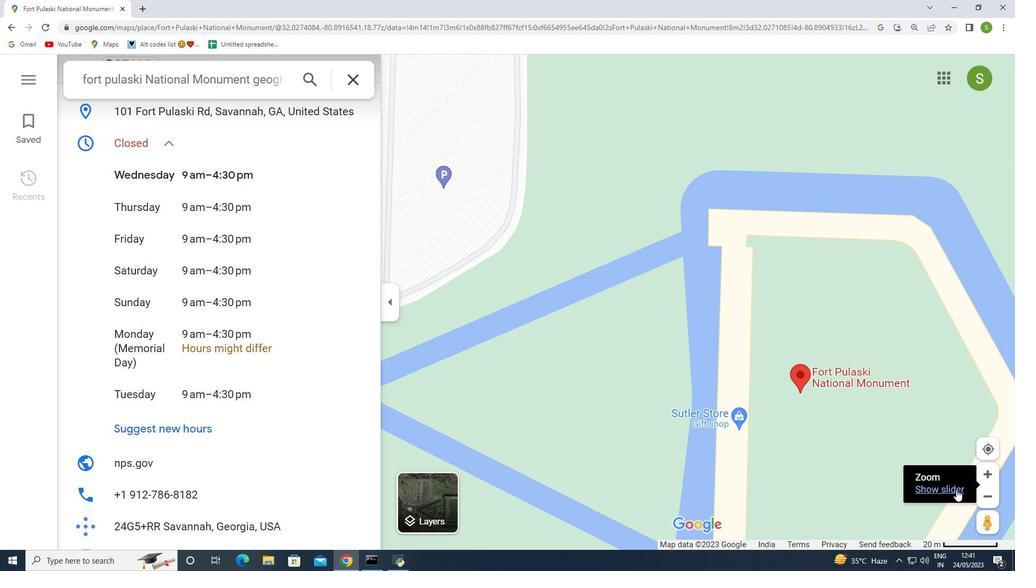 
Action: Mouse moved to (989, 356)
Screenshot: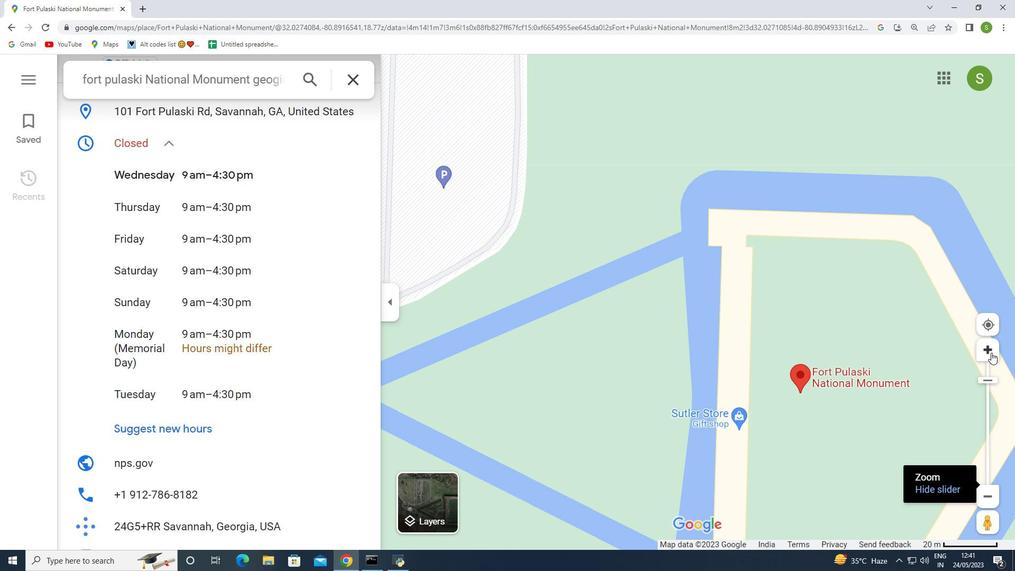 
Action: Mouse pressed left at (989, 356)
Screenshot: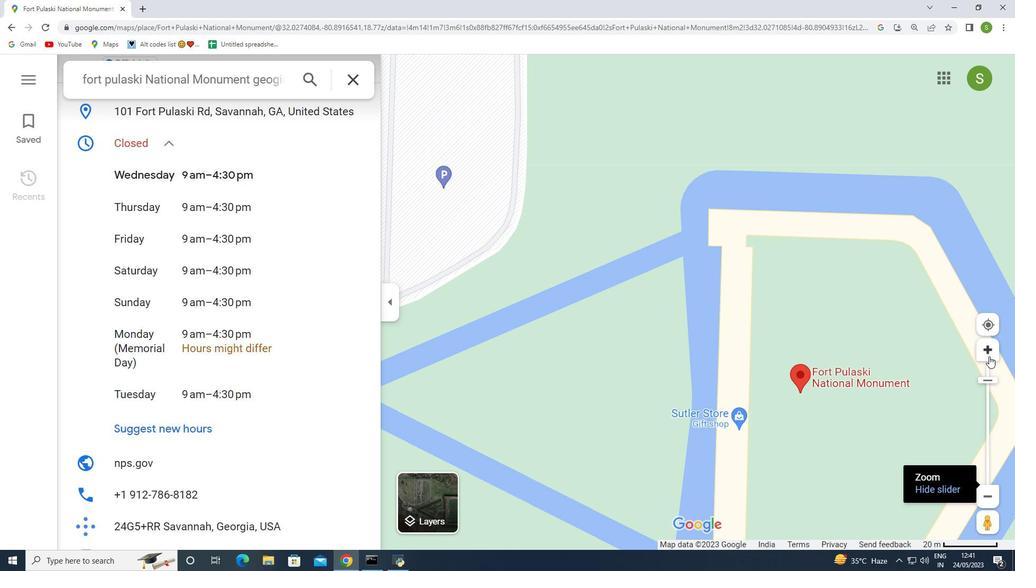 
Action: Mouse moved to (935, 365)
Screenshot: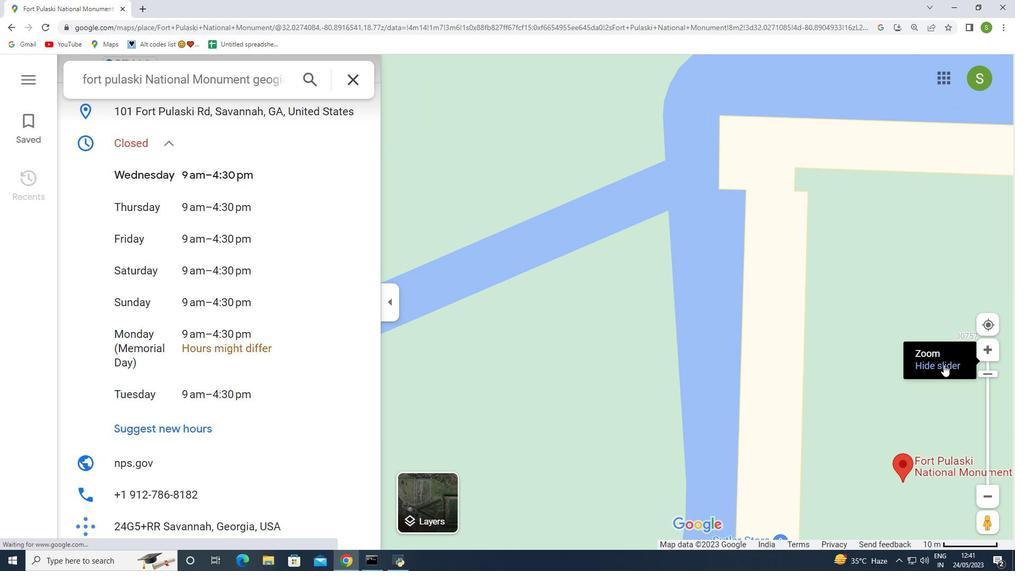 
Action: Mouse pressed left at (935, 365)
Screenshot: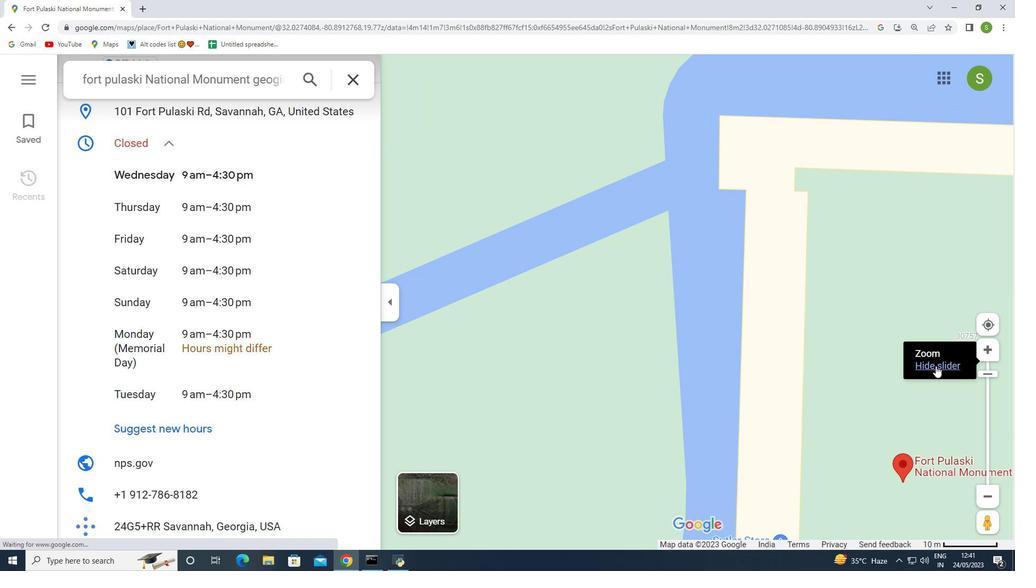 
Action: Mouse moved to (804, 350)
Screenshot: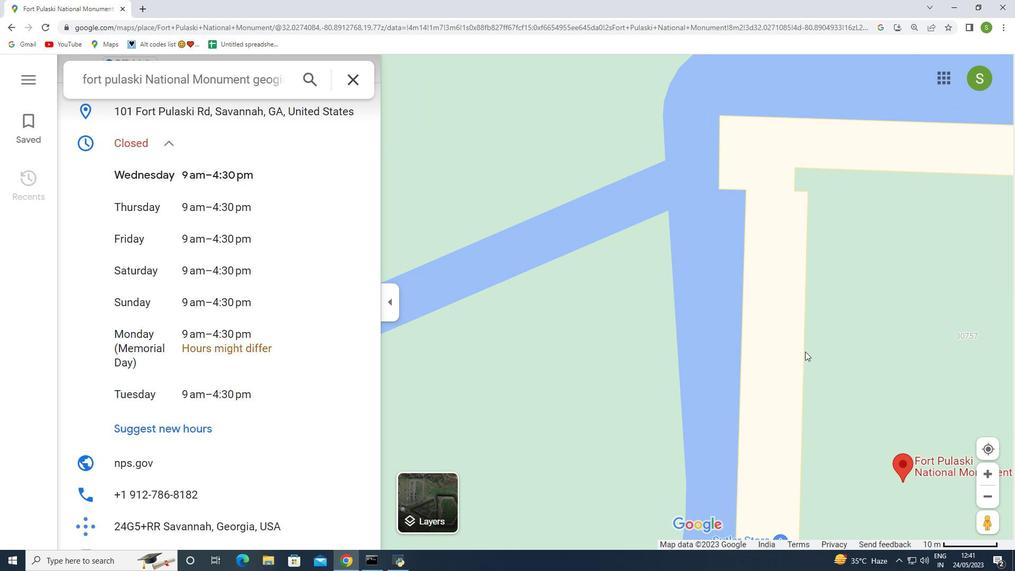 
Action: Mouse scrolled (804, 349) with delta (0, 0)
Screenshot: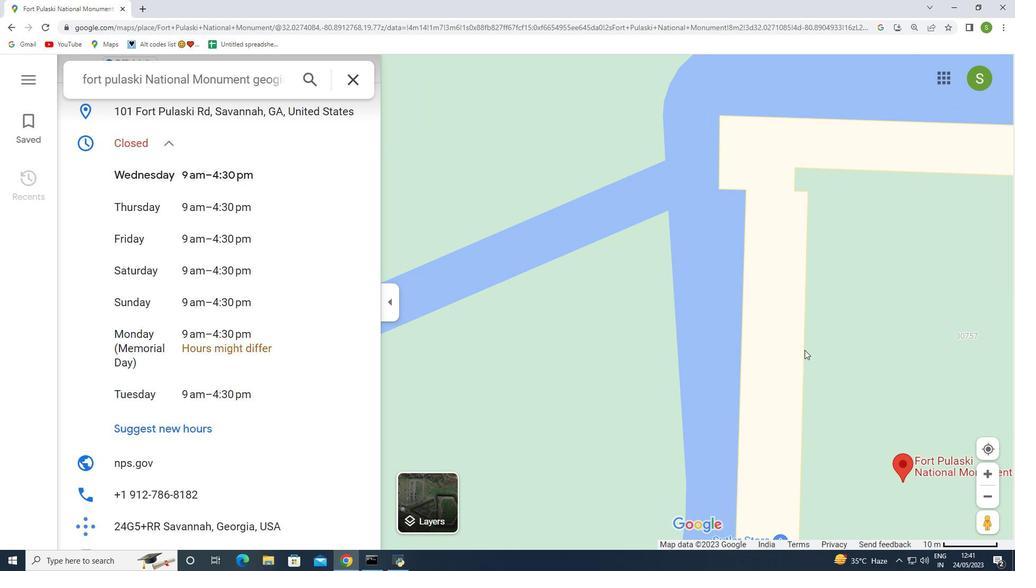 
Action: Mouse scrolled (804, 349) with delta (0, 0)
Screenshot: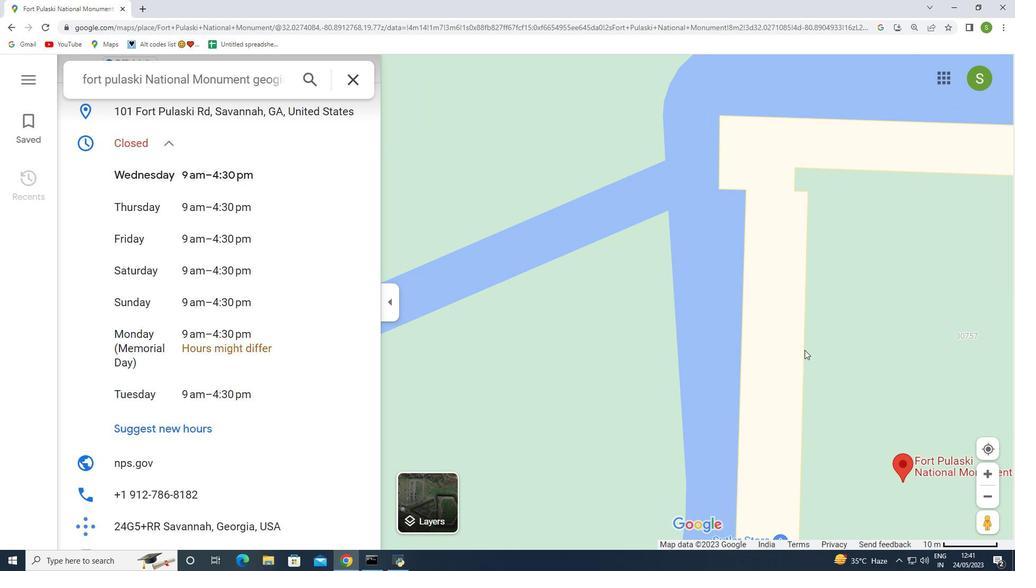 
Action: Mouse scrolled (804, 349) with delta (0, 0)
Screenshot: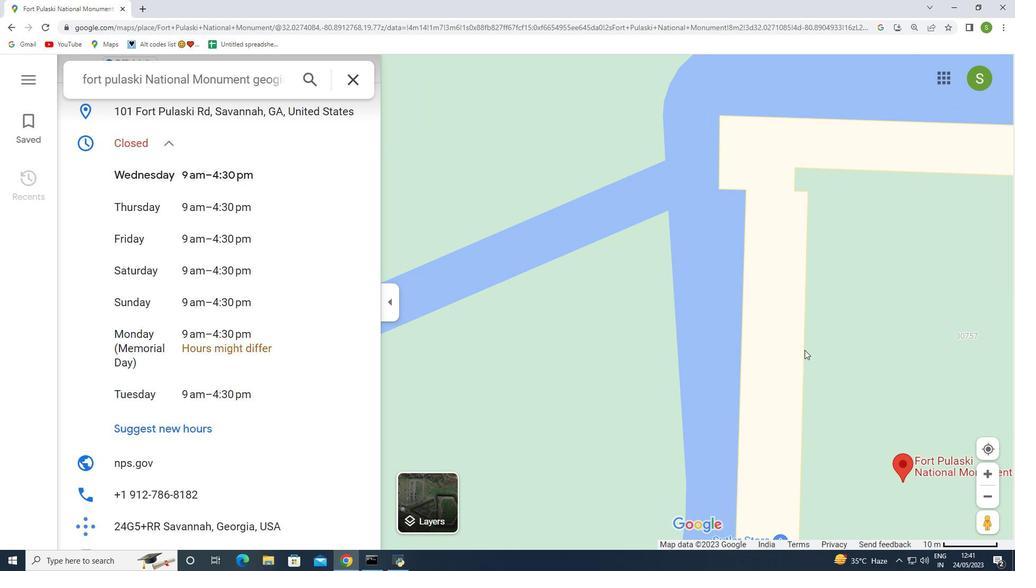 
Action: Mouse scrolled (804, 349) with delta (0, 0)
Screenshot: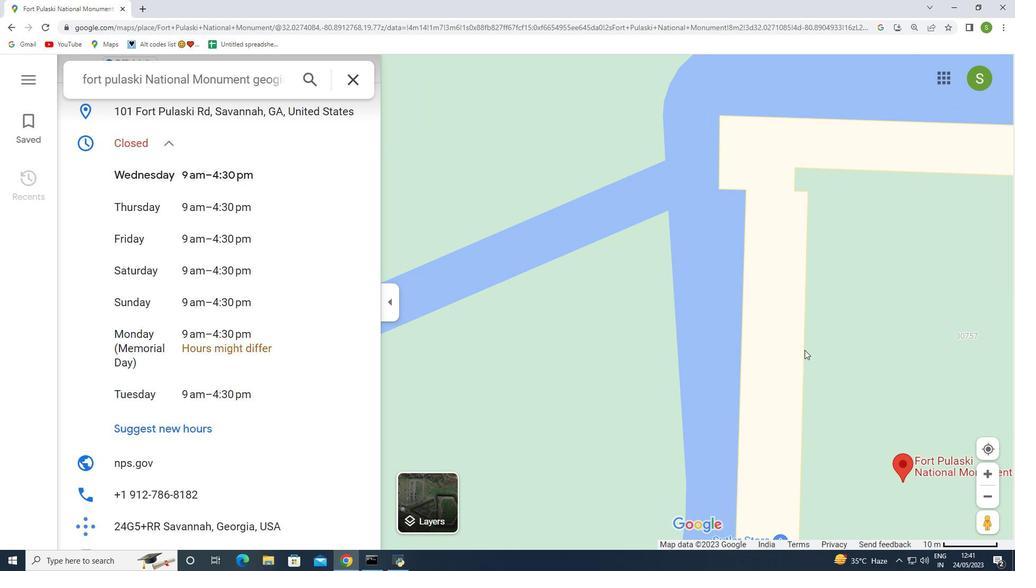 
Action: Mouse scrolled (804, 349) with delta (0, 0)
Screenshot: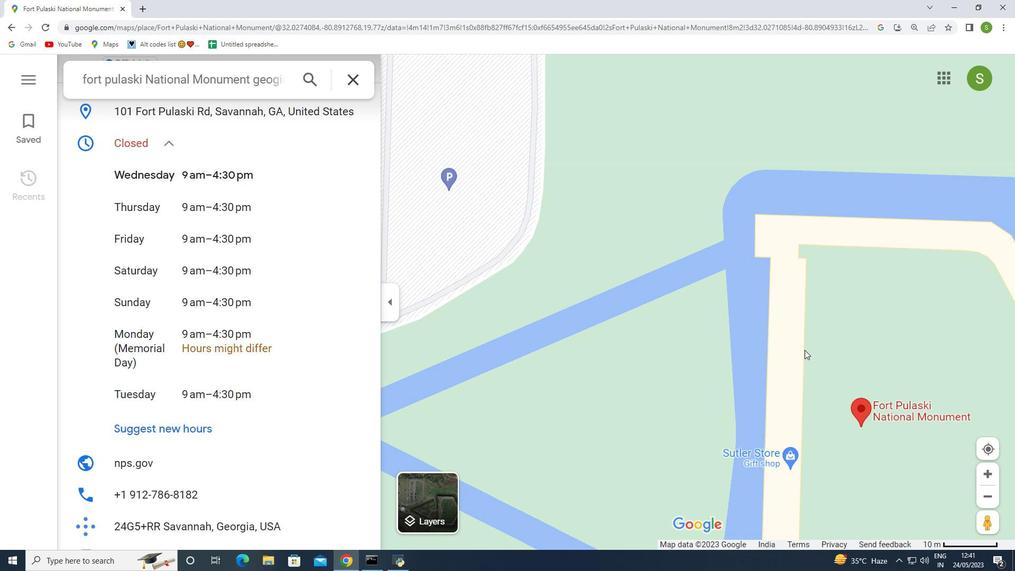 
Action: Mouse scrolled (804, 349) with delta (0, 0)
Screenshot: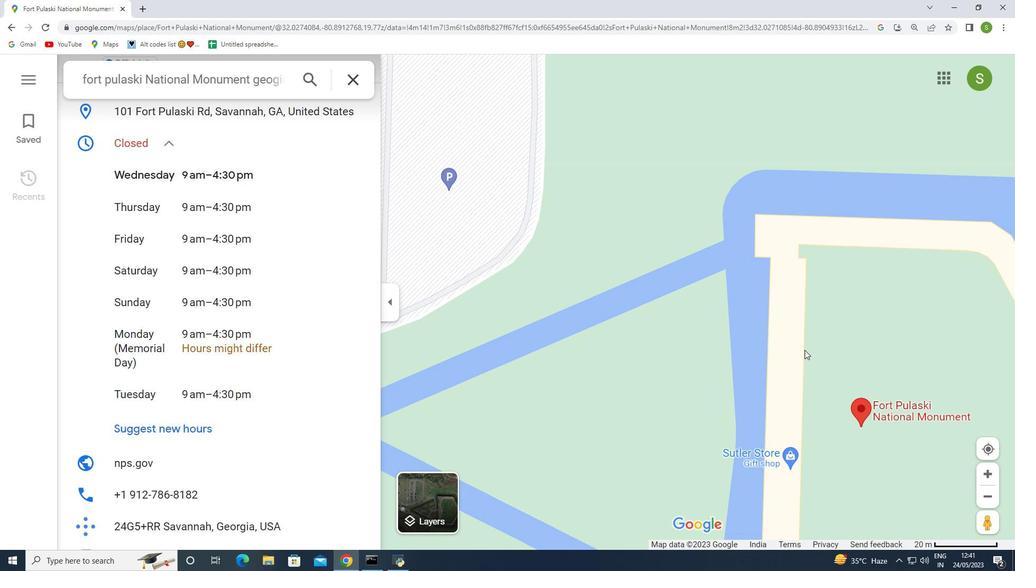 
Action: Mouse scrolled (804, 349) with delta (0, 0)
Screenshot: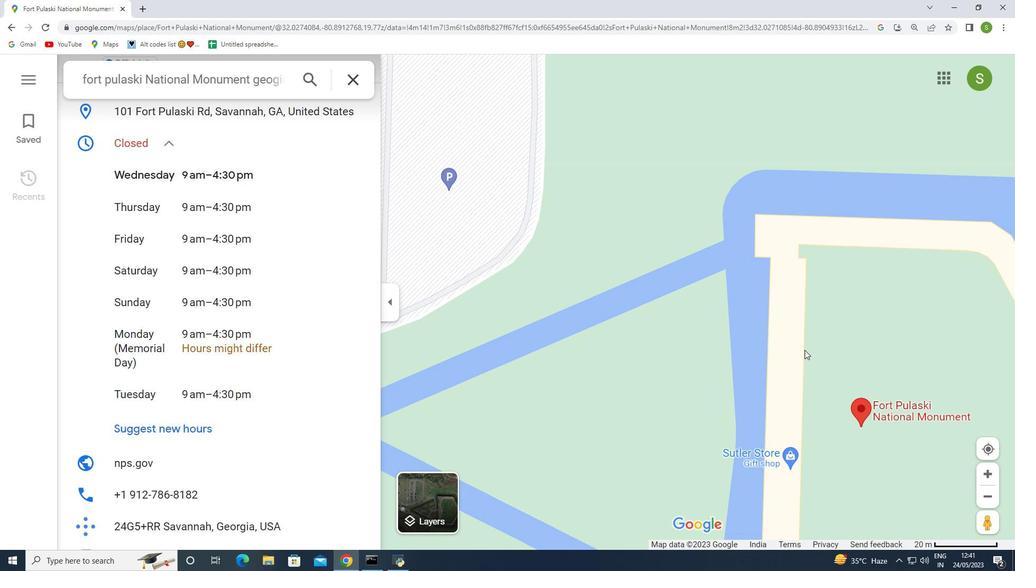 
Action: Mouse scrolled (804, 349) with delta (0, 0)
Screenshot: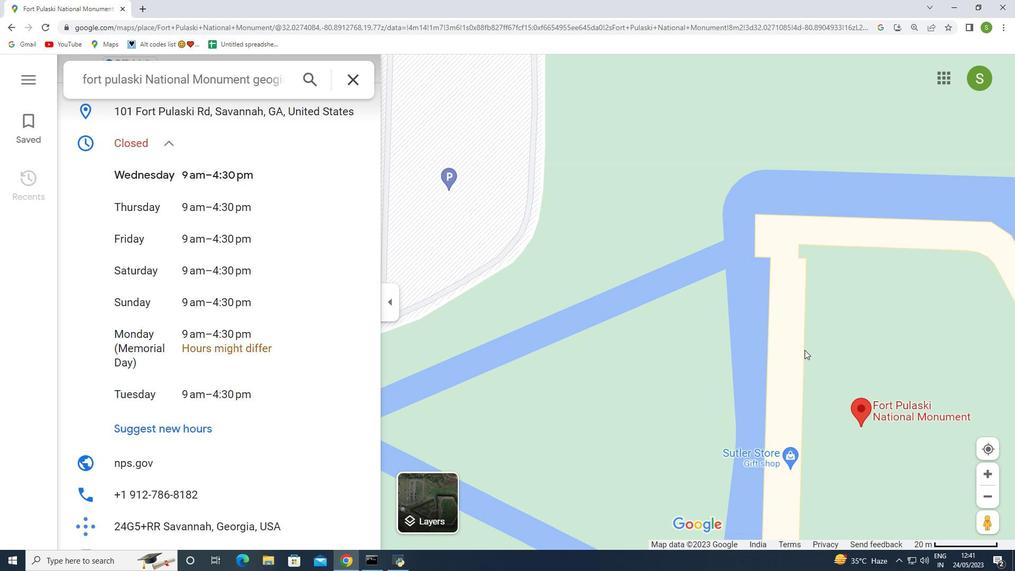 
